 Task: Find connections with filter location Argentan with filter topic #happywith filter profile language German with filter current company Projects Today India with filter school North Maharashtra University with filter industry Periodical Publishing with filter service category Event Planning with filter keywords title Graphic Designer
Action: Mouse moved to (487, 67)
Screenshot: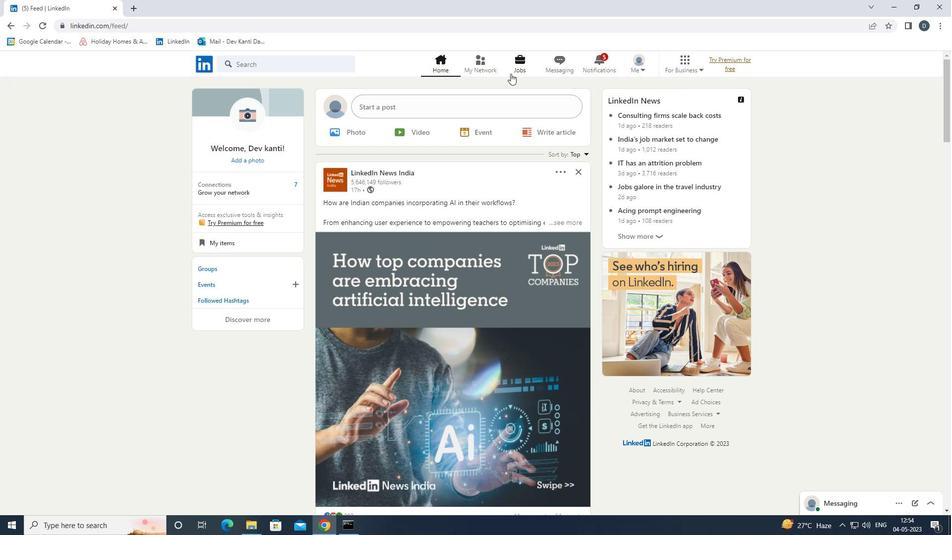 
Action: Mouse pressed left at (487, 67)
Screenshot: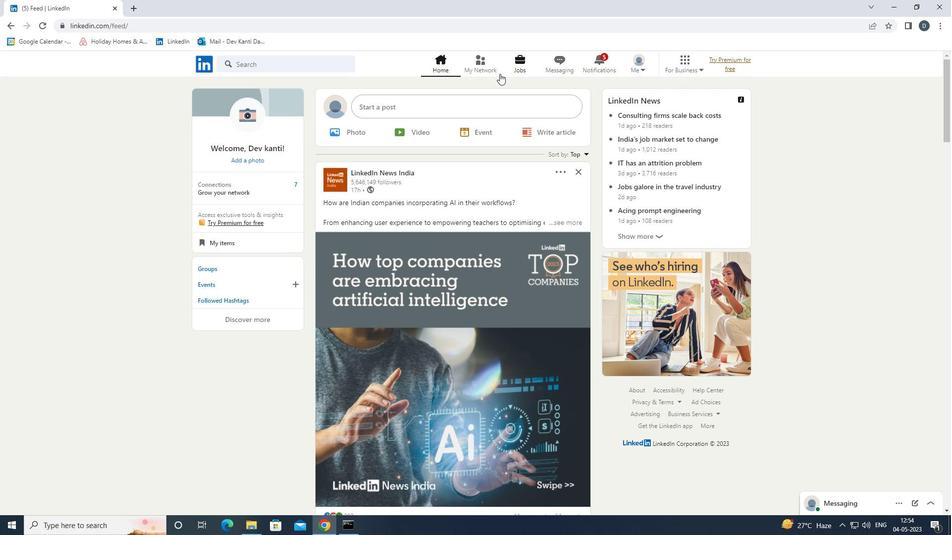 
Action: Mouse moved to (327, 120)
Screenshot: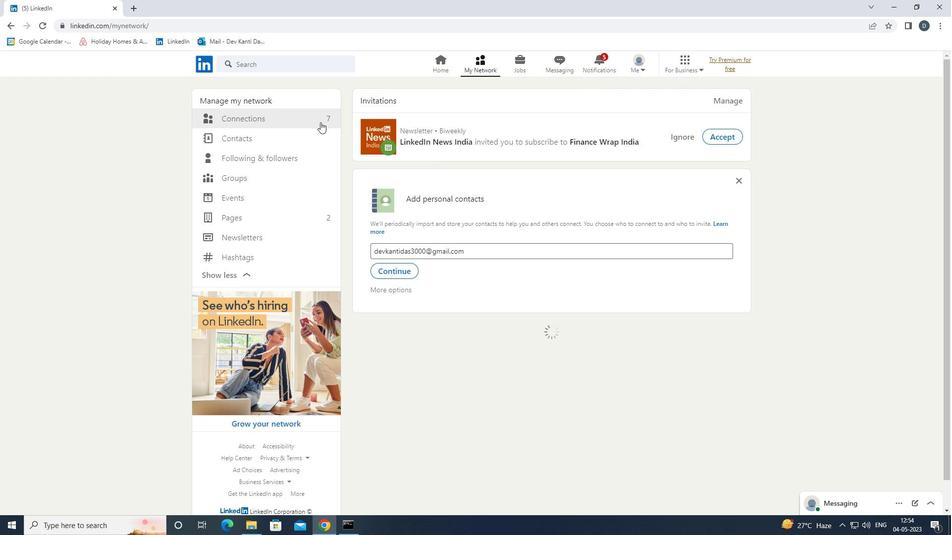 
Action: Mouse pressed left at (327, 120)
Screenshot: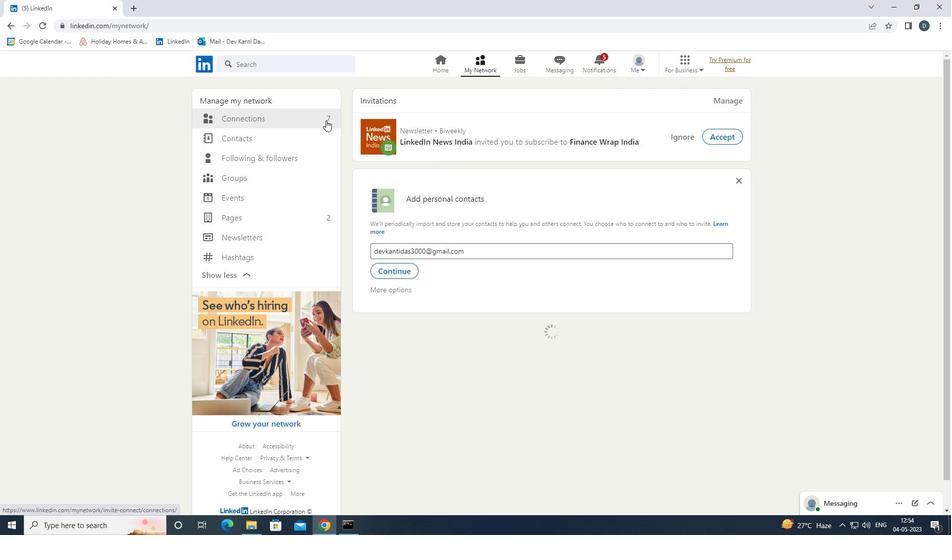 
Action: Mouse moved to (568, 119)
Screenshot: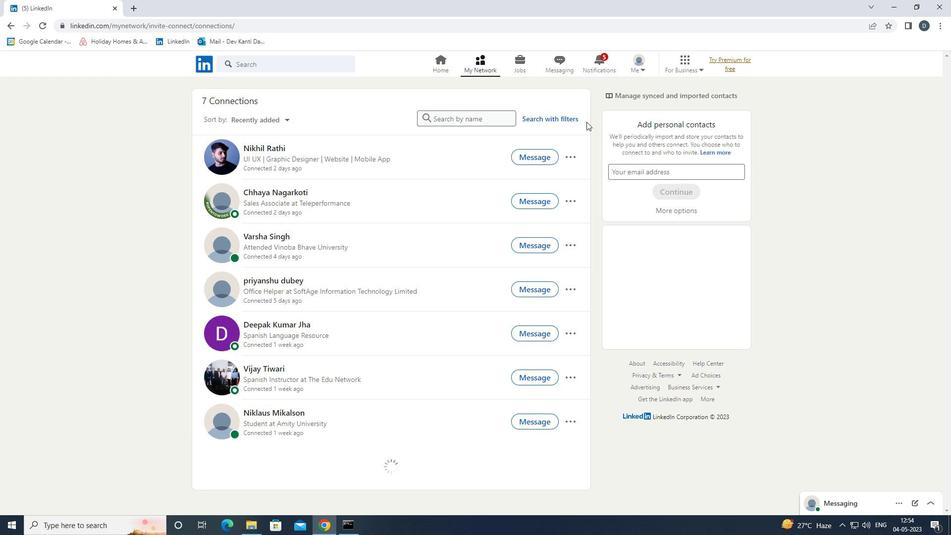 
Action: Mouse pressed left at (568, 119)
Screenshot: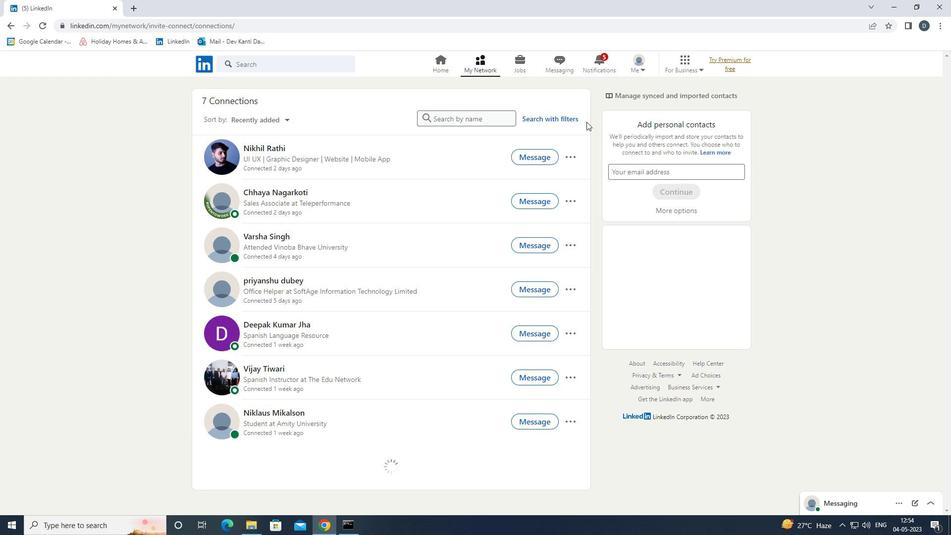 
Action: Mouse moved to (516, 95)
Screenshot: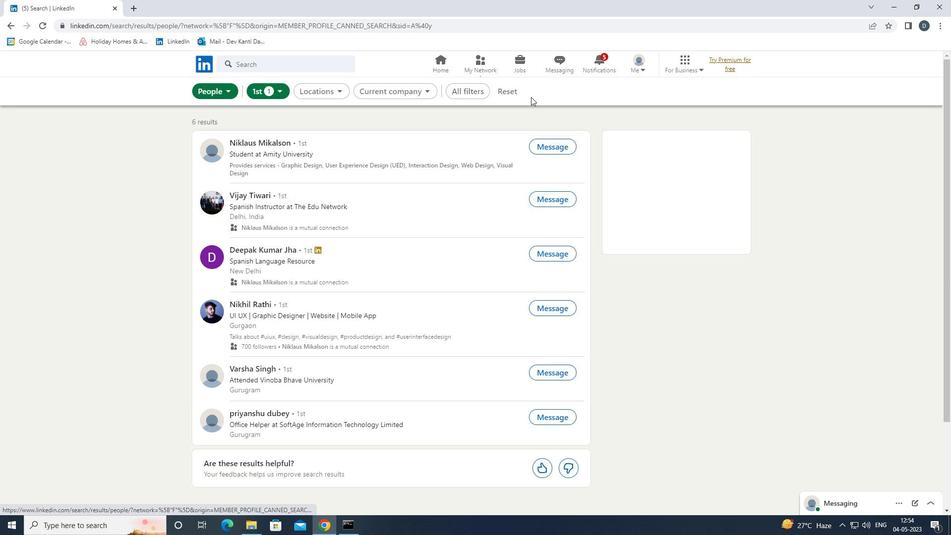 
Action: Mouse pressed left at (516, 95)
Screenshot: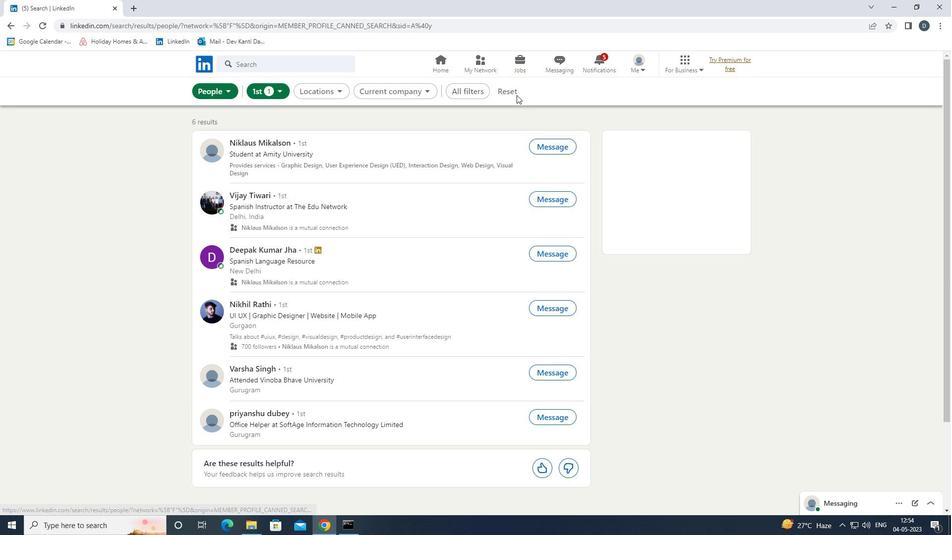 
Action: Mouse moved to (513, 94)
Screenshot: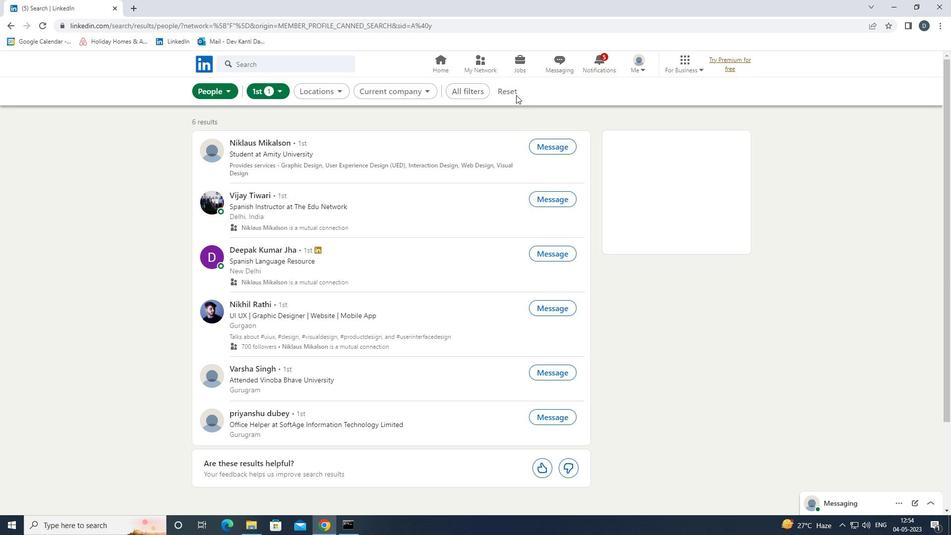 
Action: Mouse pressed left at (513, 94)
Screenshot: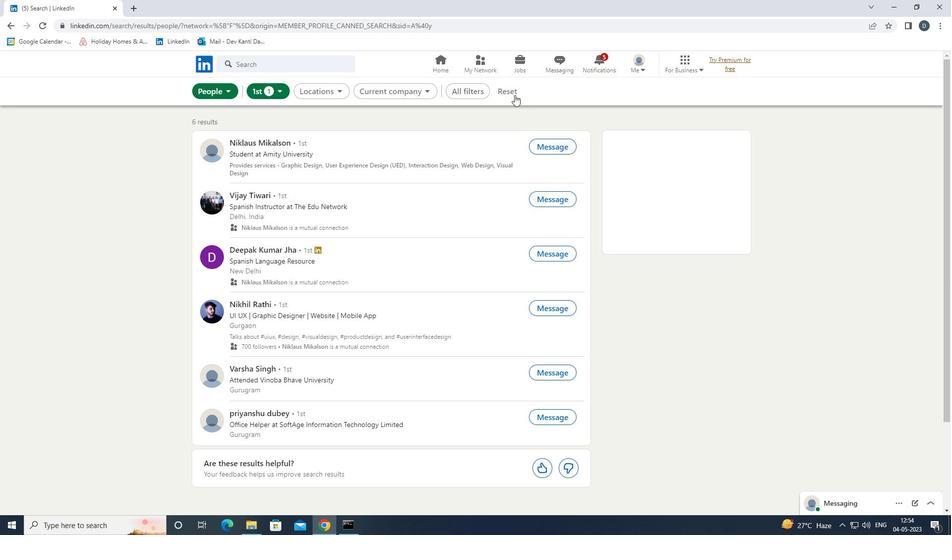 
Action: Mouse moved to (504, 92)
Screenshot: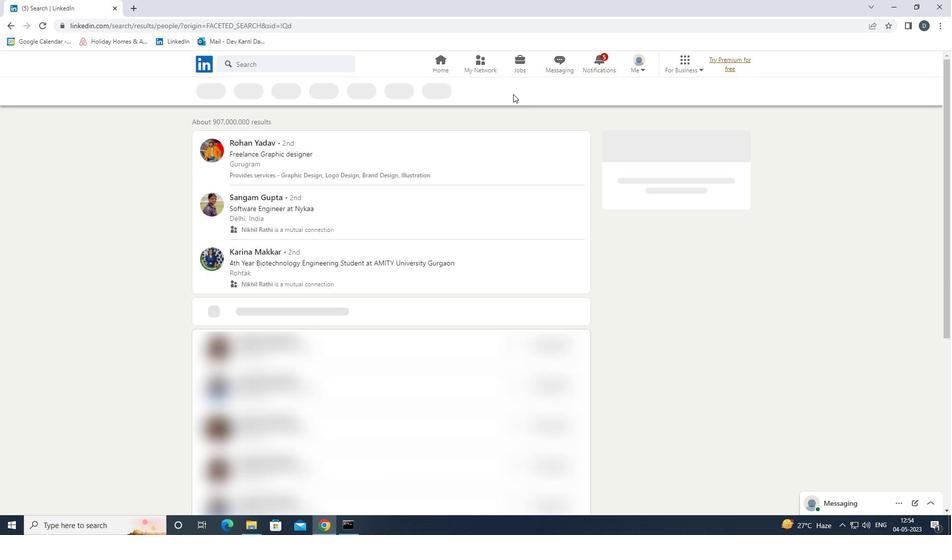 
Action: Mouse pressed left at (504, 92)
Screenshot: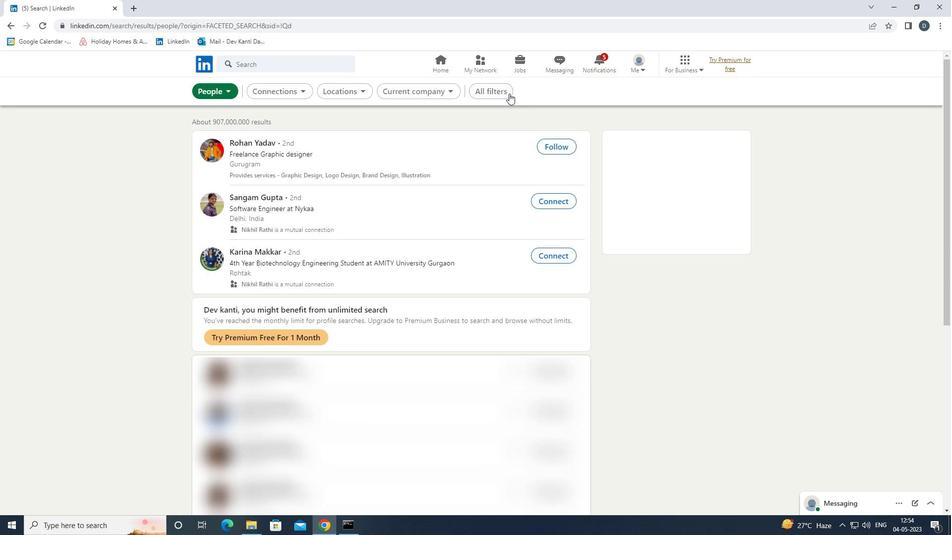 
Action: Mouse moved to (869, 306)
Screenshot: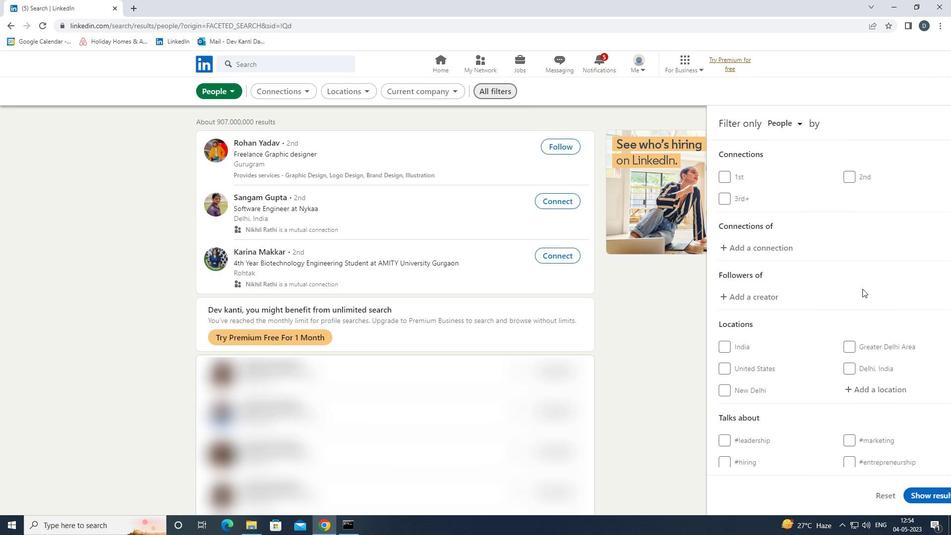 
Action: Mouse scrolled (869, 306) with delta (0, 0)
Screenshot: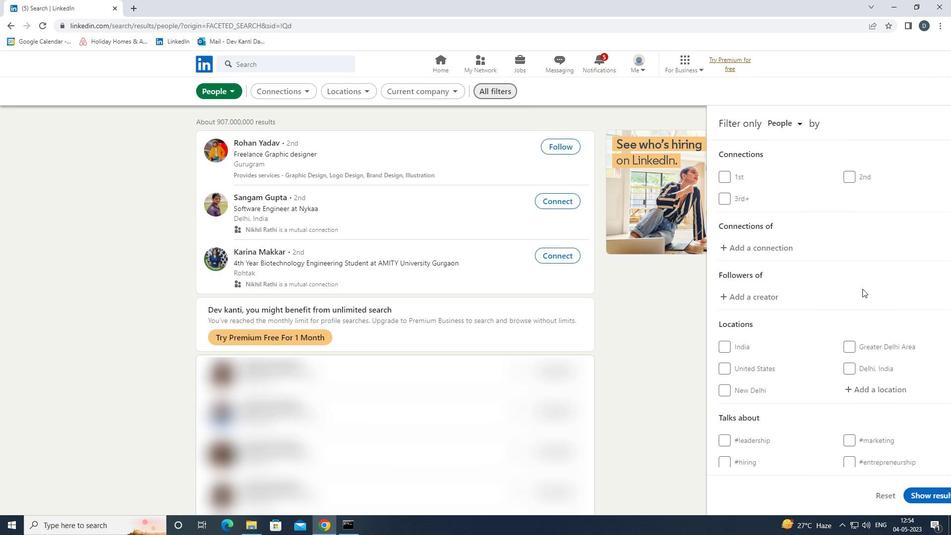 
Action: Mouse scrolled (869, 306) with delta (0, 0)
Screenshot: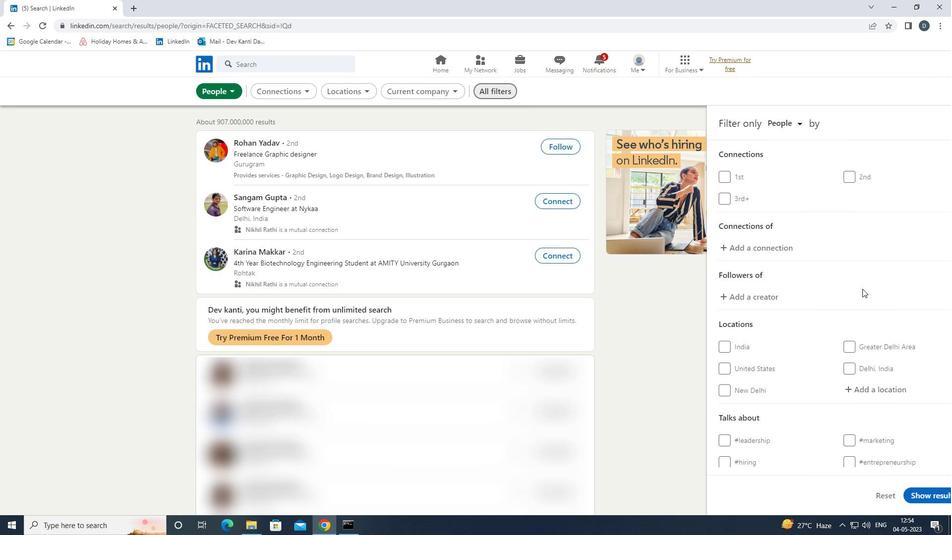 
Action: Mouse scrolled (869, 306) with delta (0, 0)
Screenshot: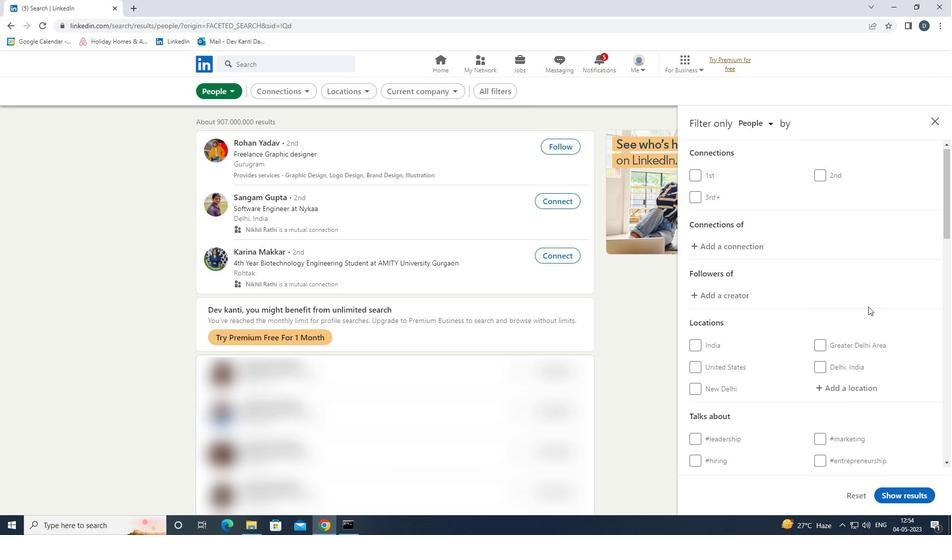 
Action: Mouse moved to (848, 240)
Screenshot: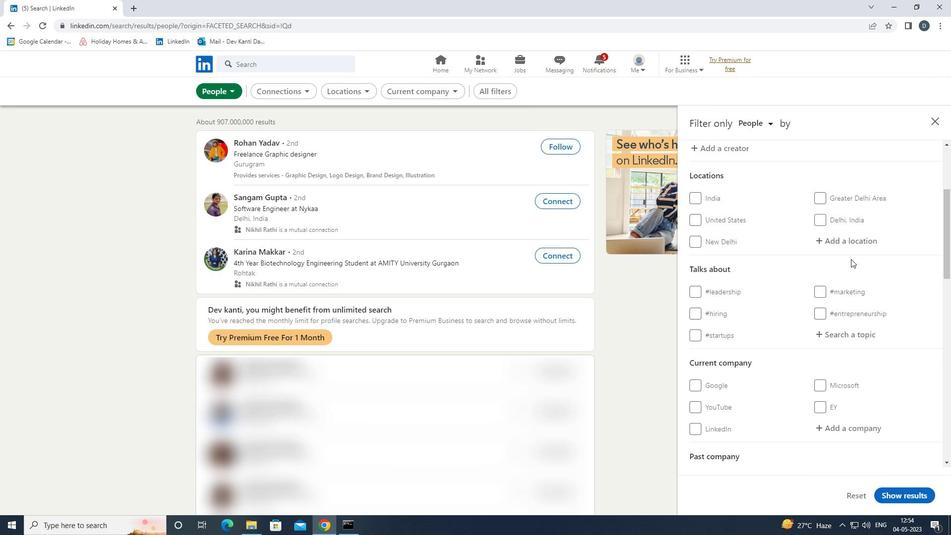 
Action: Mouse pressed left at (848, 240)
Screenshot: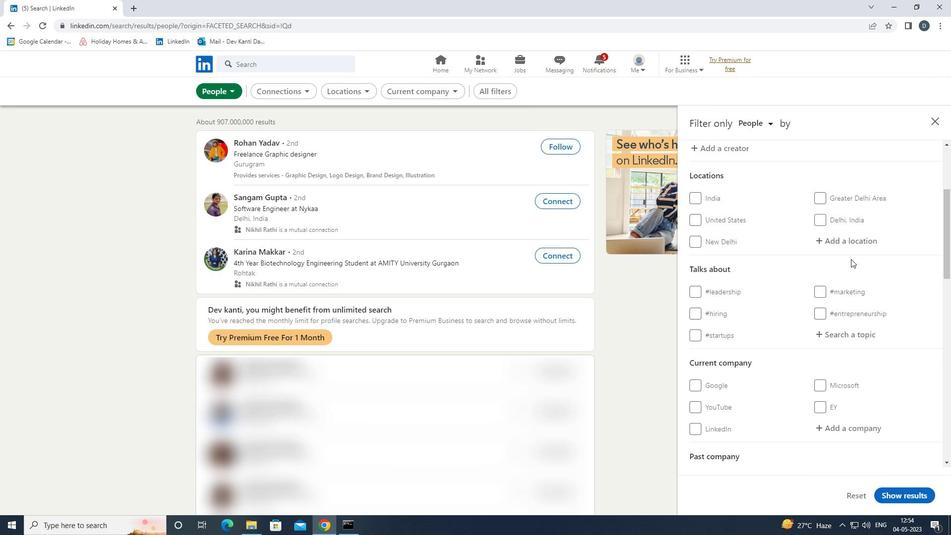 
Action: Mouse moved to (774, 233)
Screenshot: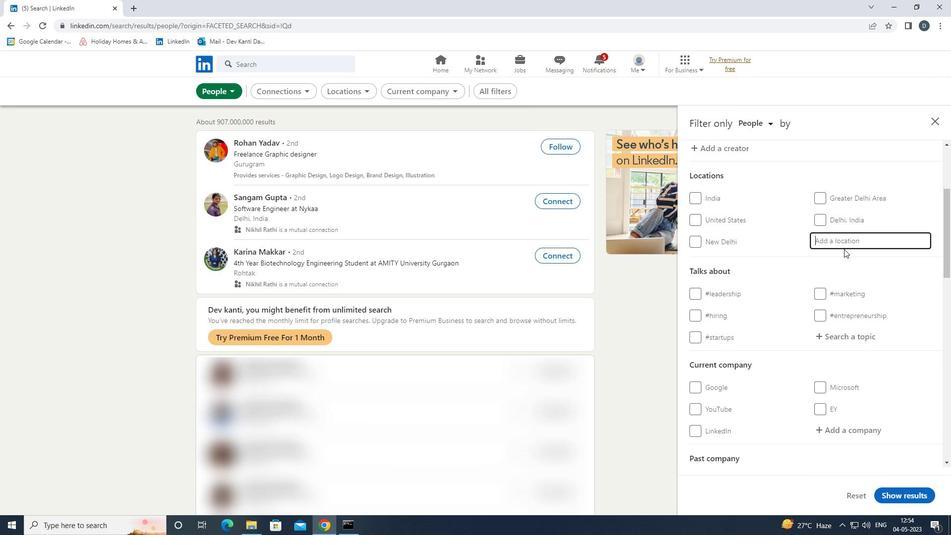 
Action: Key pressed <Key.shift>
Screenshot: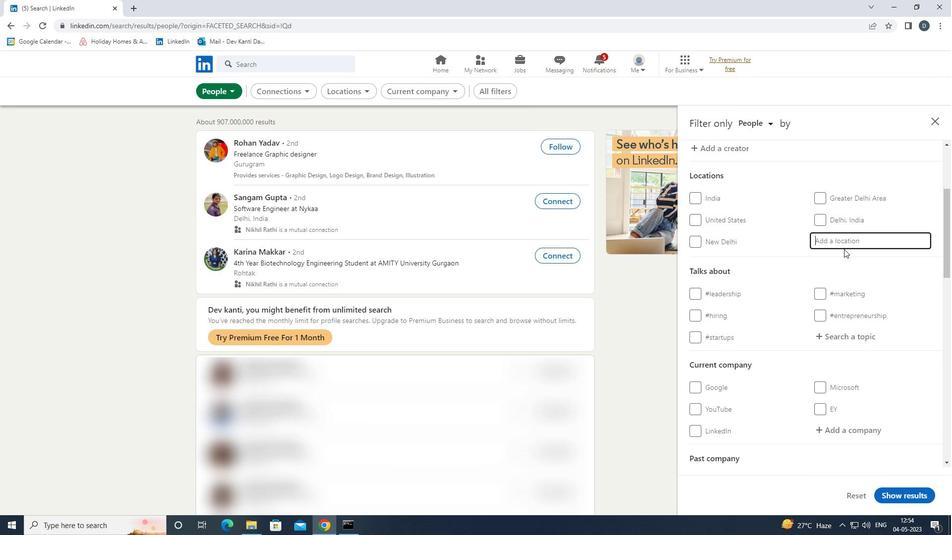 
Action: Mouse moved to (774, 233)
Screenshot: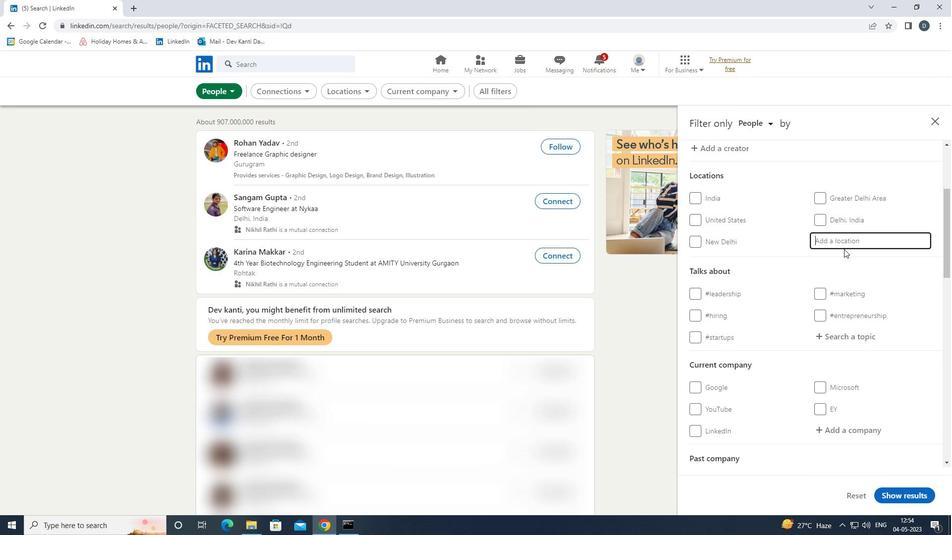 
Action: Key pressed ARGENTAN<Key.down><Key.enter>
Screenshot: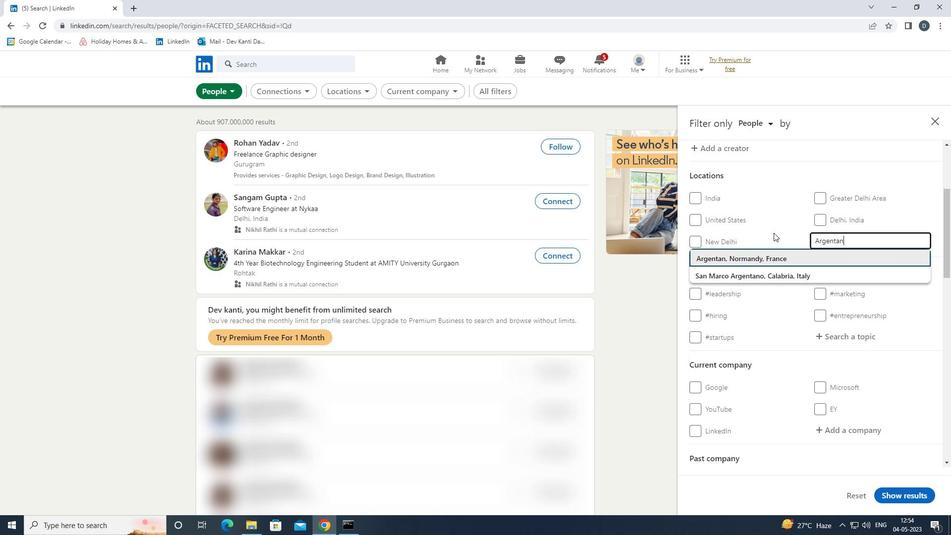 
Action: Mouse moved to (787, 237)
Screenshot: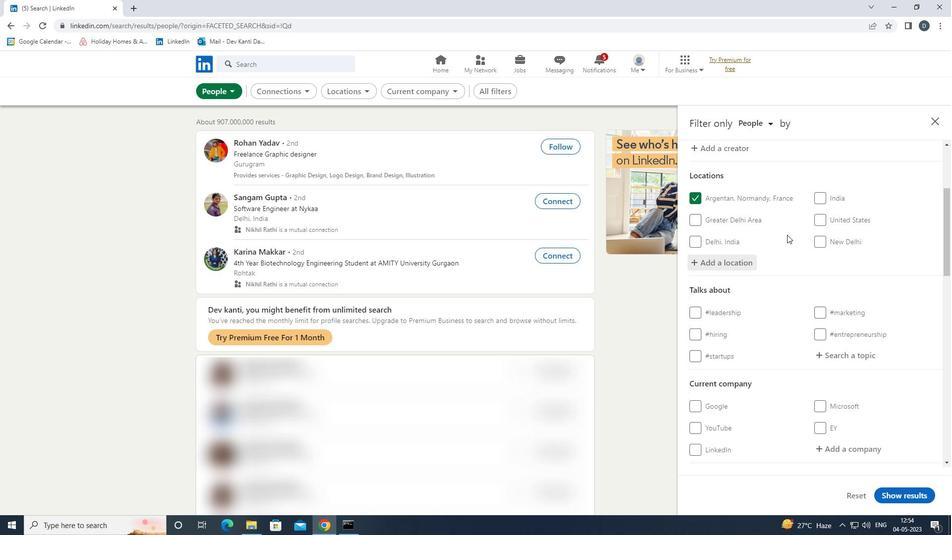 
Action: Mouse scrolled (787, 237) with delta (0, 0)
Screenshot: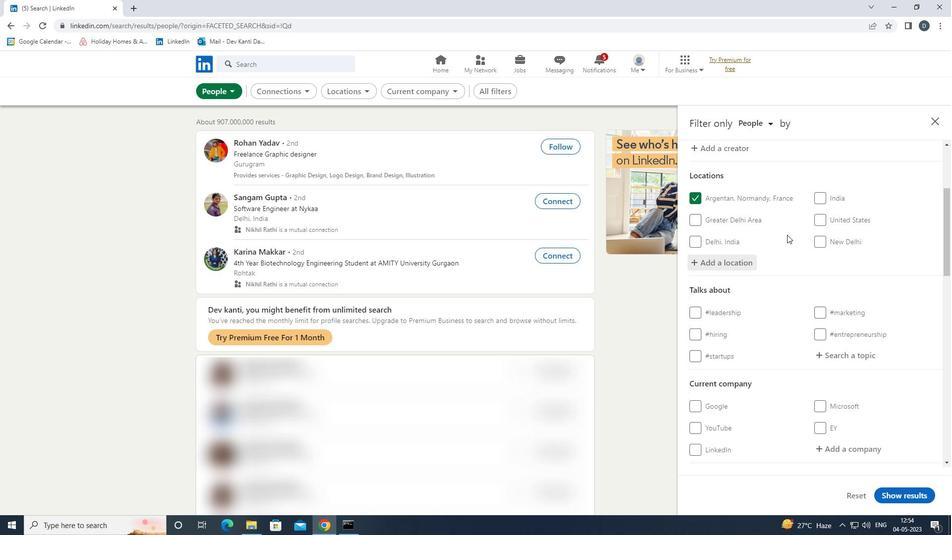 
Action: Mouse moved to (787, 240)
Screenshot: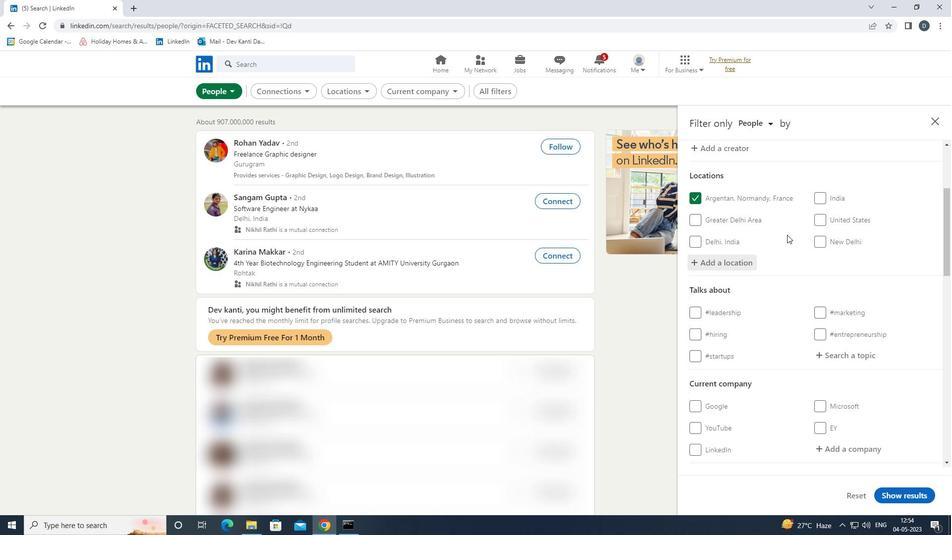 
Action: Mouse scrolled (787, 239) with delta (0, 0)
Screenshot: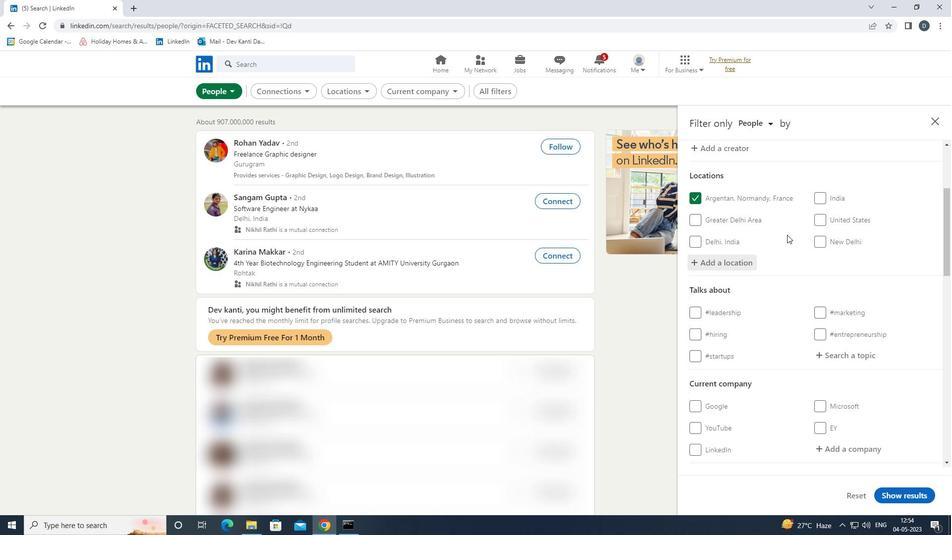 
Action: Mouse moved to (787, 241)
Screenshot: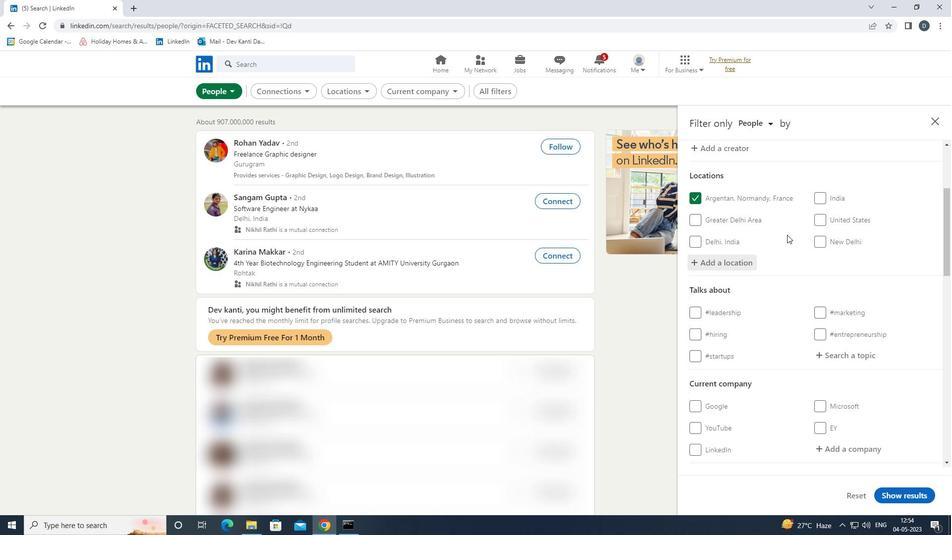 
Action: Mouse scrolled (787, 240) with delta (0, 0)
Screenshot: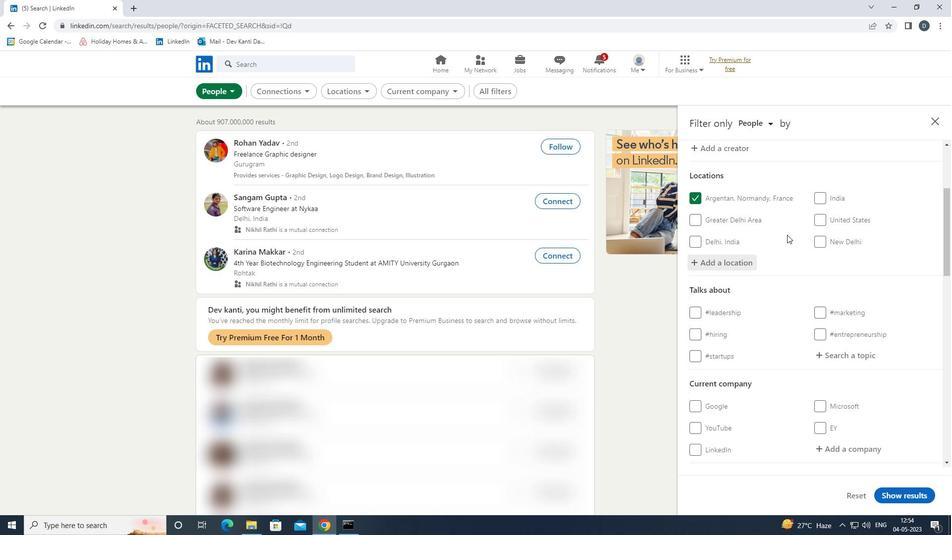 
Action: Mouse moved to (838, 208)
Screenshot: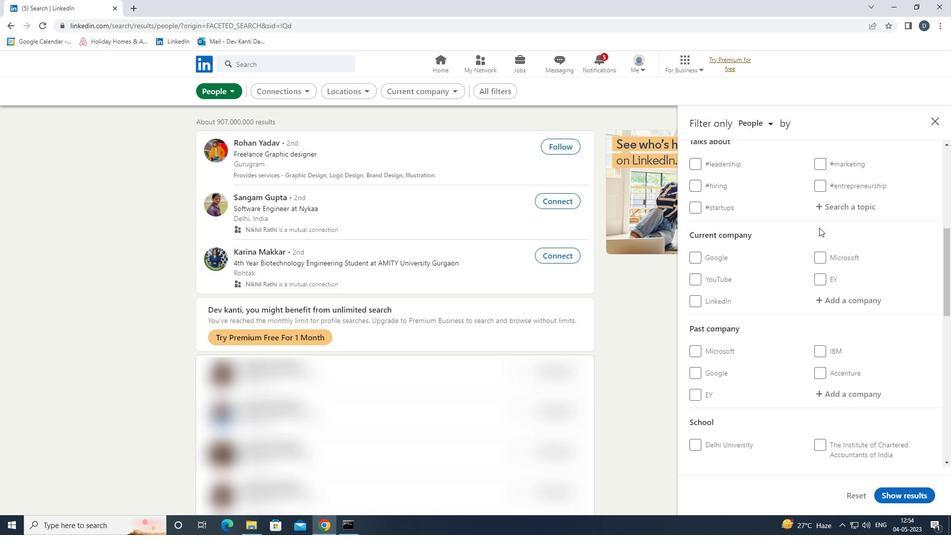 
Action: Mouse pressed left at (838, 208)
Screenshot: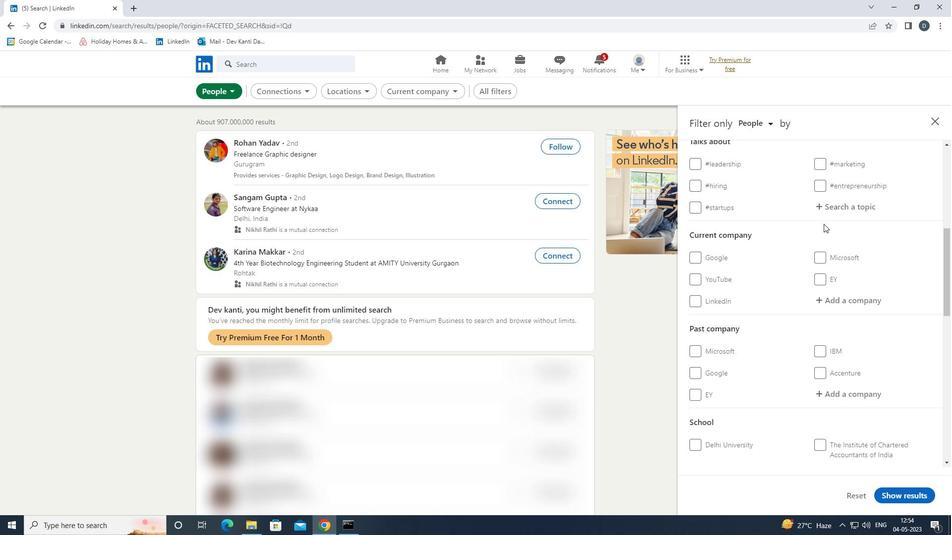 
Action: Mouse moved to (782, 196)
Screenshot: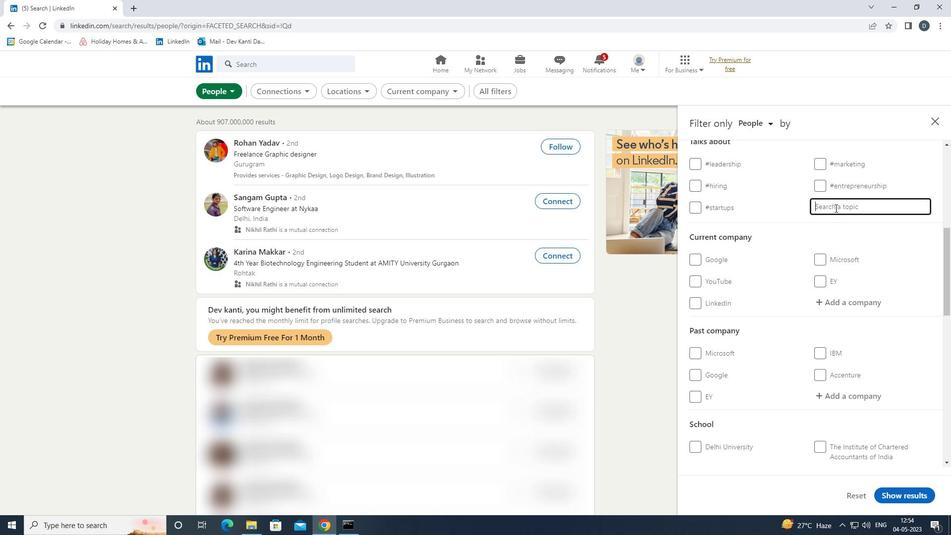 
Action: Key pressed <Key.shift>HAPPY<Key.down><Key.down><Key.enter>
Screenshot: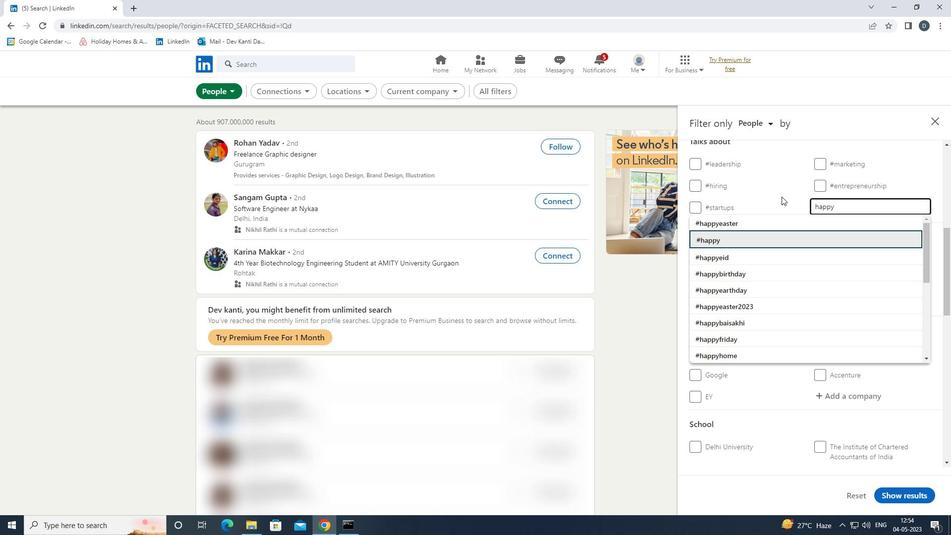 
Action: Mouse moved to (788, 220)
Screenshot: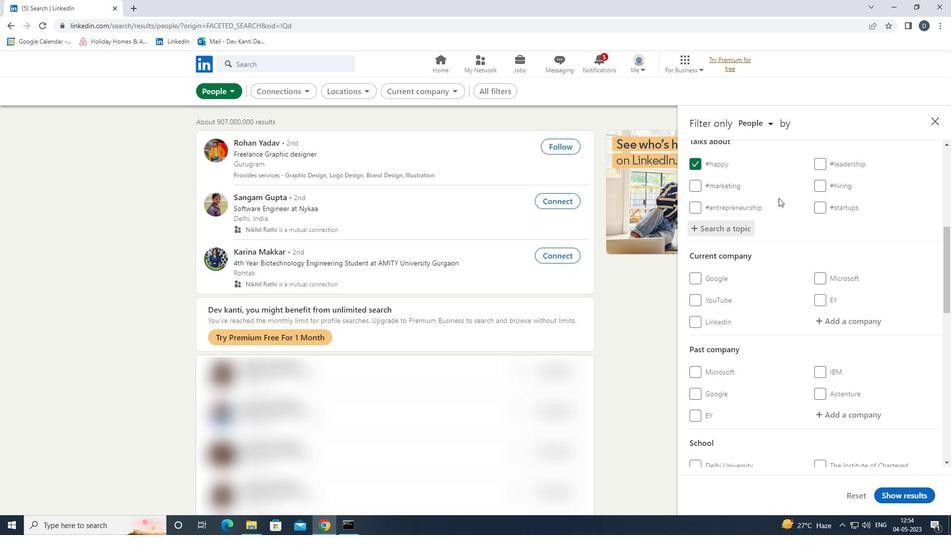 
Action: Mouse scrolled (788, 220) with delta (0, 0)
Screenshot: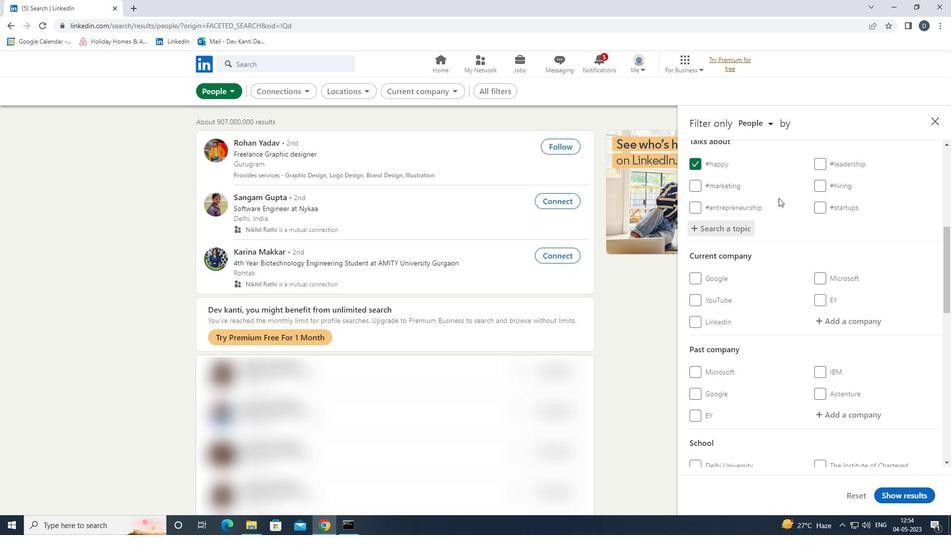 
Action: Mouse scrolled (788, 220) with delta (0, 0)
Screenshot: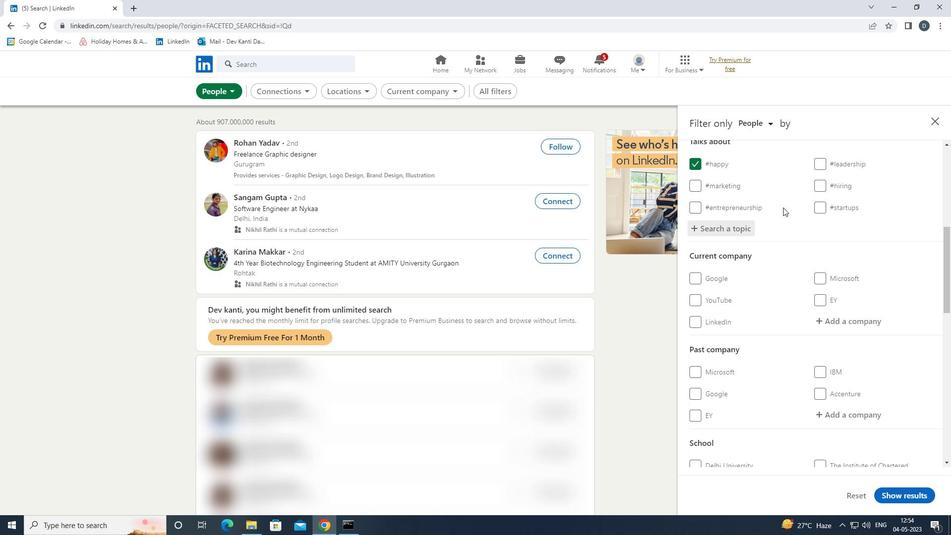 
Action: Mouse scrolled (788, 220) with delta (0, 0)
Screenshot: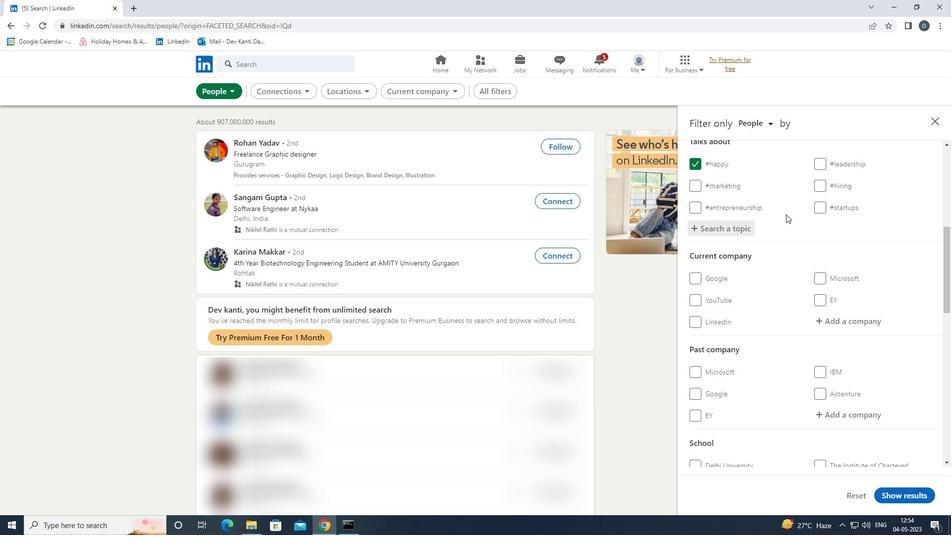 
Action: Mouse moved to (848, 210)
Screenshot: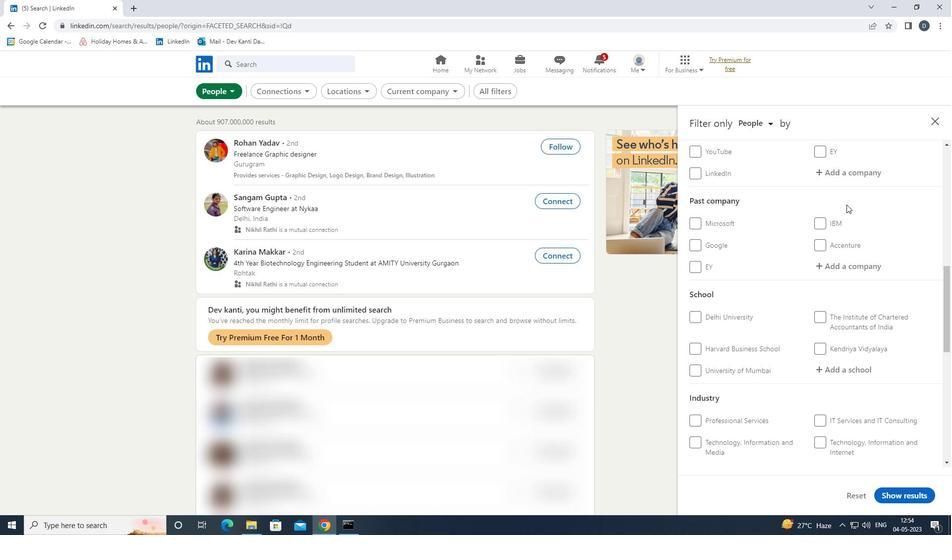 
Action: Mouse scrolled (848, 211) with delta (0, 0)
Screenshot: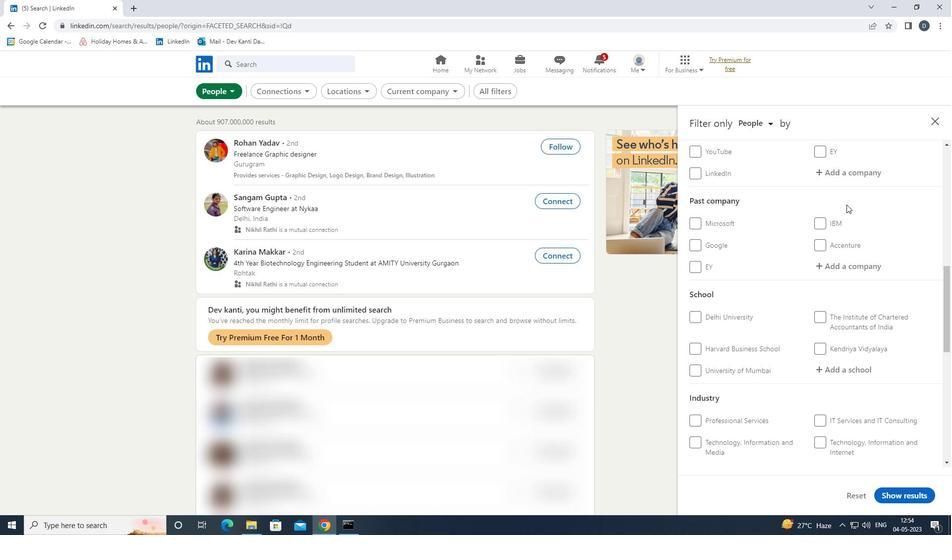 
Action: Mouse moved to (848, 211)
Screenshot: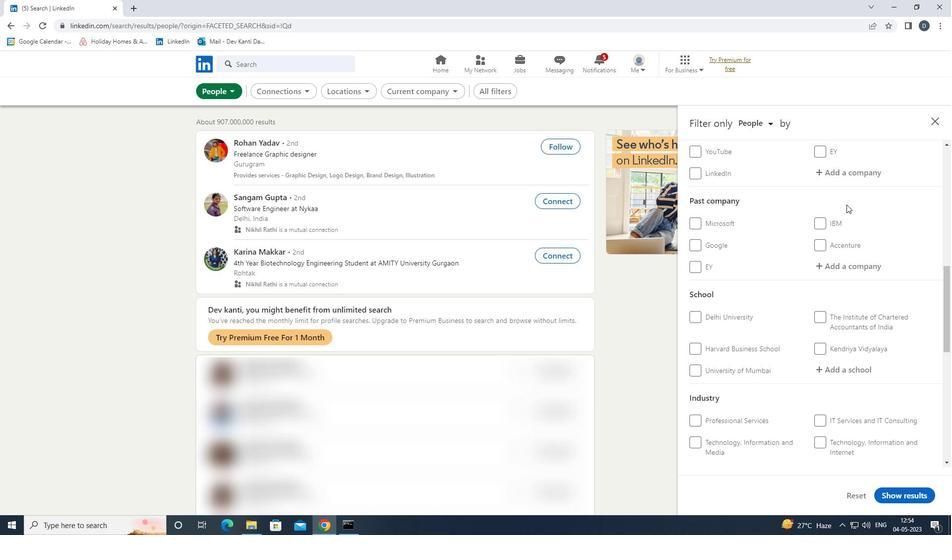 
Action: Mouse scrolled (848, 211) with delta (0, 0)
Screenshot: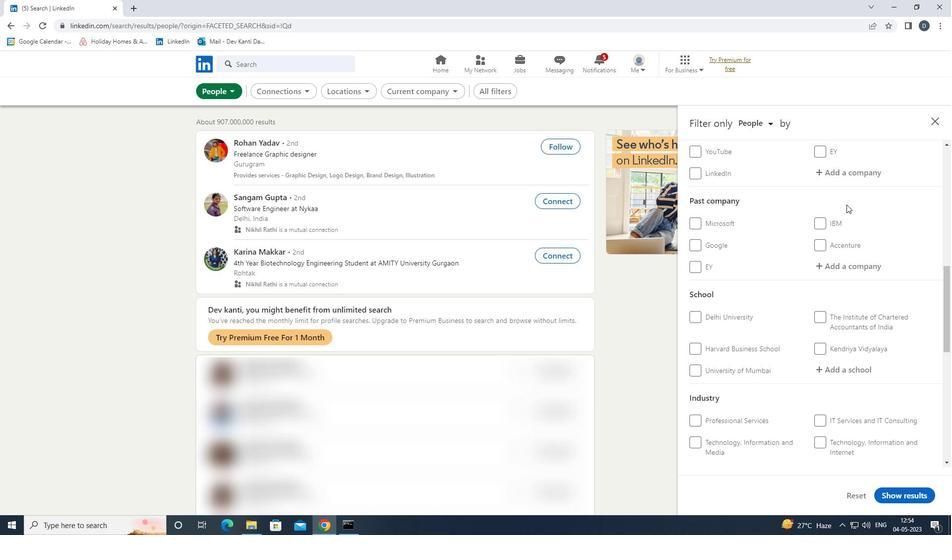
Action: Mouse moved to (848, 212)
Screenshot: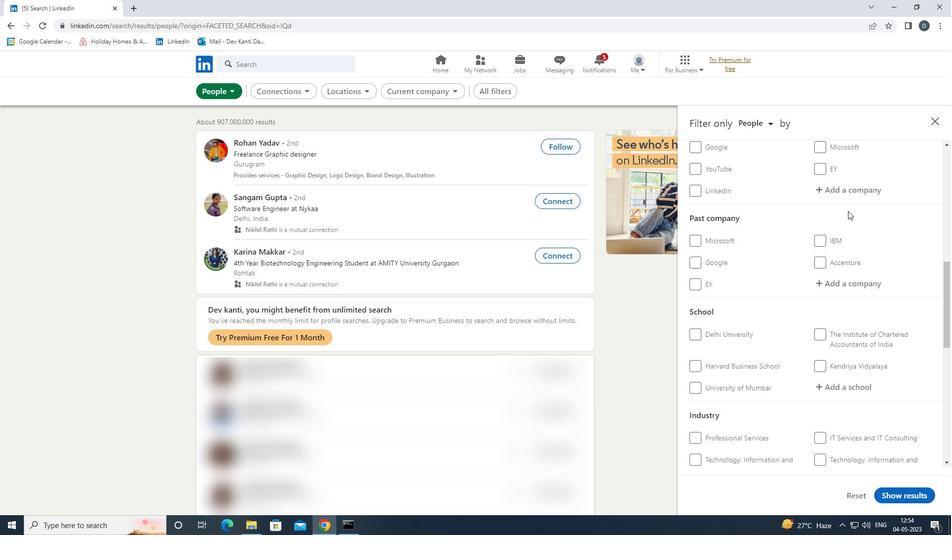 
Action: Mouse scrolled (848, 211) with delta (0, 0)
Screenshot: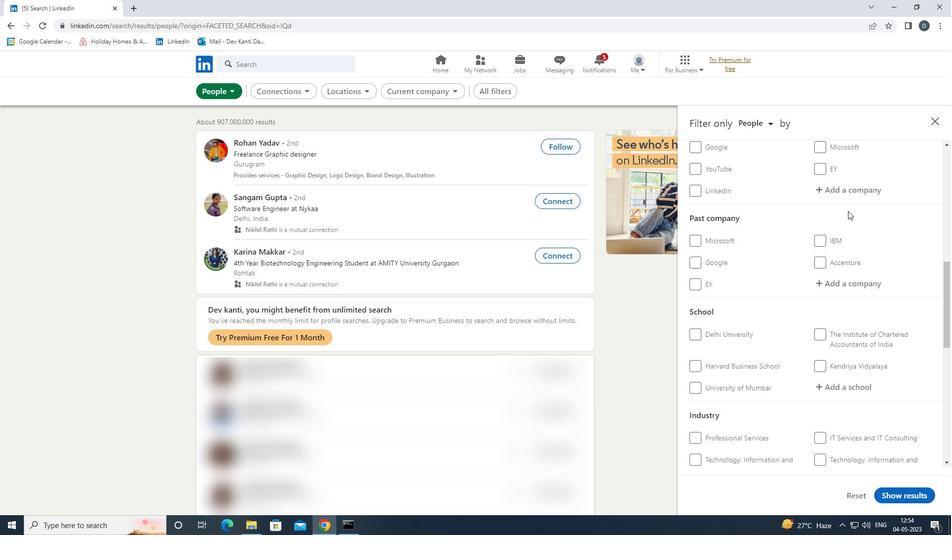 
Action: Mouse moved to (848, 216)
Screenshot: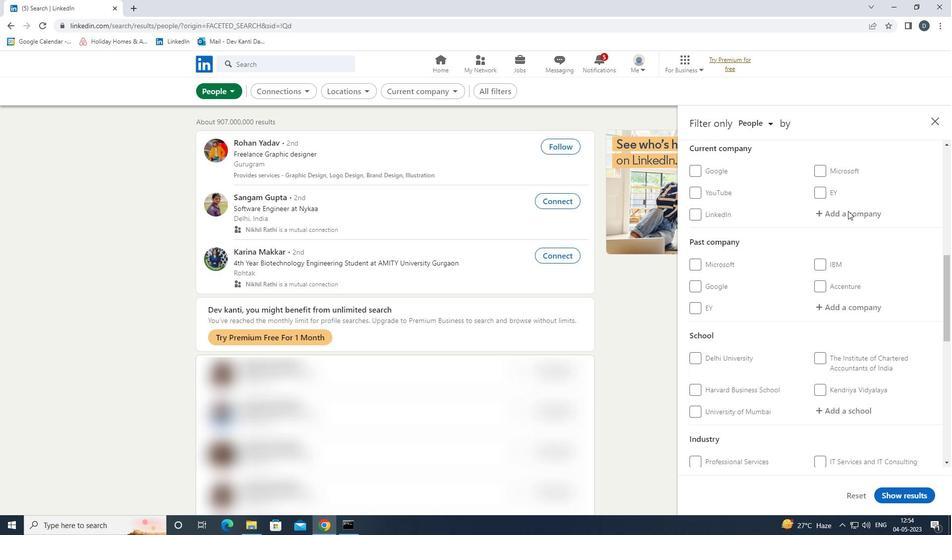 
Action: Mouse scrolled (848, 216) with delta (0, 0)
Screenshot: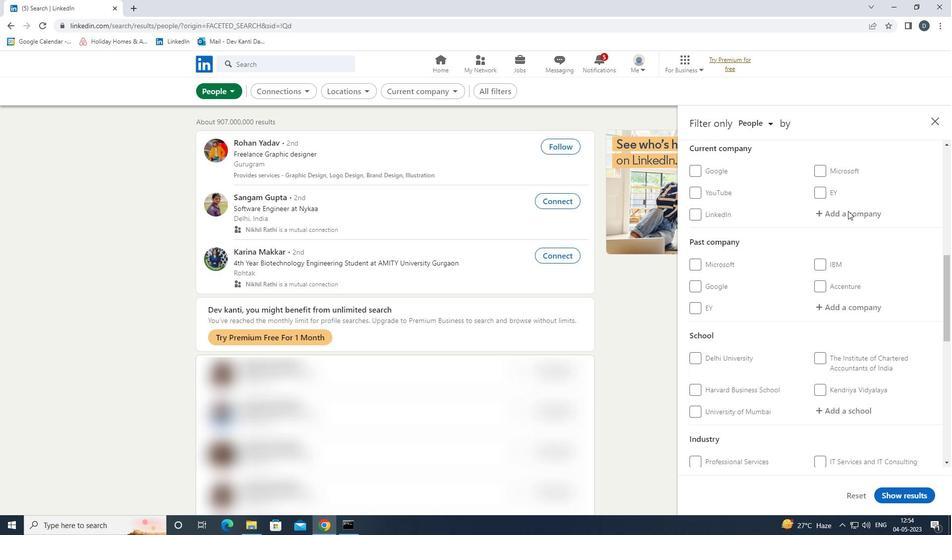 
Action: Mouse moved to (849, 217)
Screenshot: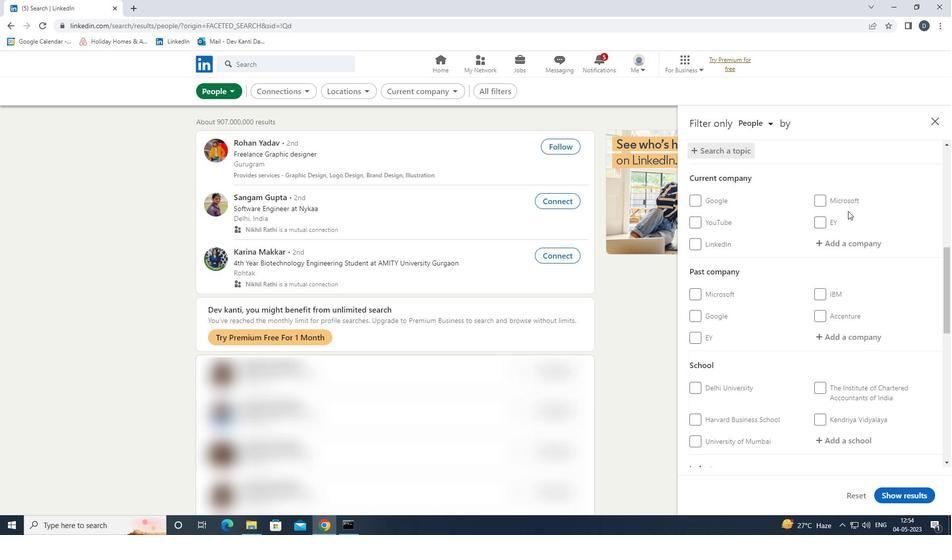 
Action: Mouse scrolled (849, 217) with delta (0, 0)
Screenshot: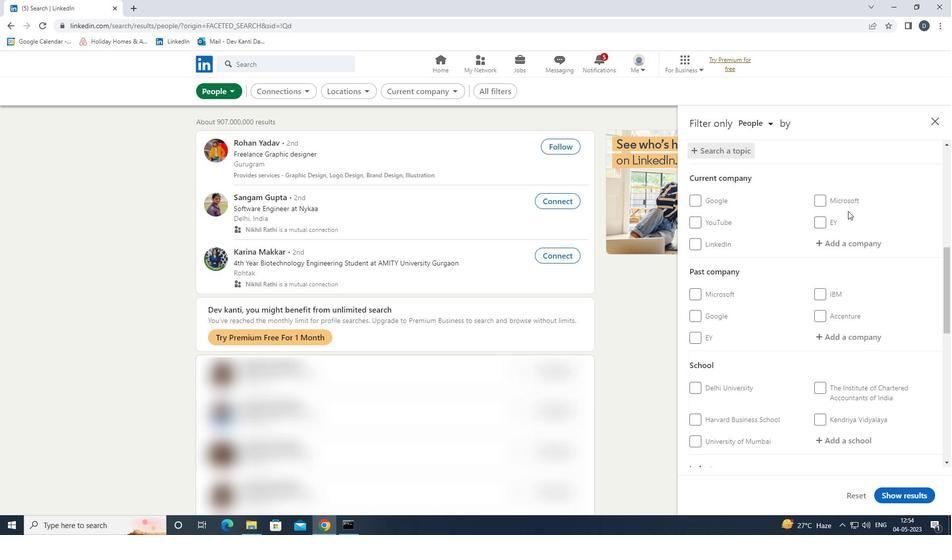 
Action: Mouse moved to (849, 218)
Screenshot: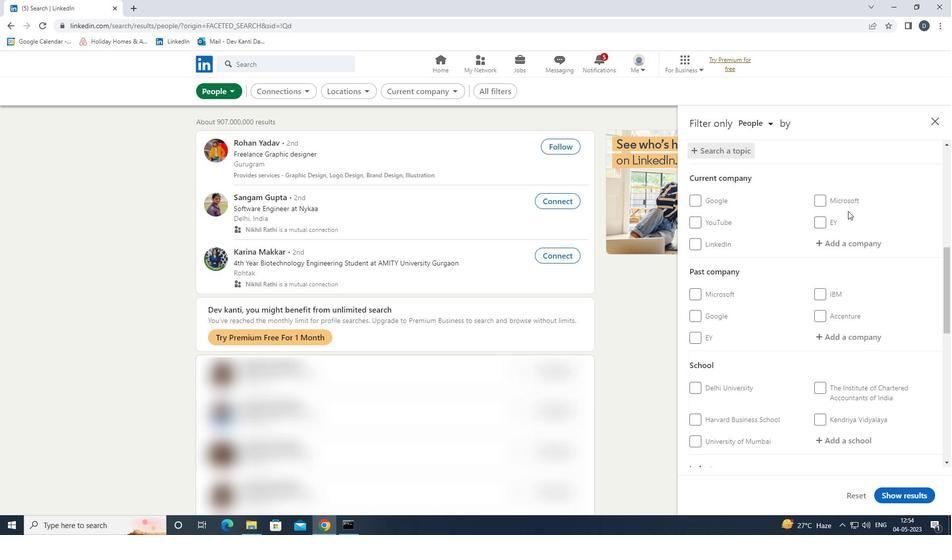 
Action: Mouse scrolled (849, 217) with delta (0, 0)
Screenshot: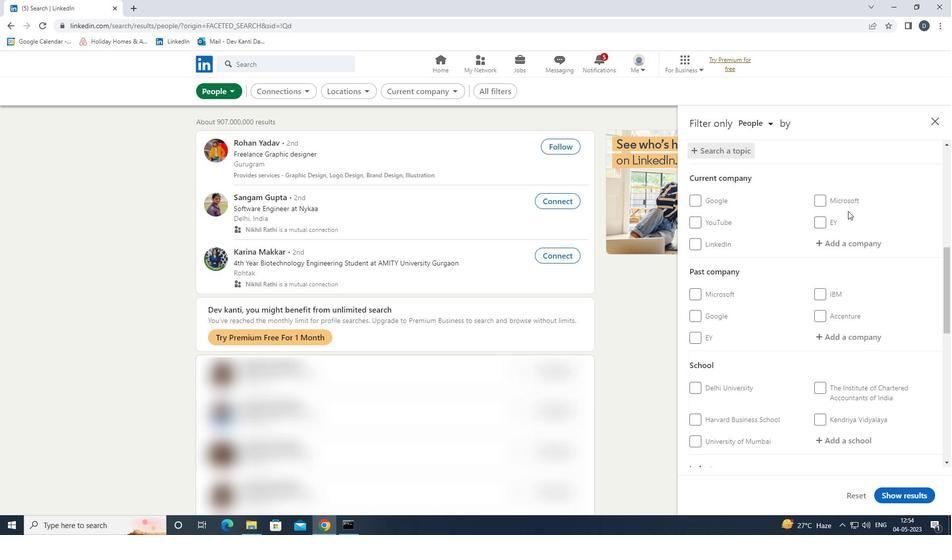 
Action: Mouse moved to (850, 218)
Screenshot: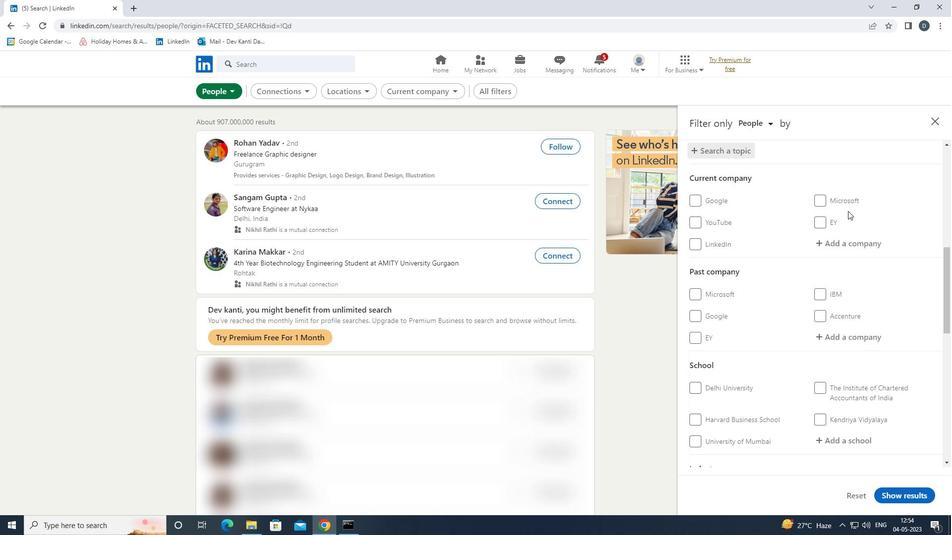 
Action: Mouse scrolled (850, 218) with delta (0, 0)
Screenshot: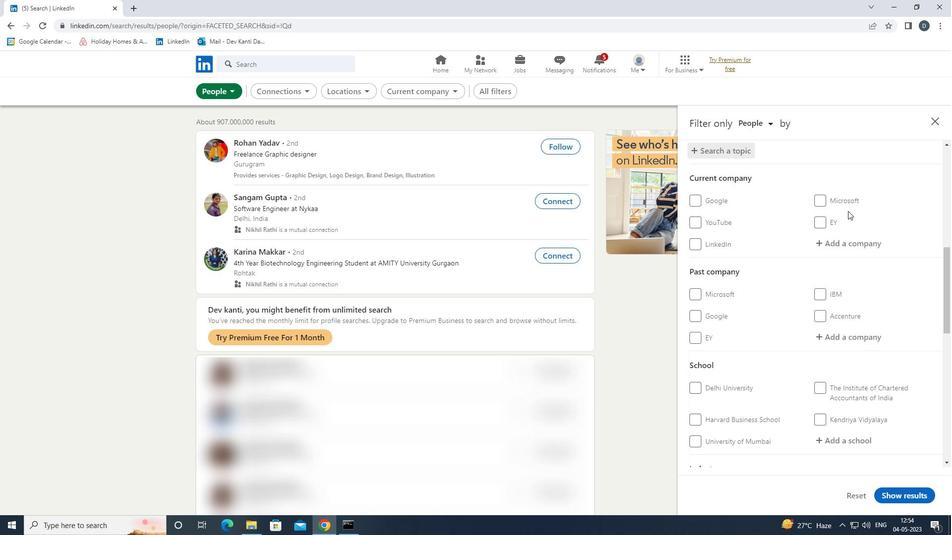 
Action: Mouse moved to (851, 220)
Screenshot: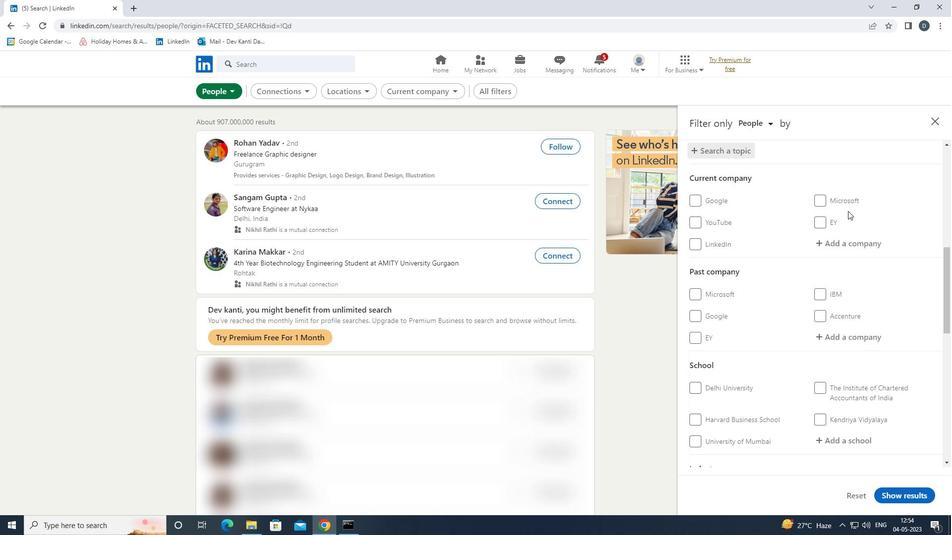
Action: Mouse scrolled (851, 219) with delta (0, 0)
Screenshot: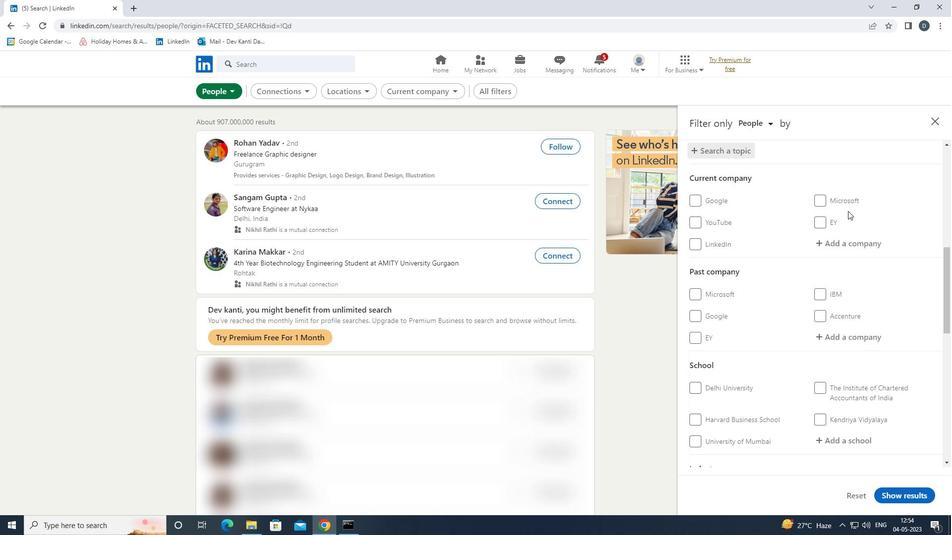 
Action: Mouse moved to (851, 225)
Screenshot: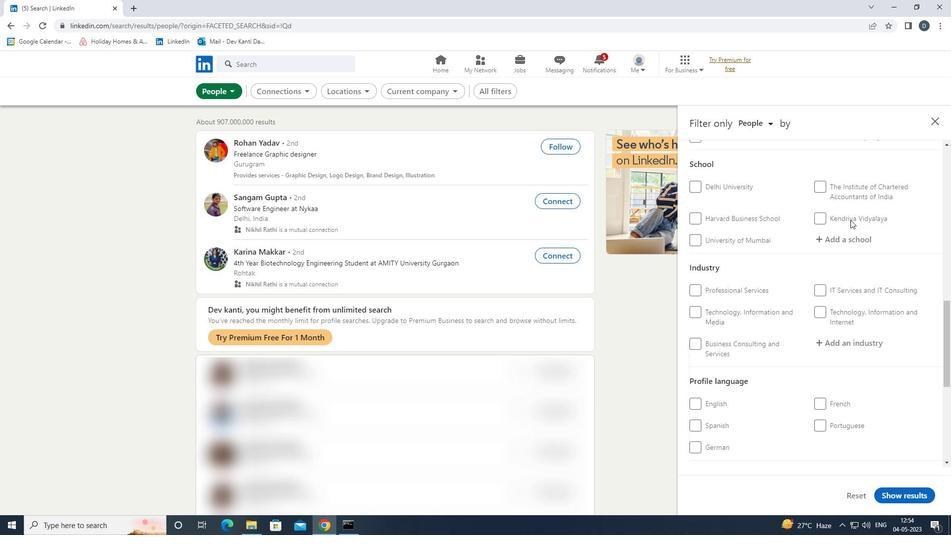 
Action: Mouse scrolled (851, 225) with delta (0, 0)
Screenshot: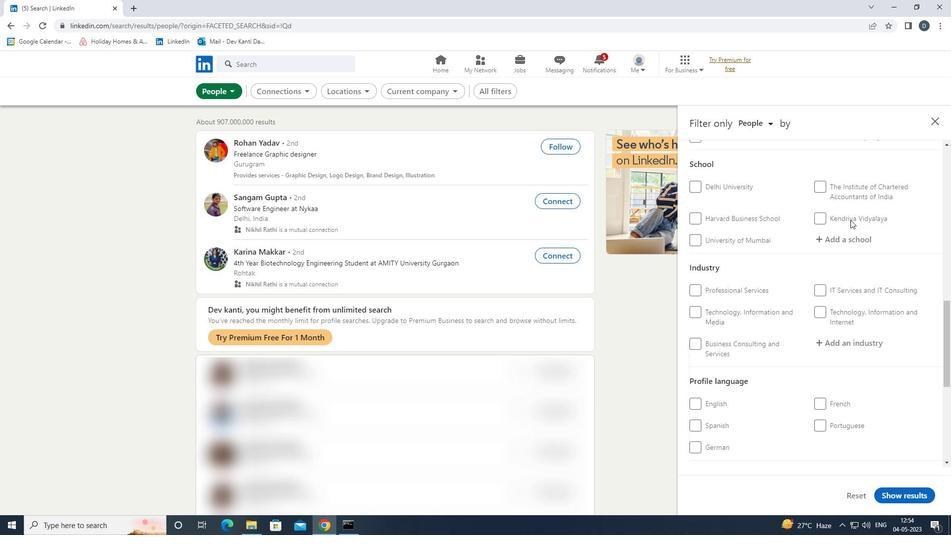 
Action: Mouse moved to (851, 227)
Screenshot: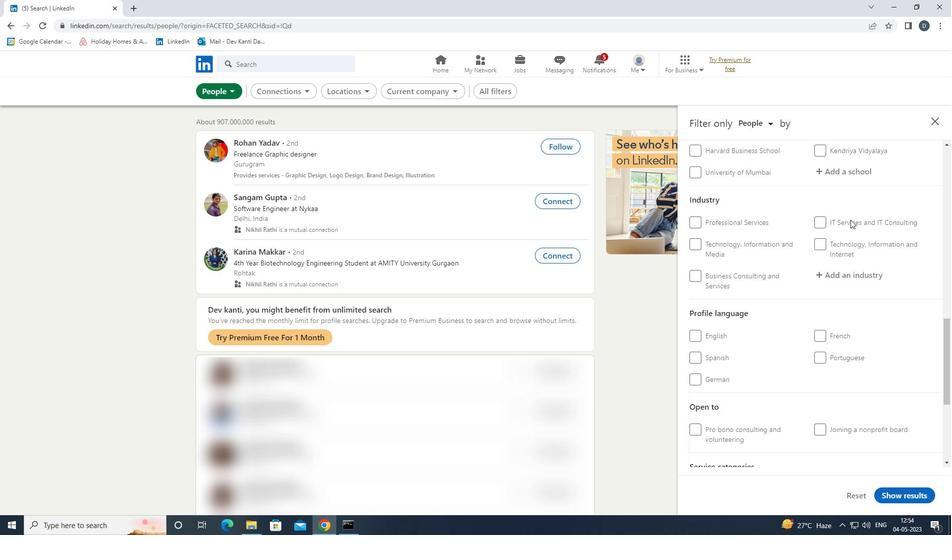 
Action: Mouse scrolled (851, 226) with delta (0, 0)
Screenshot: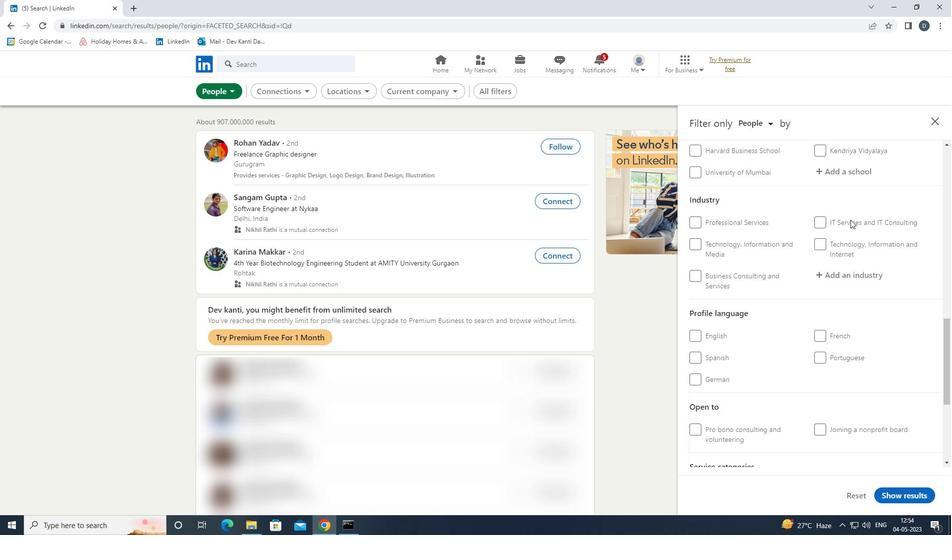 
Action: Mouse scrolled (851, 226) with delta (0, 0)
Screenshot: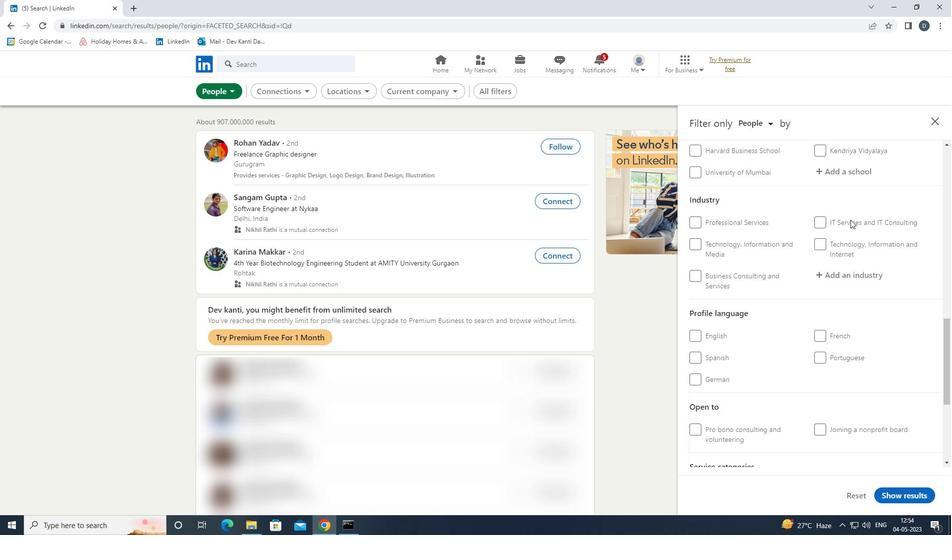 
Action: Mouse scrolled (851, 226) with delta (0, 0)
Screenshot: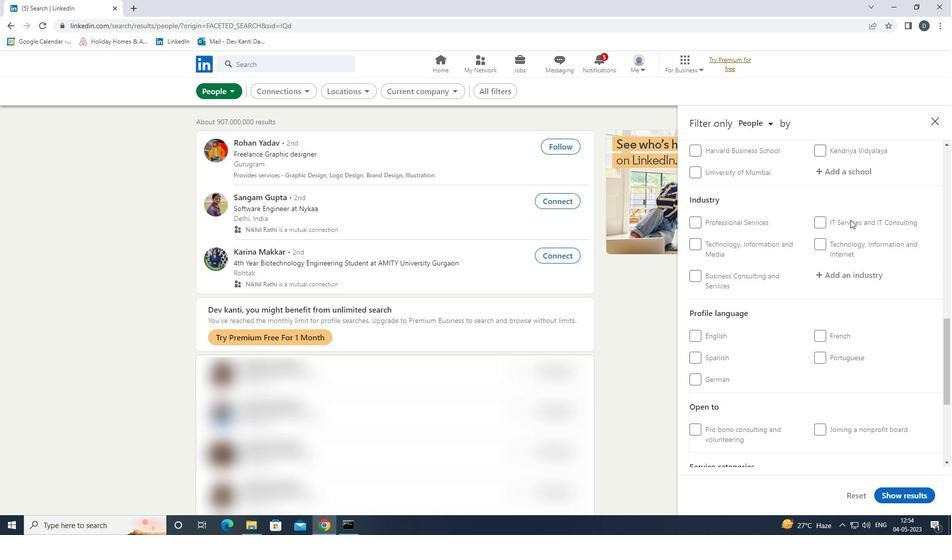 
Action: Mouse moved to (702, 182)
Screenshot: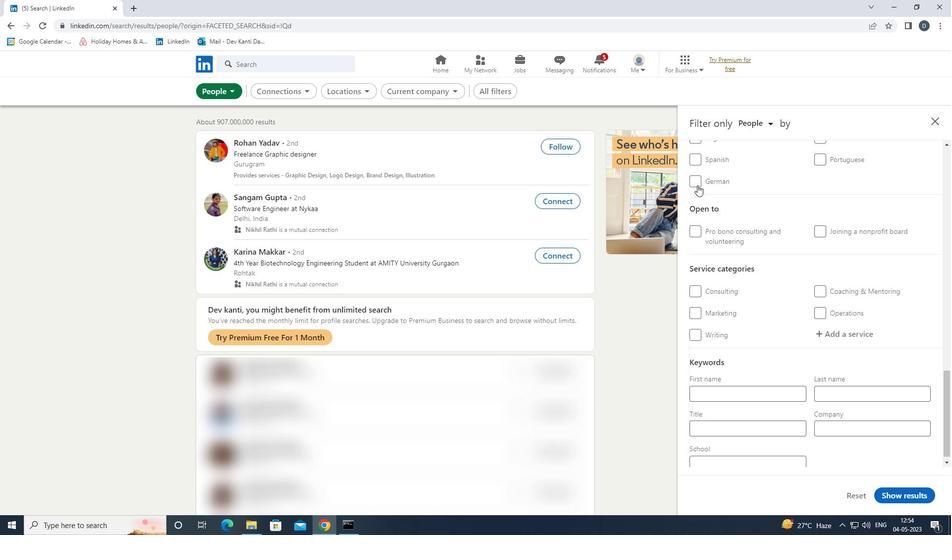 
Action: Mouse pressed left at (702, 182)
Screenshot: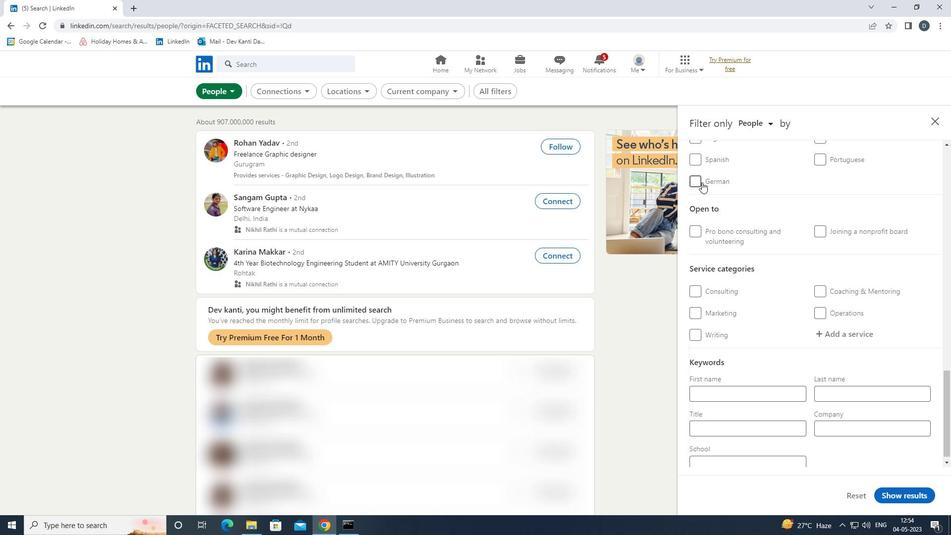 
Action: Mouse moved to (834, 237)
Screenshot: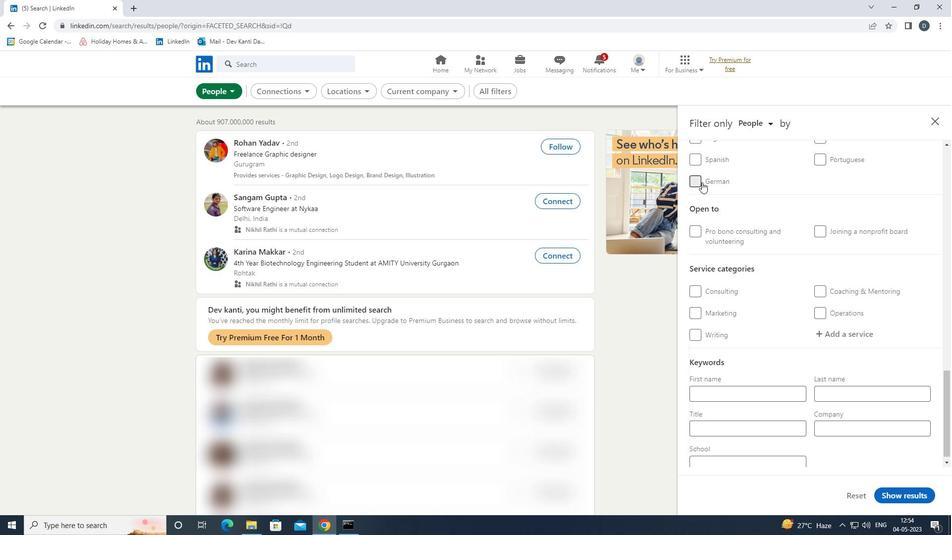 
Action: Mouse scrolled (834, 238) with delta (0, 0)
Screenshot: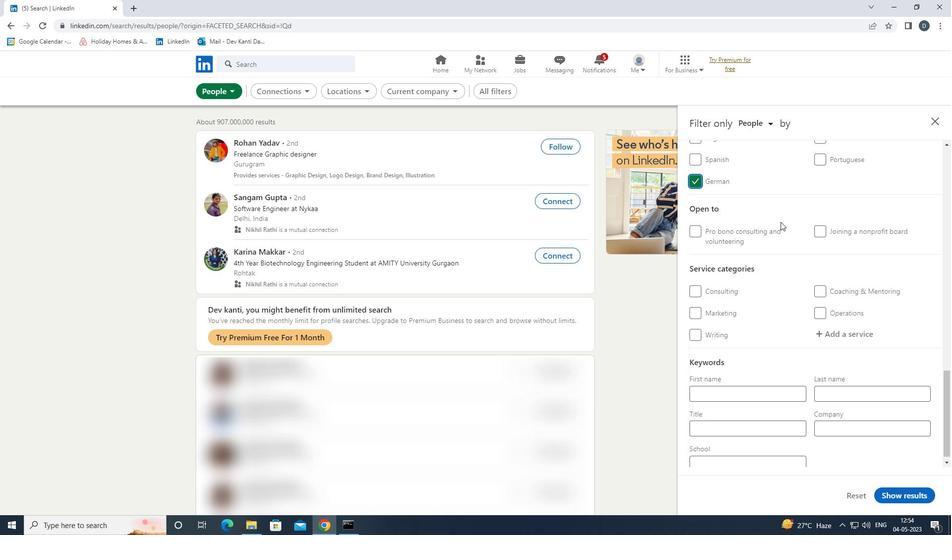 
Action: Mouse scrolled (834, 238) with delta (0, 0)
Screenshot: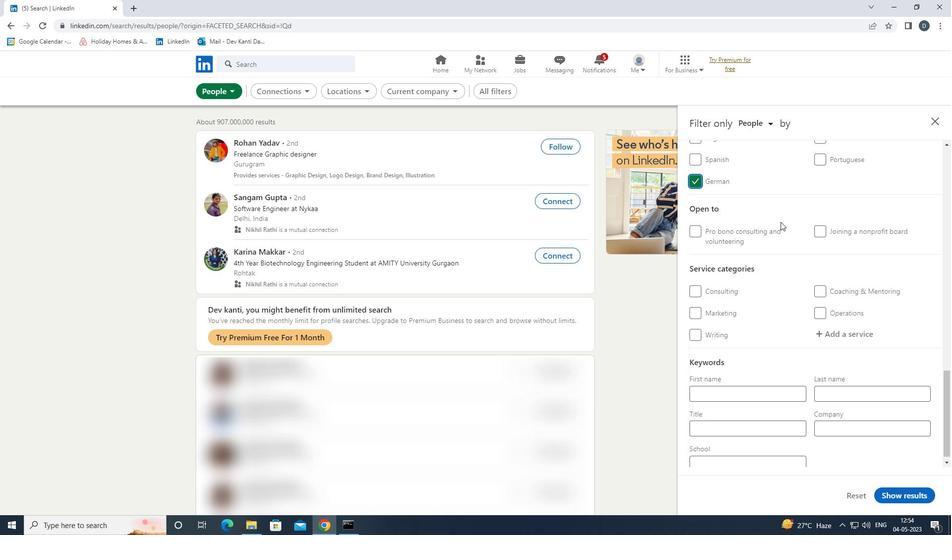 
Action: Mouse scrolled (834, 238) with delta (0, 0)
Screenshot: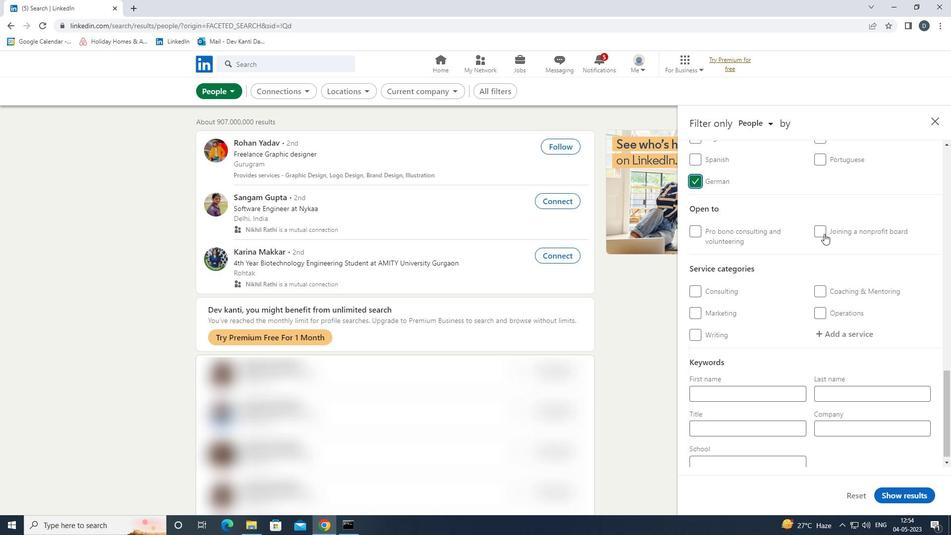 
Action: Mouse moved to (834, 238)
Screenshot: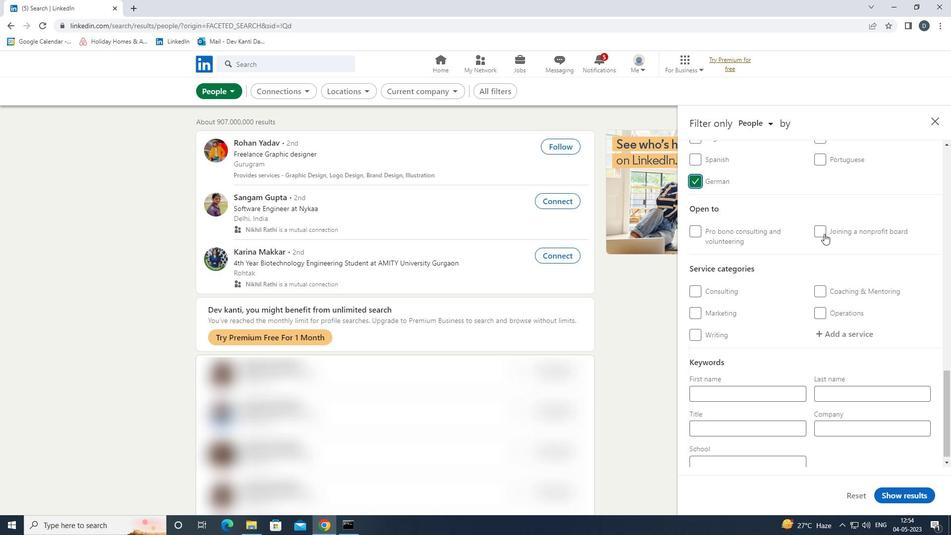 
Action: Mouse scrolled (834, 238) with delta (0, 0)
Screenshot: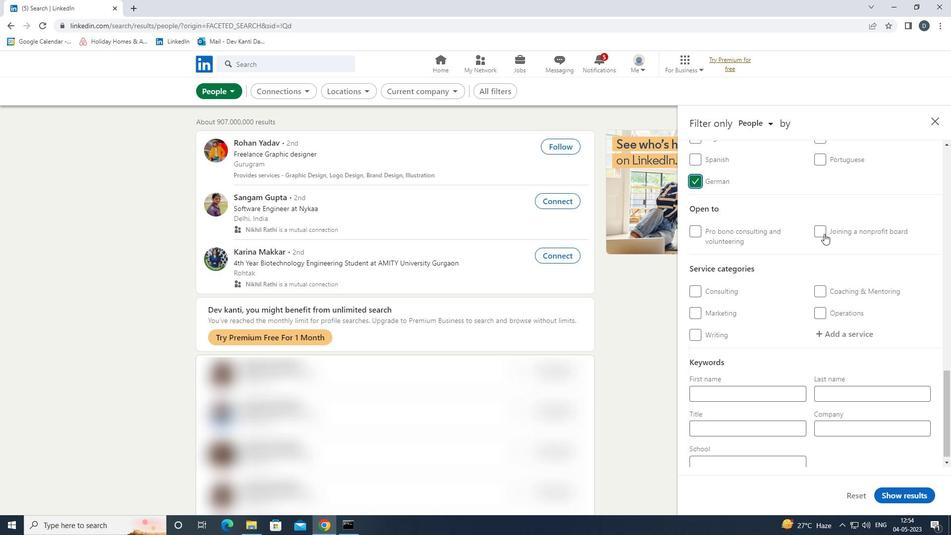 
Action: Mouse moved to (834, 238)
Screenshot: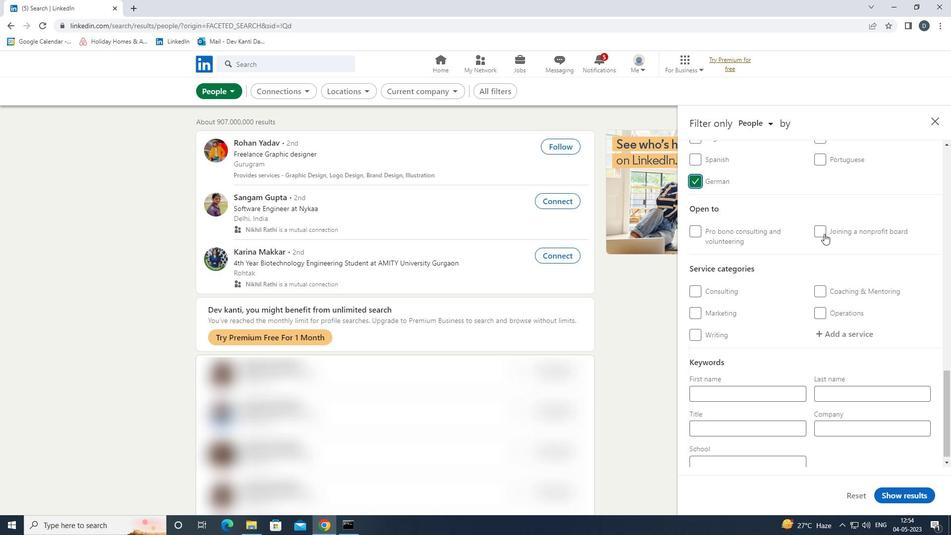 
Action: Mouse scrolled (834, 239) with delta (0, 0)
Screenshot: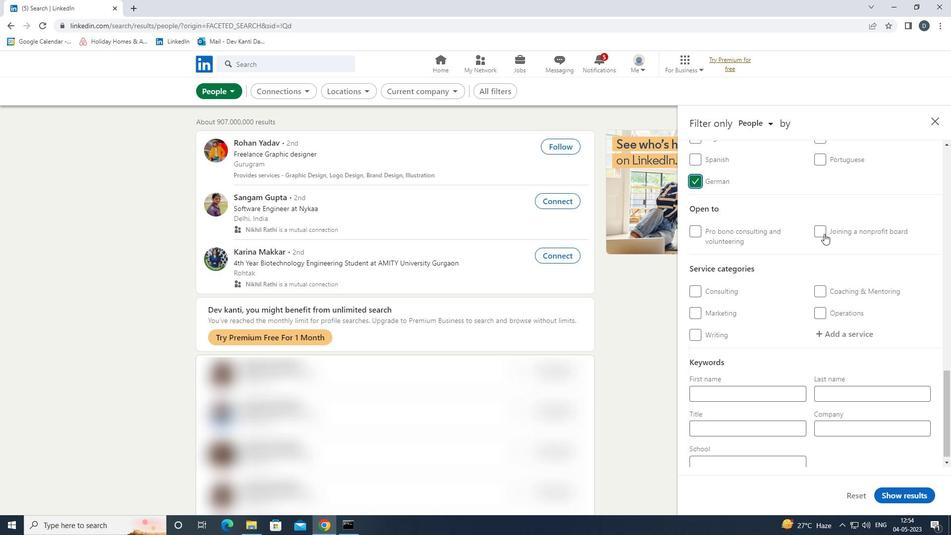 
Action: Mouse moved to (834, 239)
Screenshot: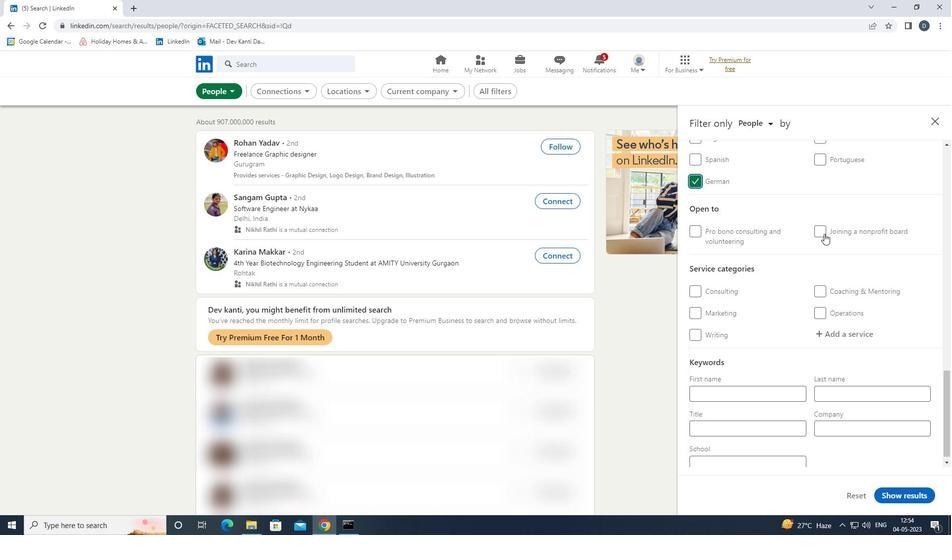 
Action: Mouse scrolled (834, 239) with delta (0, 0)
Screenshot: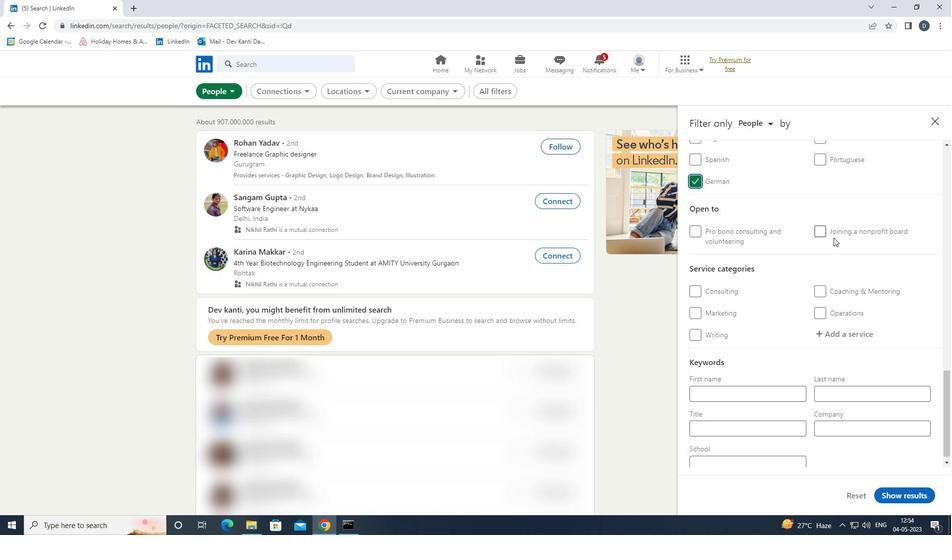 
Action: Mouse moved to (833, 239)
Screenshot: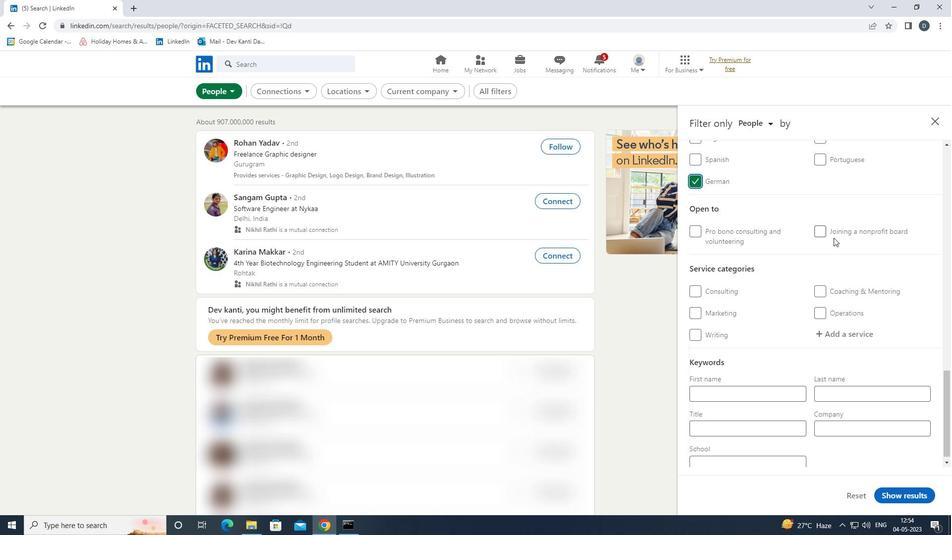 
Action: Mouse scrolled (833, 239) with delta (0, 0)
Screenshot: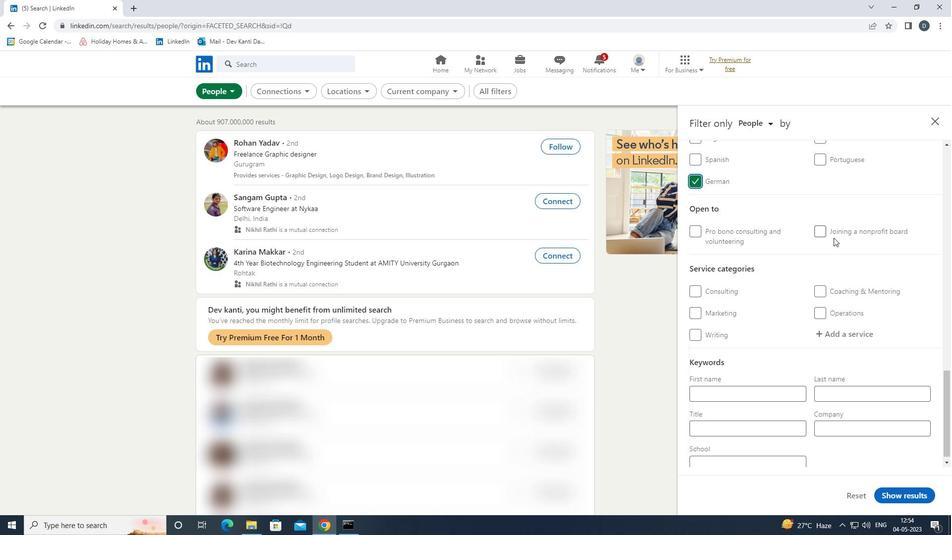 
Action: Mouse scrolled (833, 239) with delta (0, 0)
Screenshot: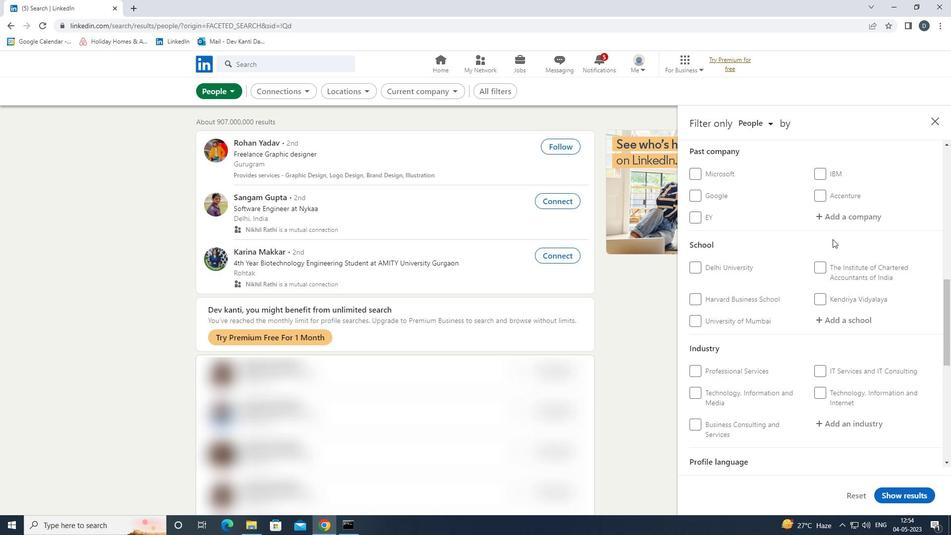 
Action: Mouse scrolled (833, 239) with delta (0, 0)
Screenshot: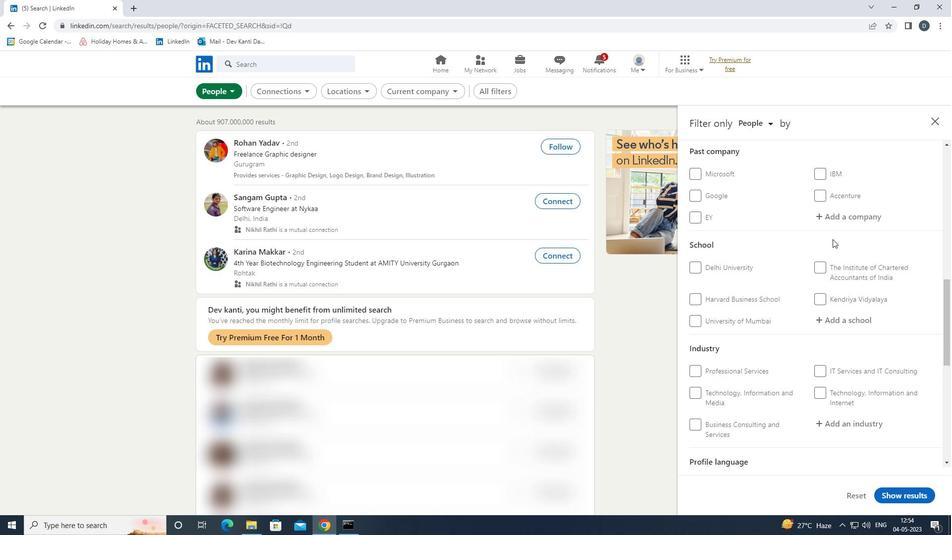 
Action: Mouse moved to (835, 215)
Screenshot: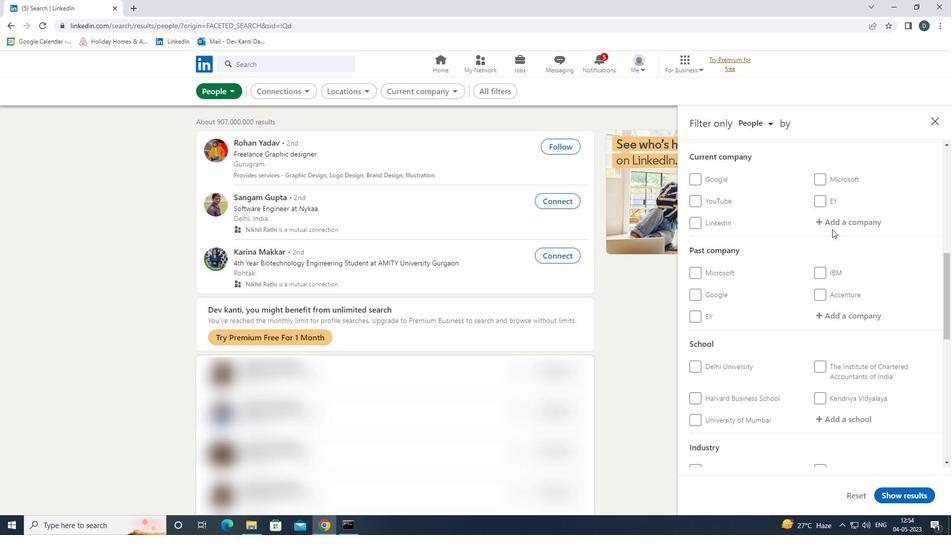 
Action: Mouse pressed left at (835, 215)
Screenshot: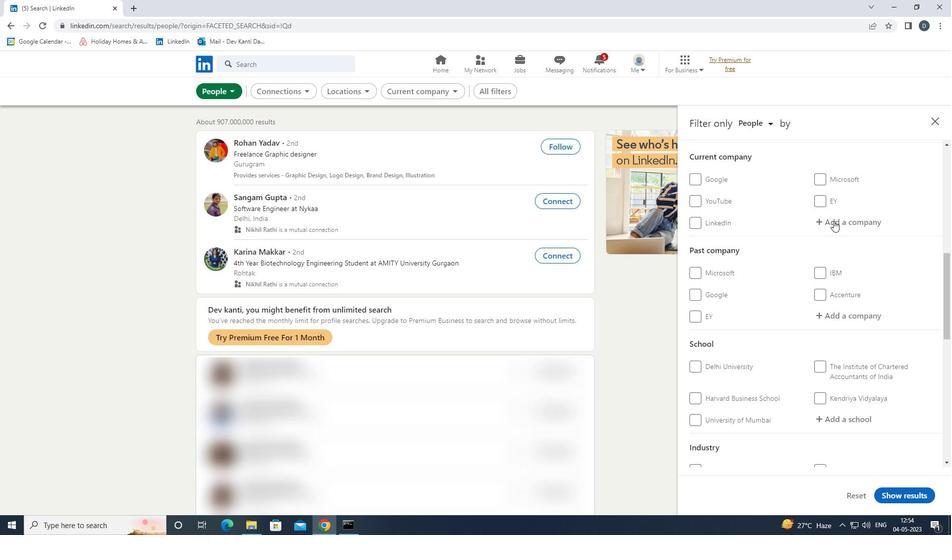 
Action: Mouse moved to (731, 183)
Screenshot: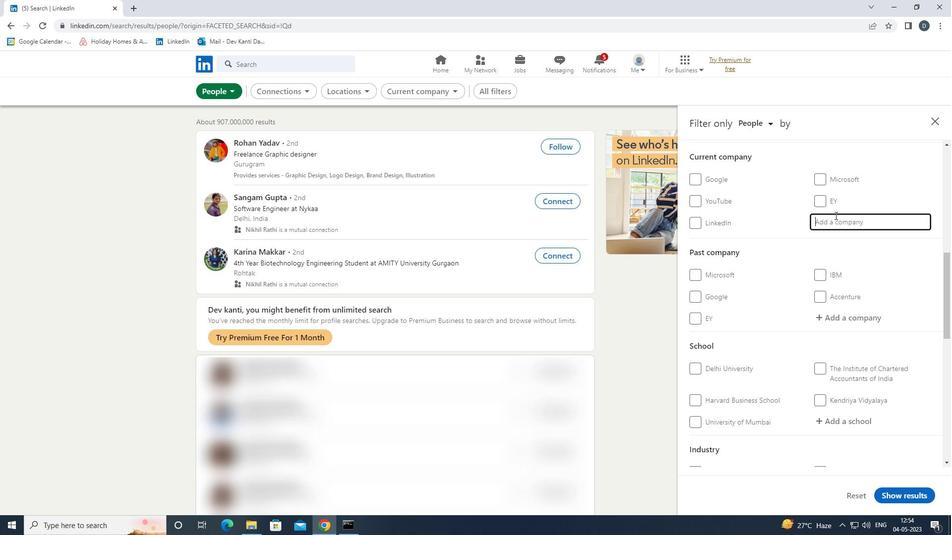 
Action: Key pressed <Key.shift><Key.shift><Key.shift><Key.shift>PROHECT<Key.space><Key.backspace><Key.backspace><Key.backspace><Key.backspace><Key.backspace>JECT<Key.space><Key.shift>TODAY<Key.space><Key.shift>INDIA<Key.left><Key.left><Key.left><Key.left><Key.left><Key.left><Key.left><Key.left><Key.left><Key.left><Key.left><Key.left>X<Key.backspace>S<Key.right><Key.right><Key.right><Key.right><Key.right><Key.right><Key.right><Key.right><Key.right><Key.right><Key.right><Key.right><Key.right><Key.right><Key.down><Key.enter>
Screenshot: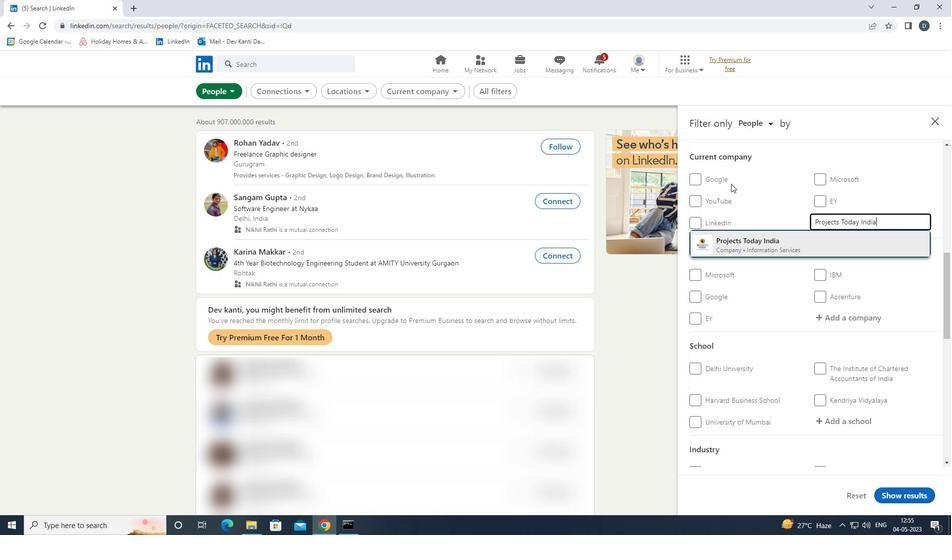 
Action: Mouse moved to (818, 305)
Screenshot: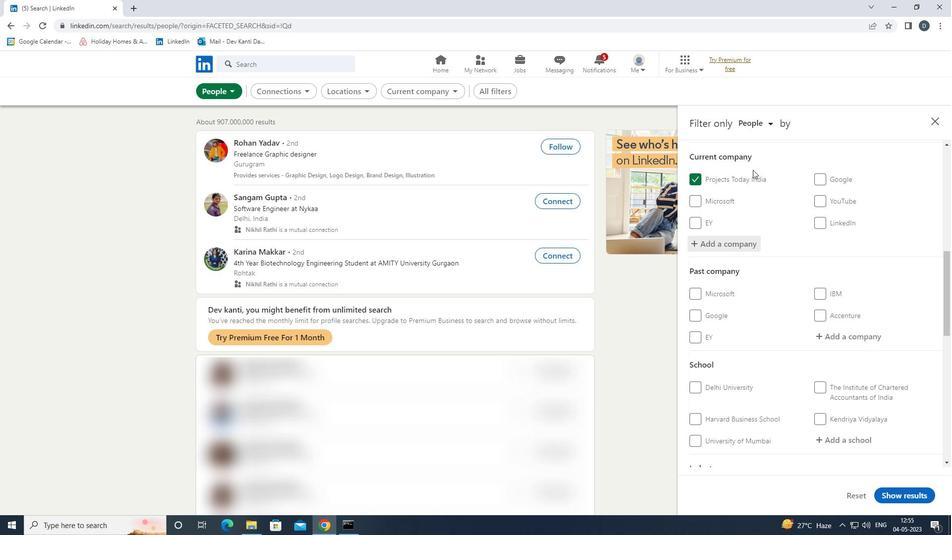 
Action: Mouse scrolled (818, 304) with delta (0, 0)
Screenshot: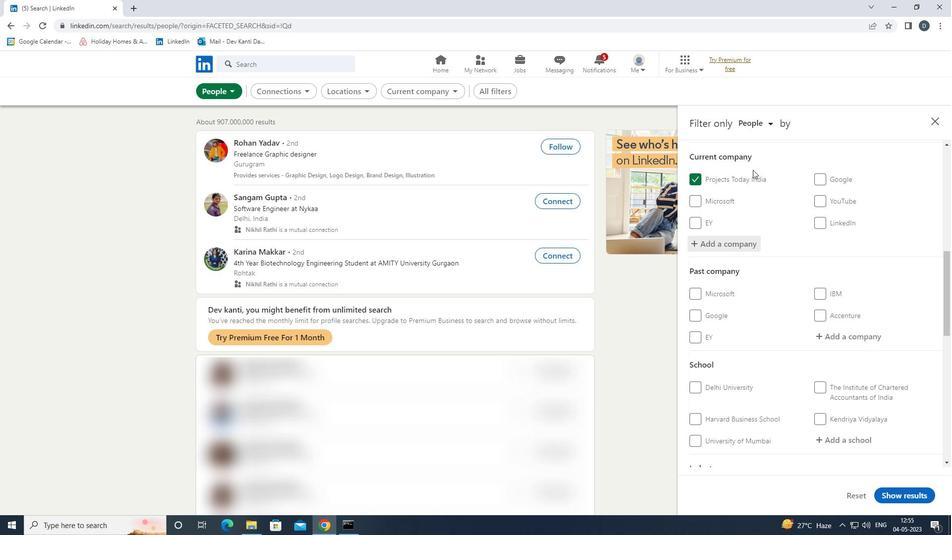 
Action: Mouse moved to (817, 310)
Screenshot: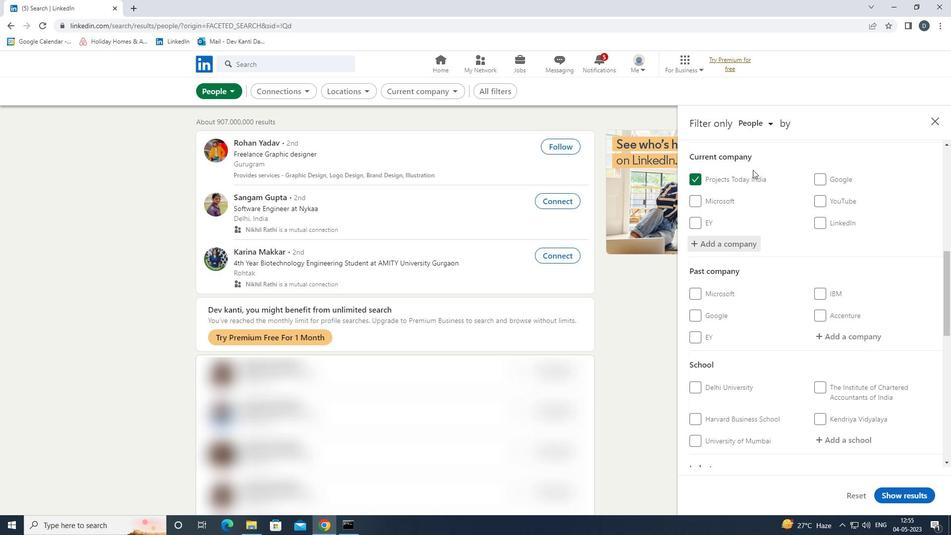 
Action: Mouse scrolled (817, 309) with delta (0, 0)
Screenshot: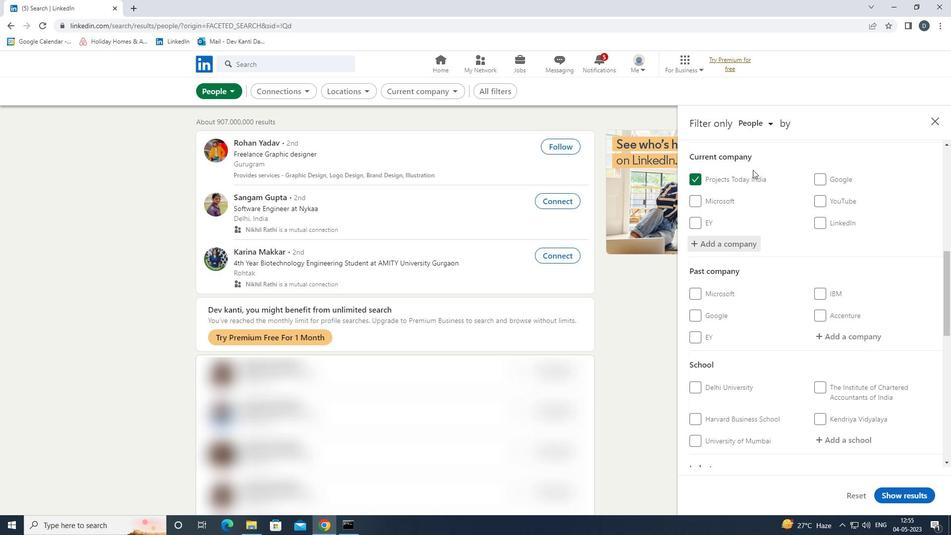 
Action: Mouse moved to (817, 310)
Screenshot: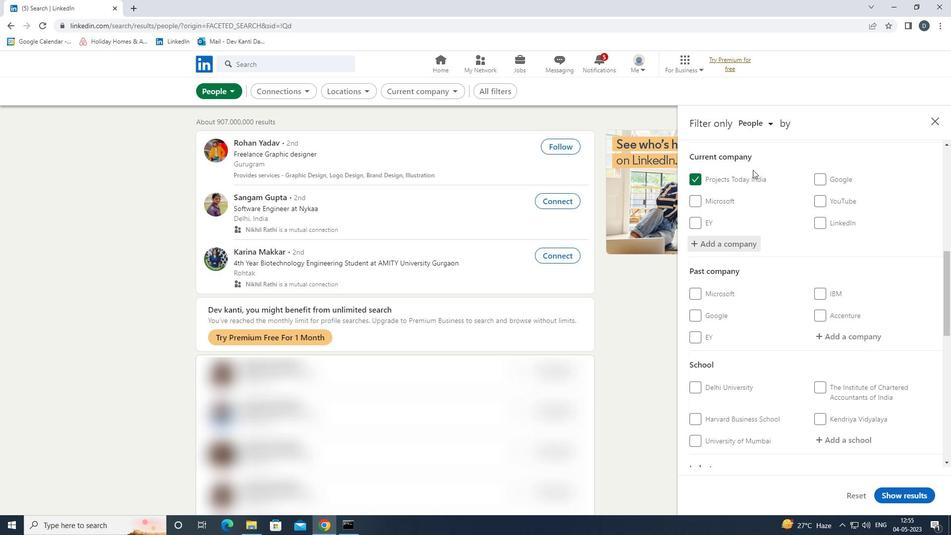 
Action: Mouse scrolled (817, 310) with delta (0, 0)
Screenshot: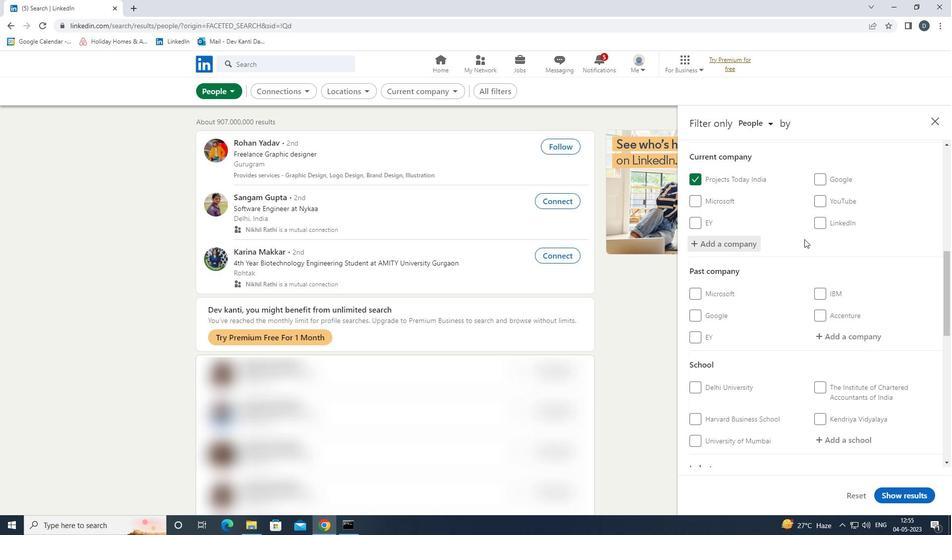 
Action: Mouse scrolled (817, 310) with delta (0, 0)
Screenshot: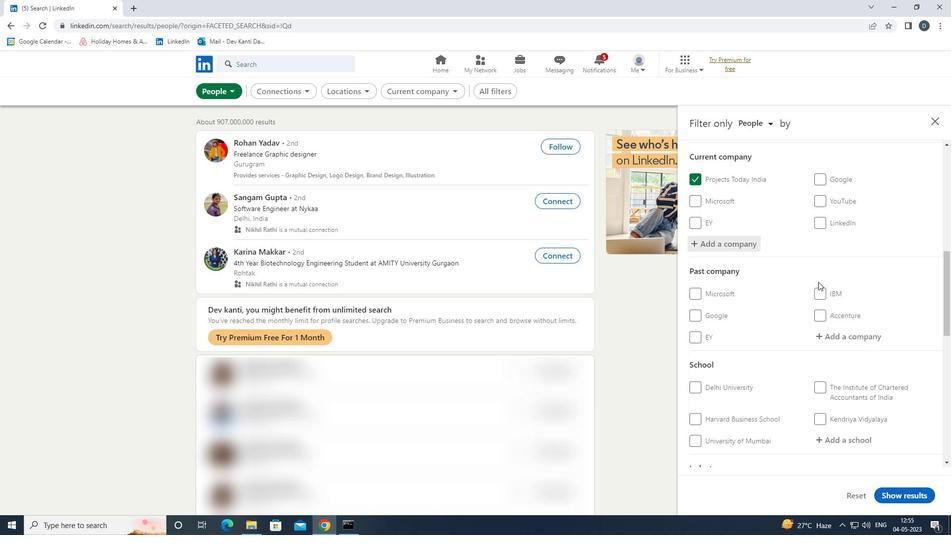 
Action: Mouse moved to (841, 248)
Screenshot: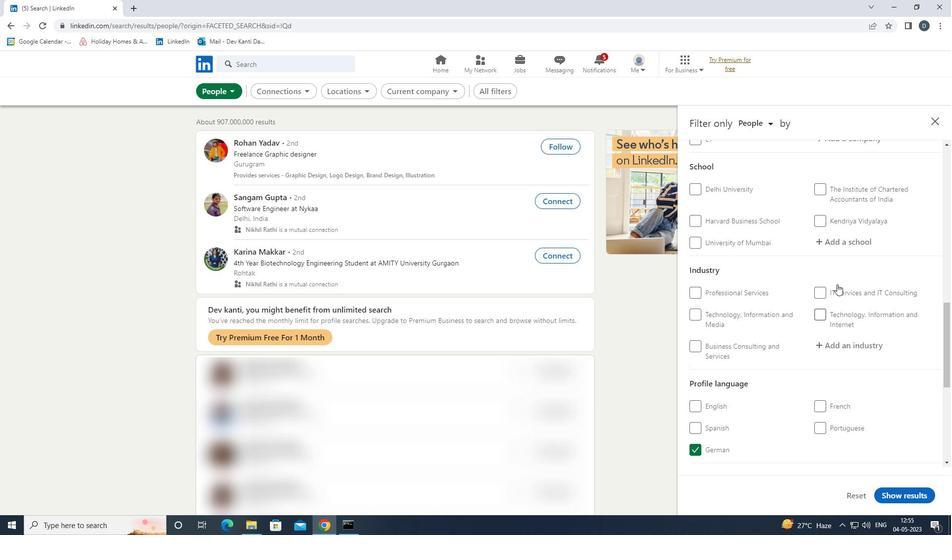 
Action: Mouse pressed left at (841, 248)
Screenshot: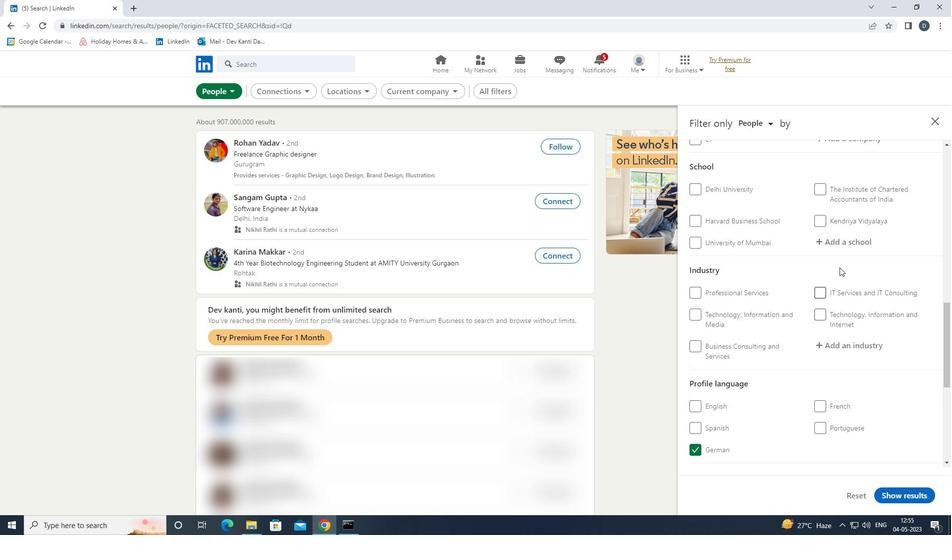
Action: Mouse moved to (800, 235)
Screenshot: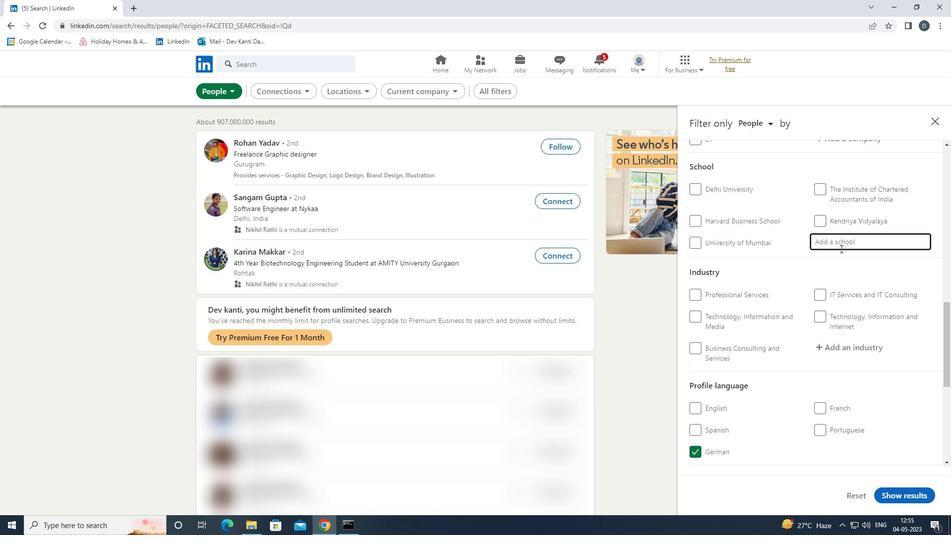 
Action: Key pressed <Key.shift>NOR
Screenshot: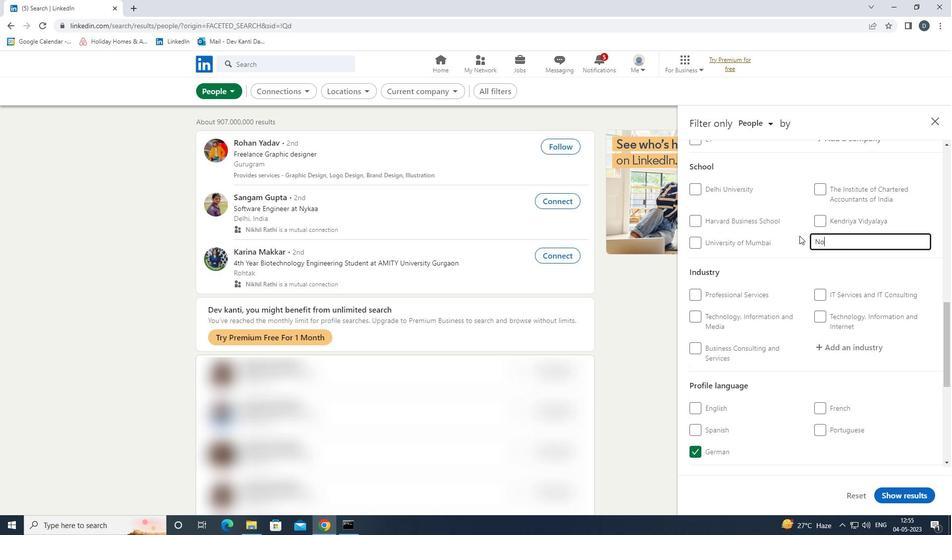 
Action: Mouse moved to (799, 235)
Screenshot: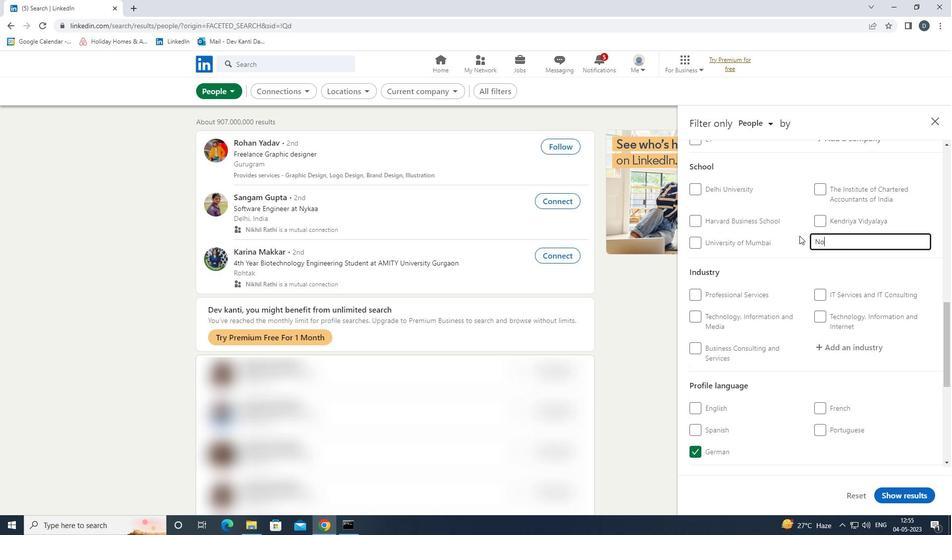 
Action: Key pressed TH<Key.space><Key.shift><Key.shift><Key.shift><Key.shift><Key.shift><Key.shift><Key.shift><Key.shift><Key.shift><Key.shift>MAHARAS<Key.down><Key.down><Key.enter>
Screenshot: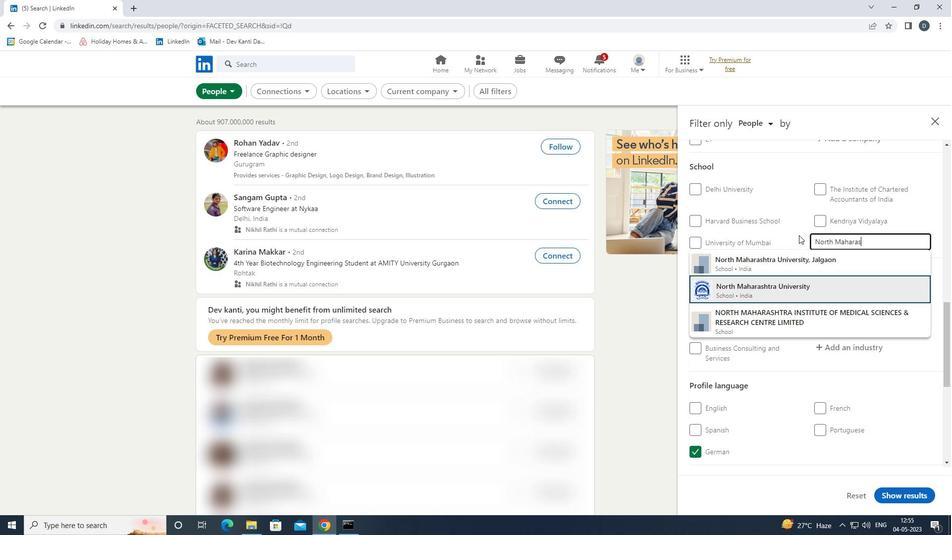 
Action: Mouse moved to (809, 245)
Screenshot: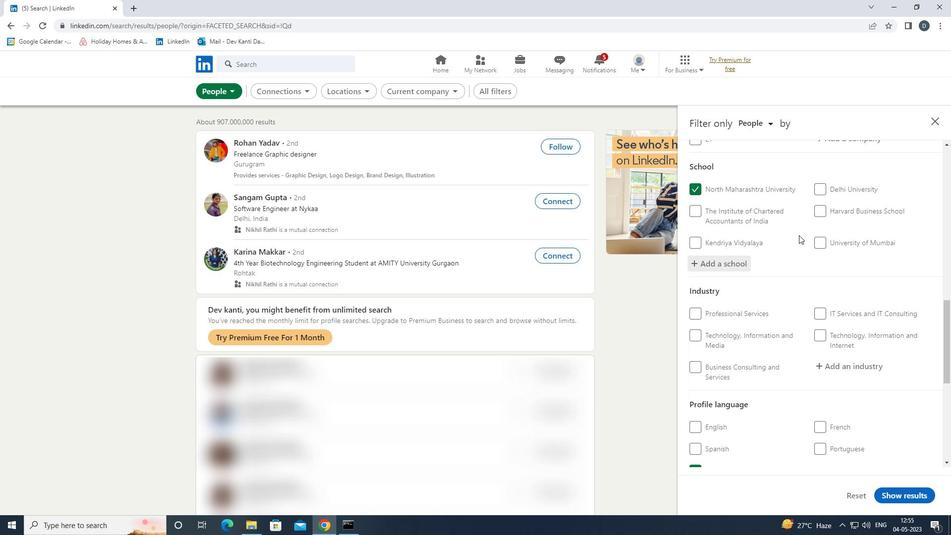 
Action: Mouse scrolled (809, 245) with delta (0, 0)
Screenshot: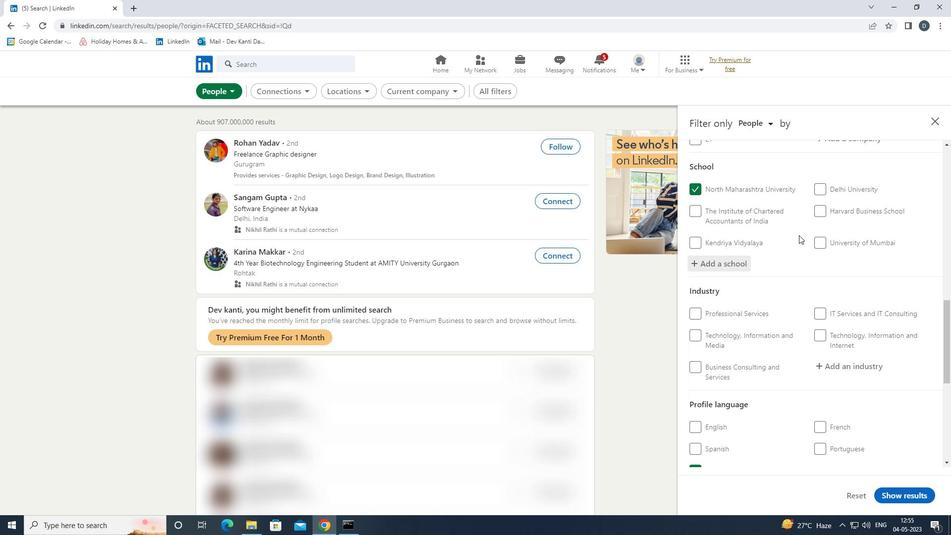 
Action: Mouse moved to (810, 246)
Screenshot: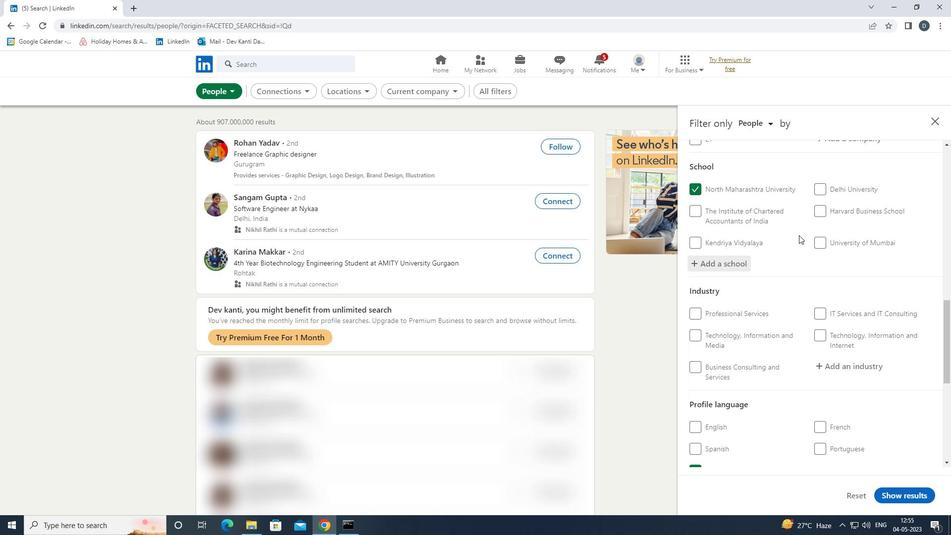 
Action: Mouse scrolled (810, 246) with delta (0, 0)
Screenshot: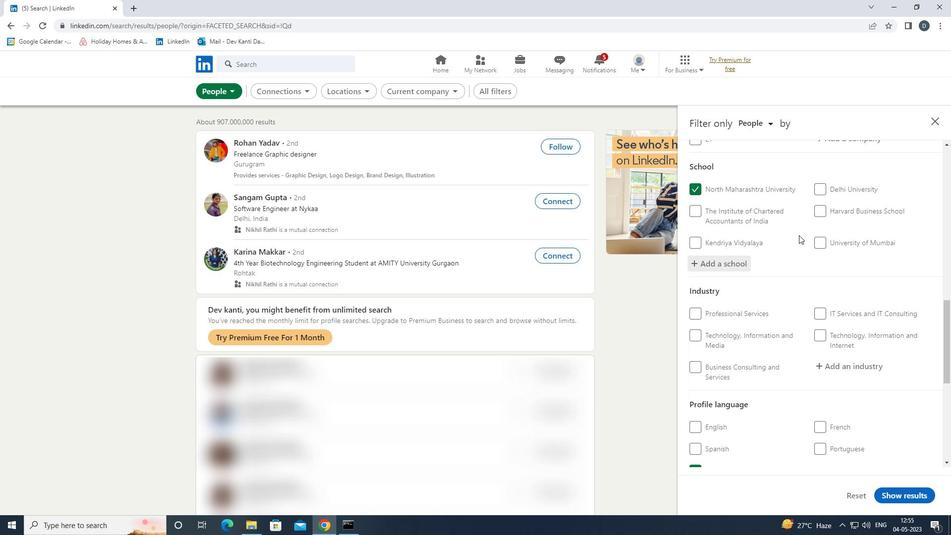 
Action: Mouse moved to (841, 282)
Screenshot: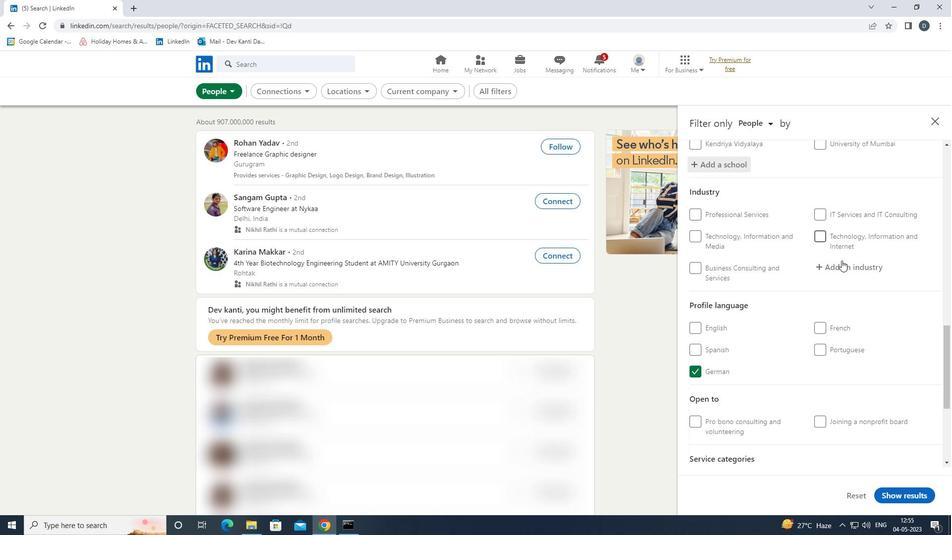 
Action: Mouse pressed left at (841, 282)
Screenshot: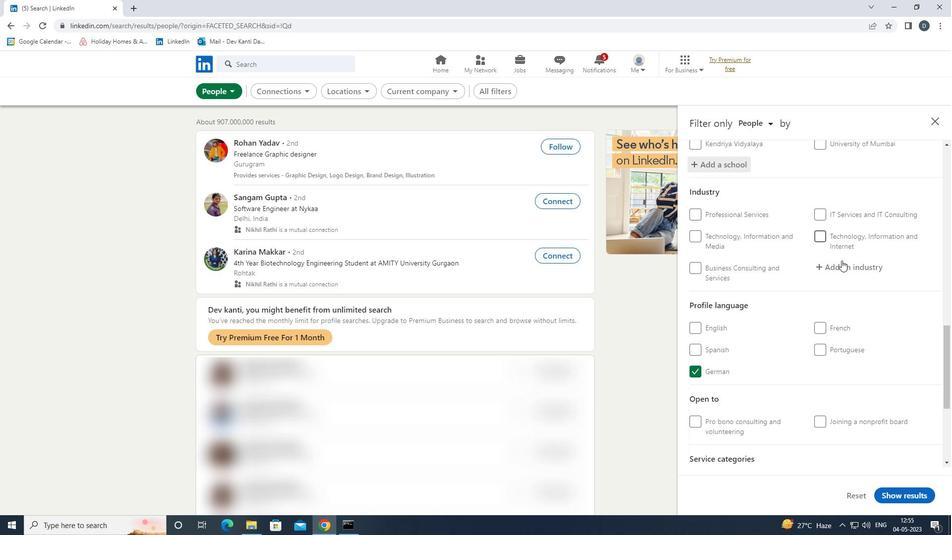 
Action: Mouse moved to (848, 265)
Screenshot: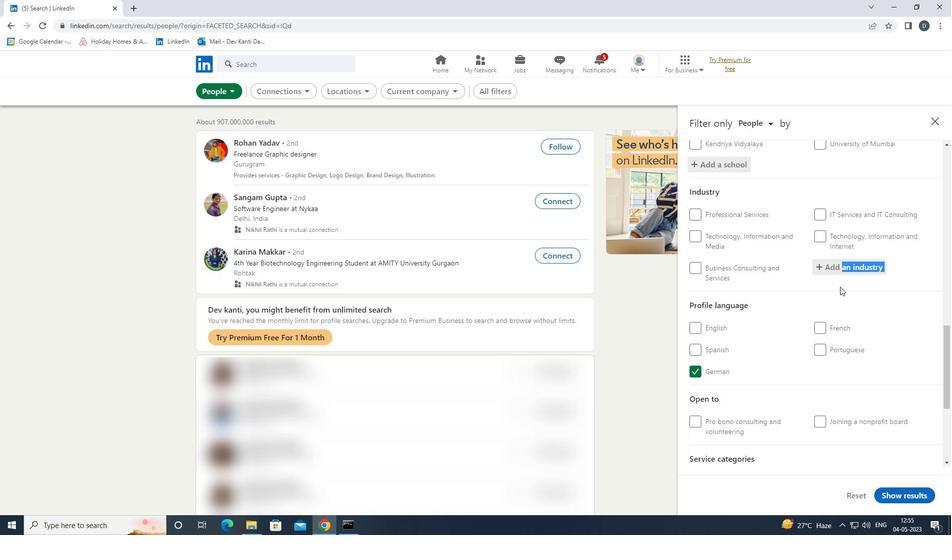 
Action: Mouse pressed left at (848, 265)
Screenshot: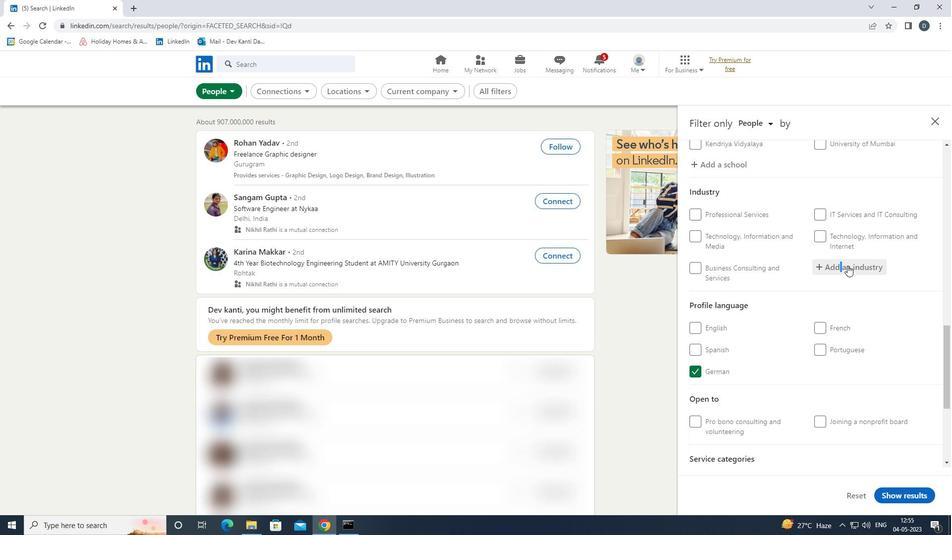 
Action: Mouse moved to (859, 156)
Screenshot: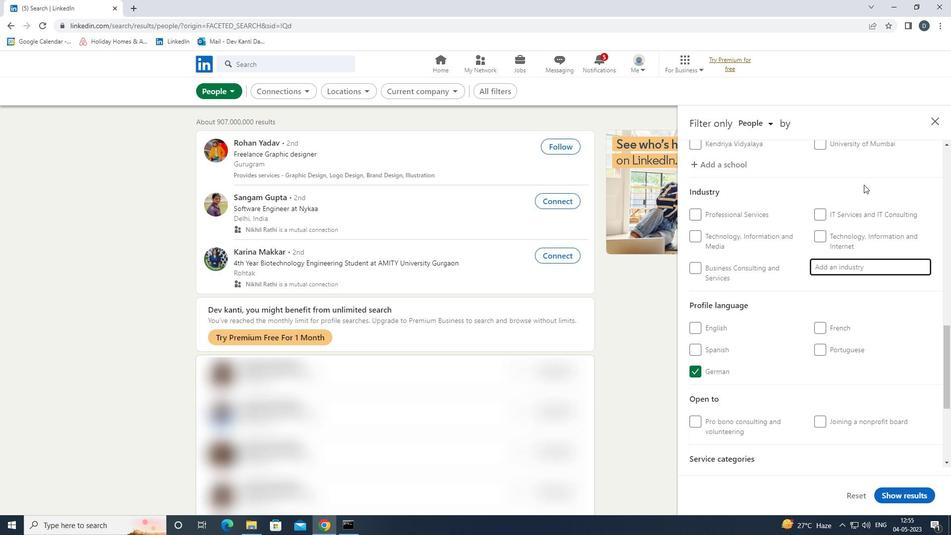 
Action: Key pressed <Key.shift>
Screenshot: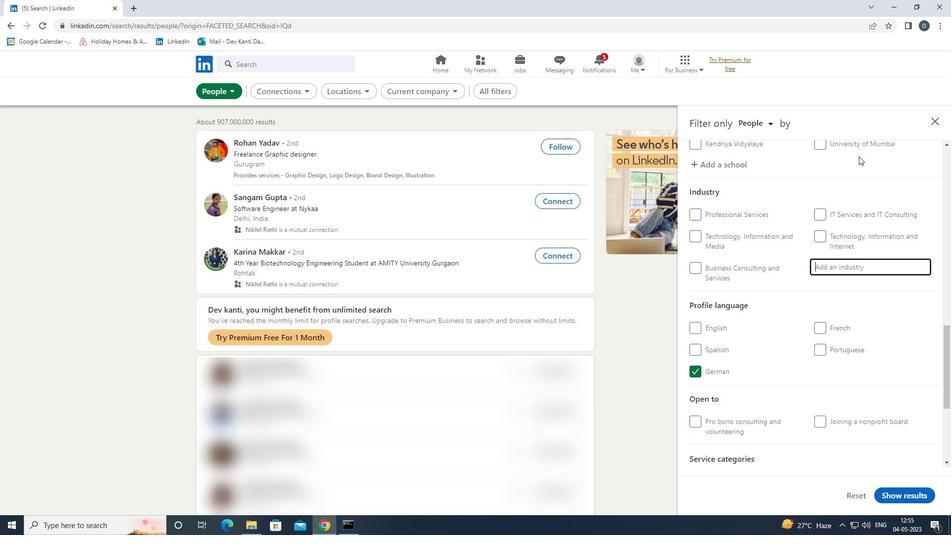 
Action: Mouse moved to (859, 156)
Screenshot: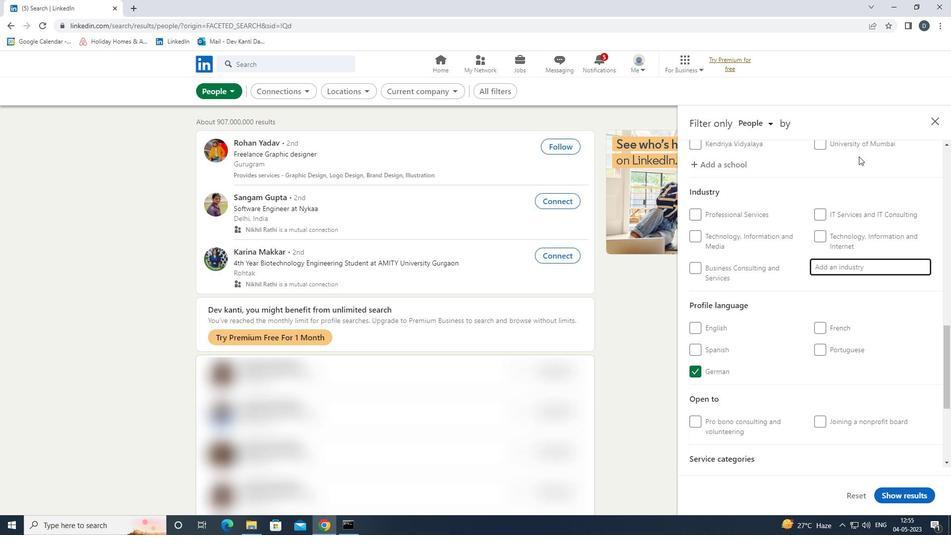 
Action: Key pressed <Key.shift>PERIODI<Key.down><Key.down><Key.enter>
Screenshot: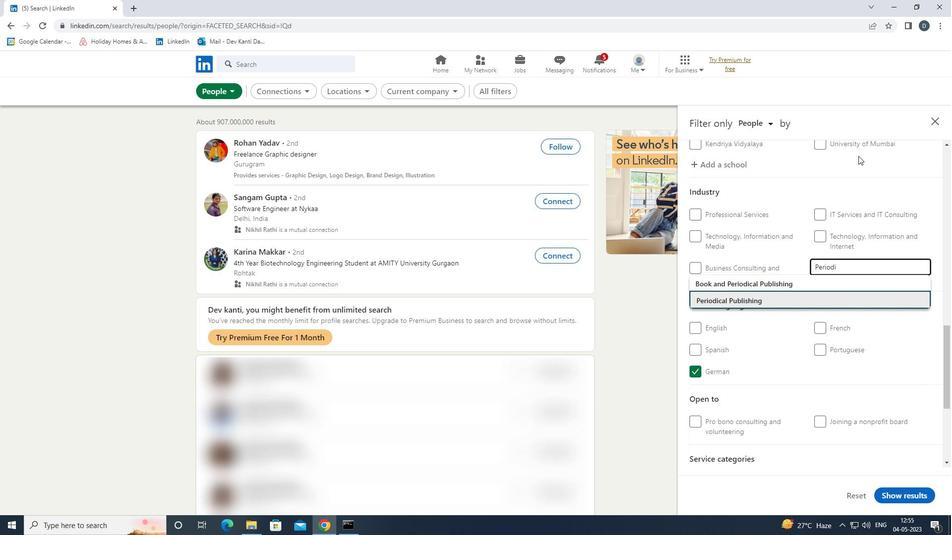 
Action: Mouse moved to (833, 247)
Screenshot: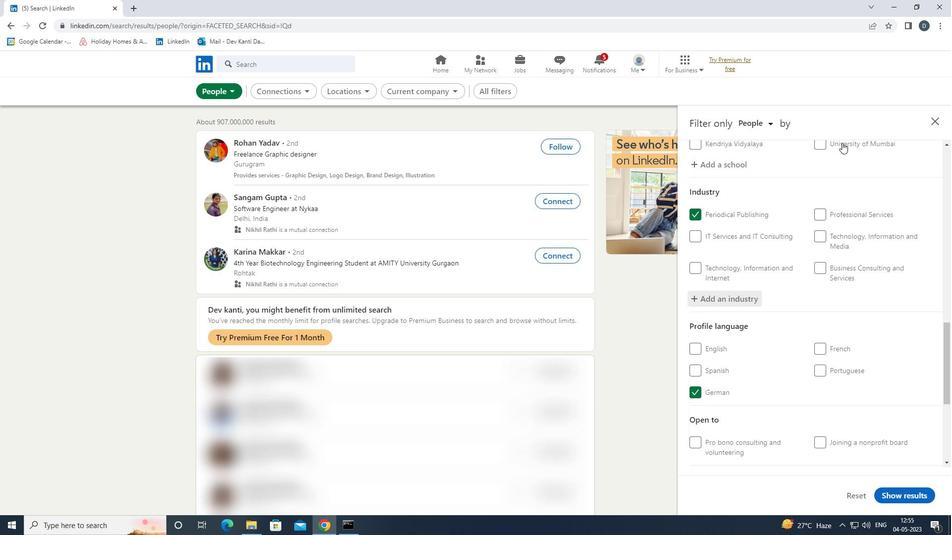 
Action: Mouse scrolled (833, 247) with delta (0, 0)
Screenshot: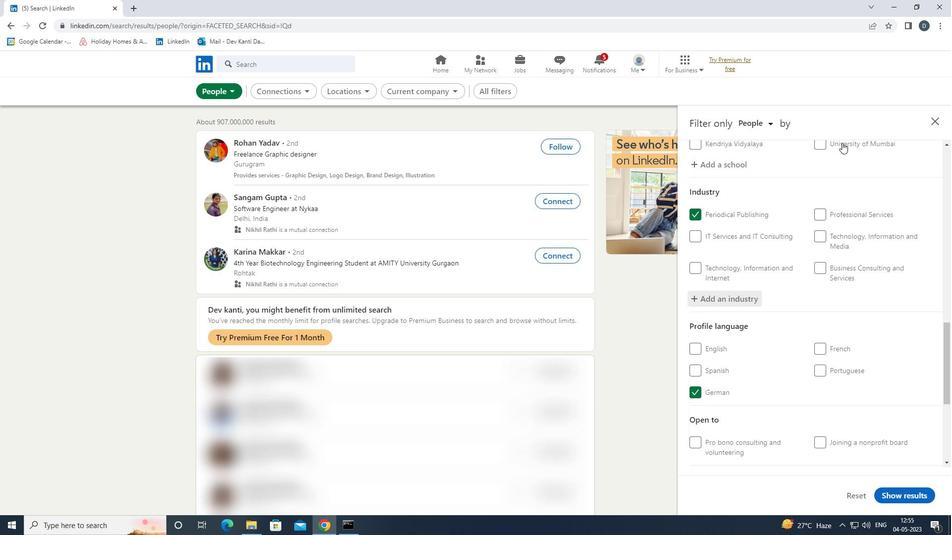 
Action: Mouse moved to (832, 259)
Screenshot: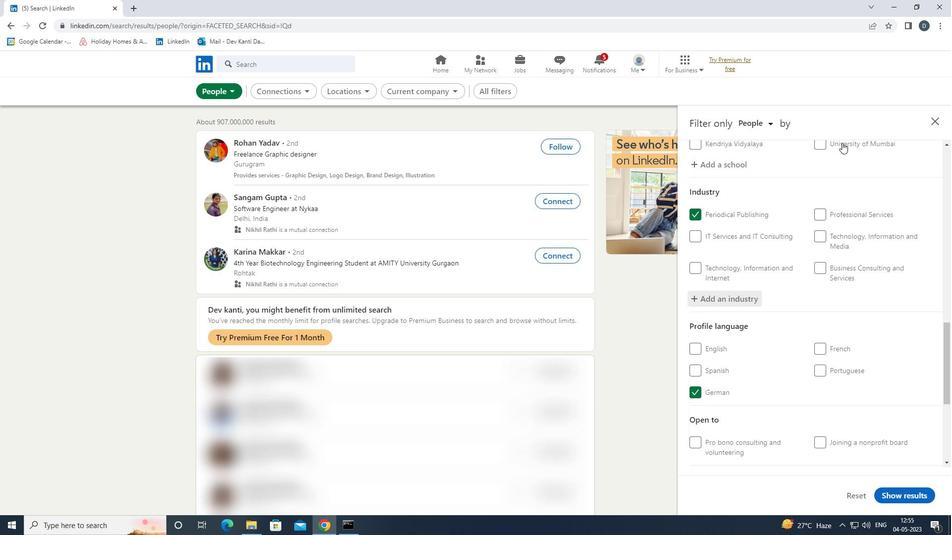 
Action: Mouse scrolled (832, 258) with delta (0, 0)
Screenshot: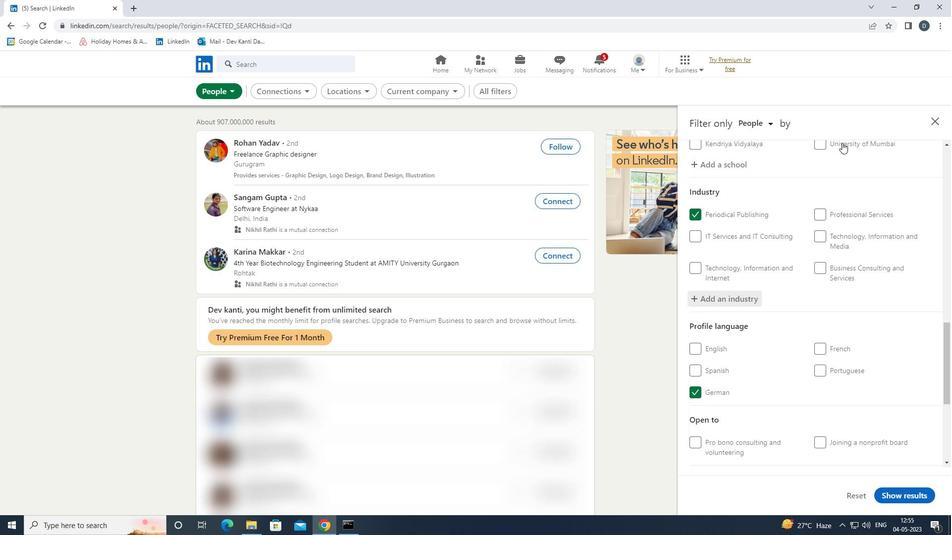 
Action: Mouse moved to (831, 264)
Screenshot: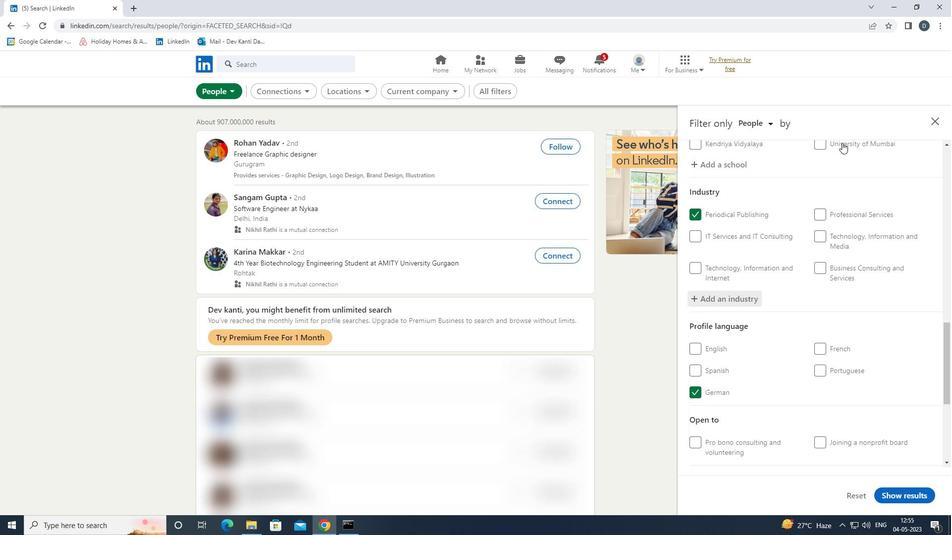
Action: Mouse scrolled (831, 264) with delta (0, 0)
Screenshot: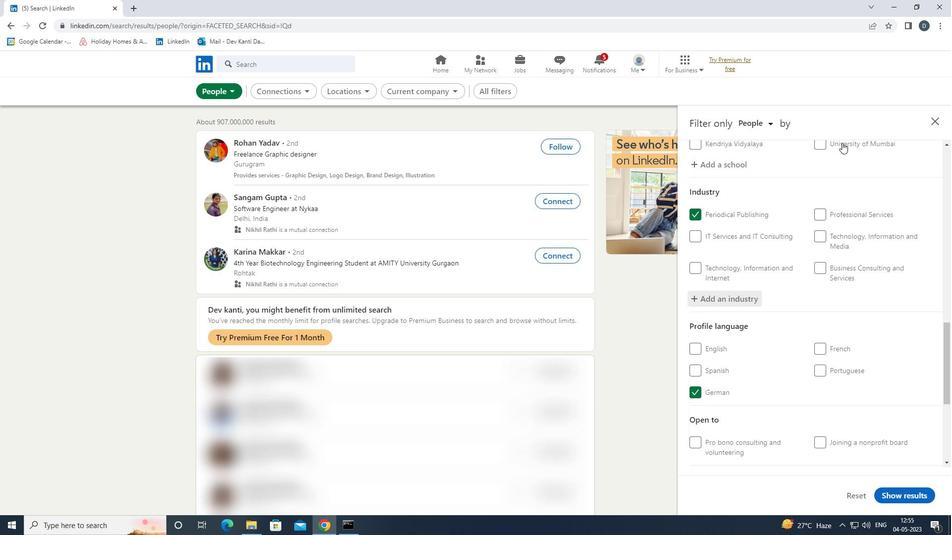 
Action: Mouse moved to (831, 265)
Screenshot: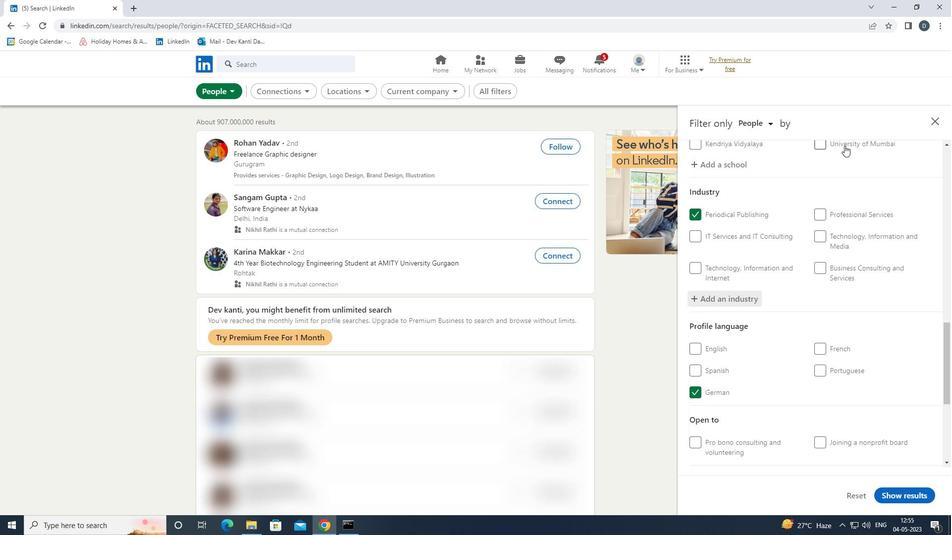 
Action: Mouse scrolled (831, 264) with delta (0, 0)
Screenshot: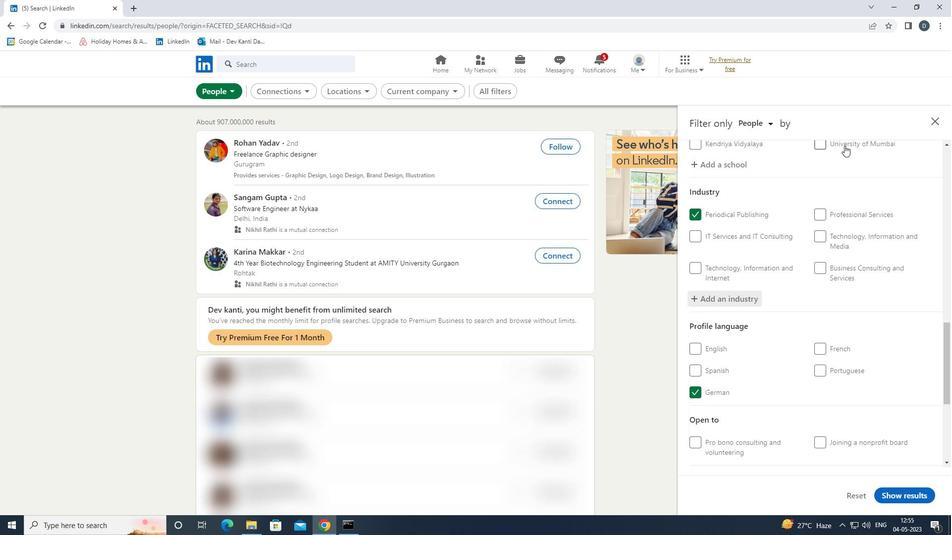 
Action: Mouse moved to (833, 271)
Screenshot: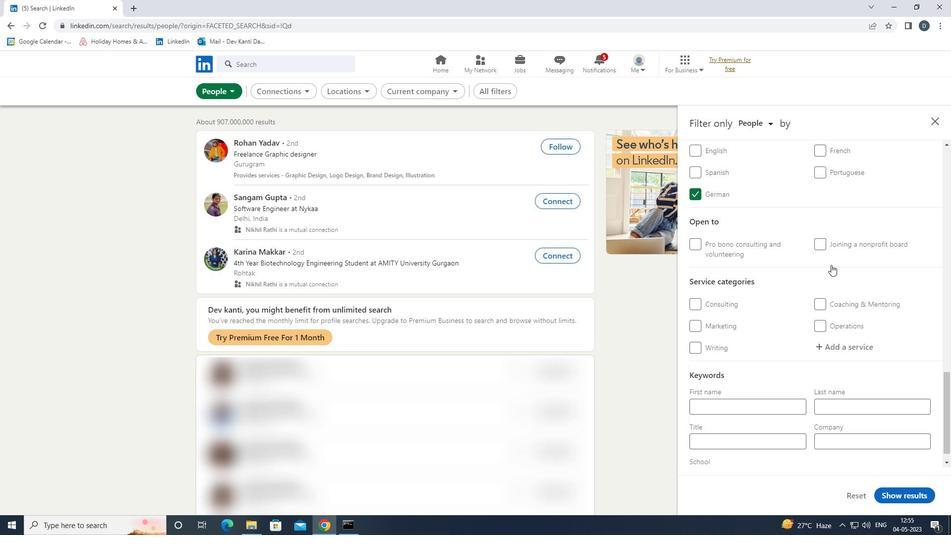
Action: Mouse scrolled (833, 270) with delta (0, 0)
Screenshot: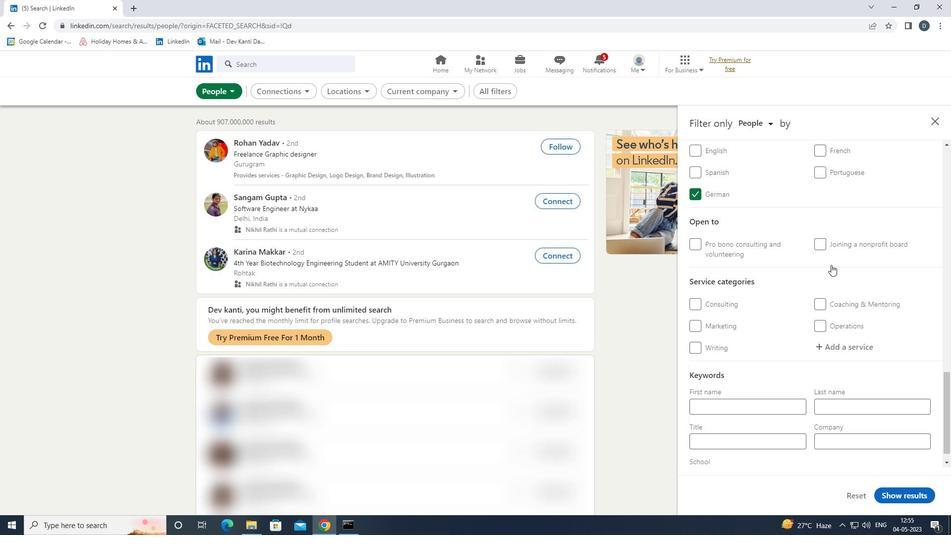 
Action: Mouse moved to (838, 325)
Screenshot: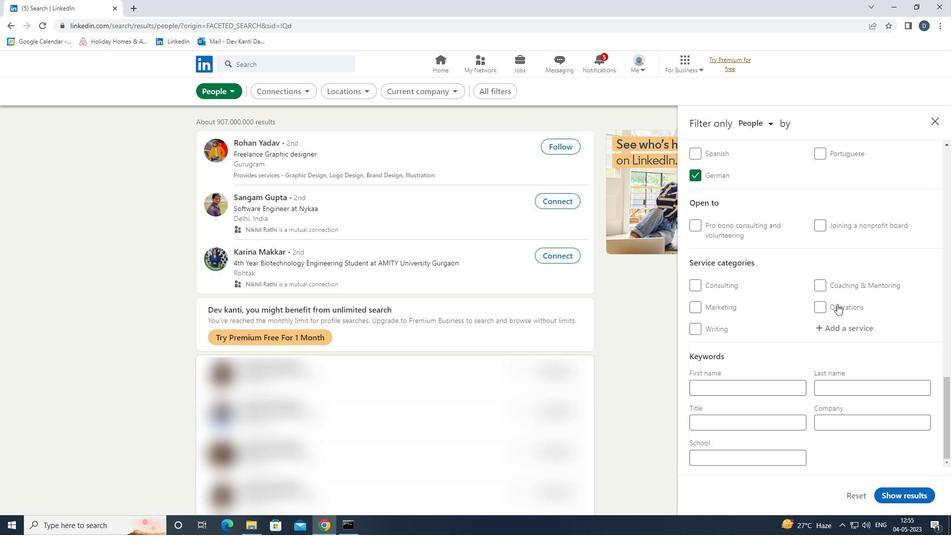 
Action: Mouse pressed left at (838, 325)
Screenshot: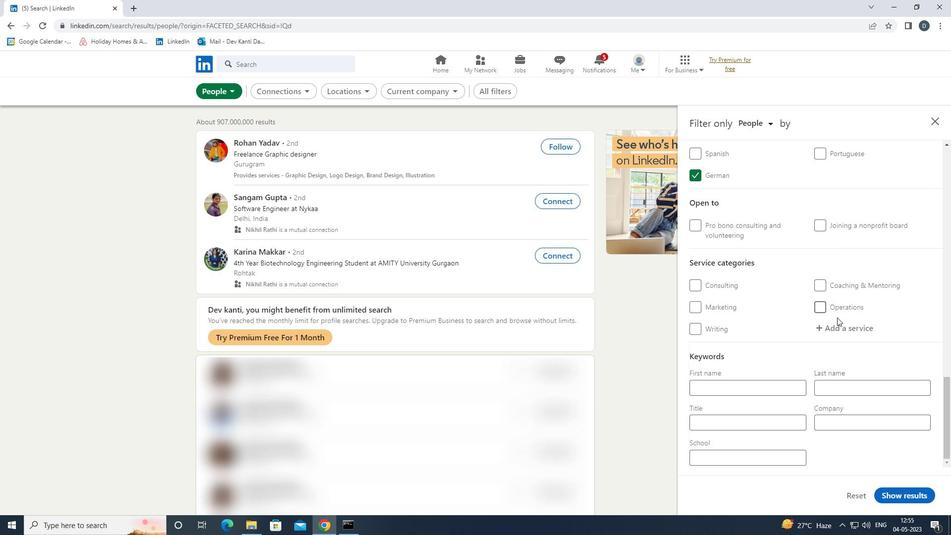 
Action: Mouse moved to (814, 336)
Screenshot: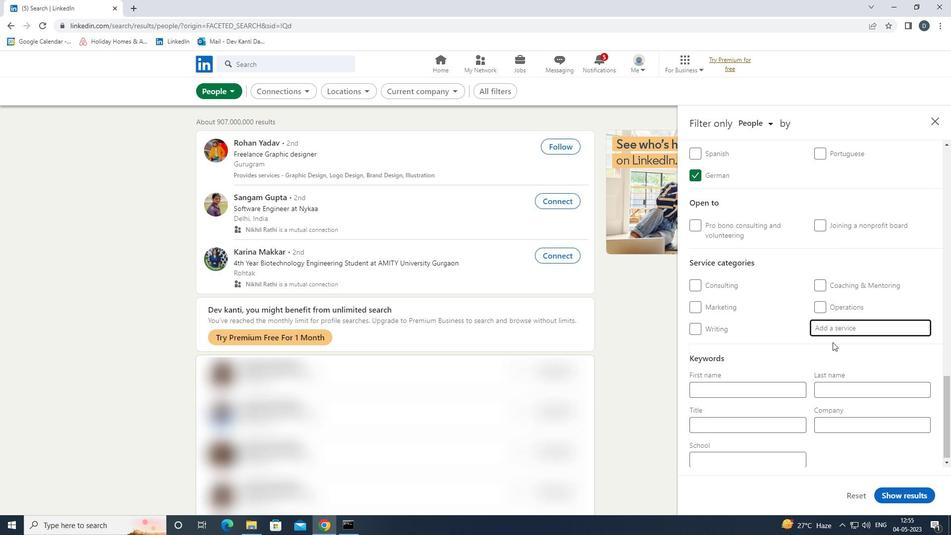 
Action: Key pressed <Key.shift>EVENT<Key.space><Key.down><Key.enter>
Screenshot: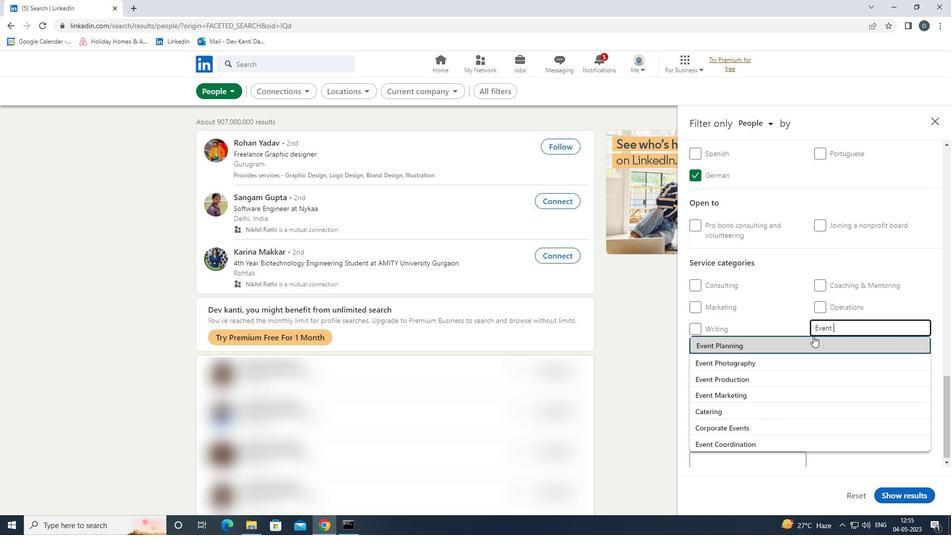 
Action: Mouse moved to (808, 322)
Screenshot: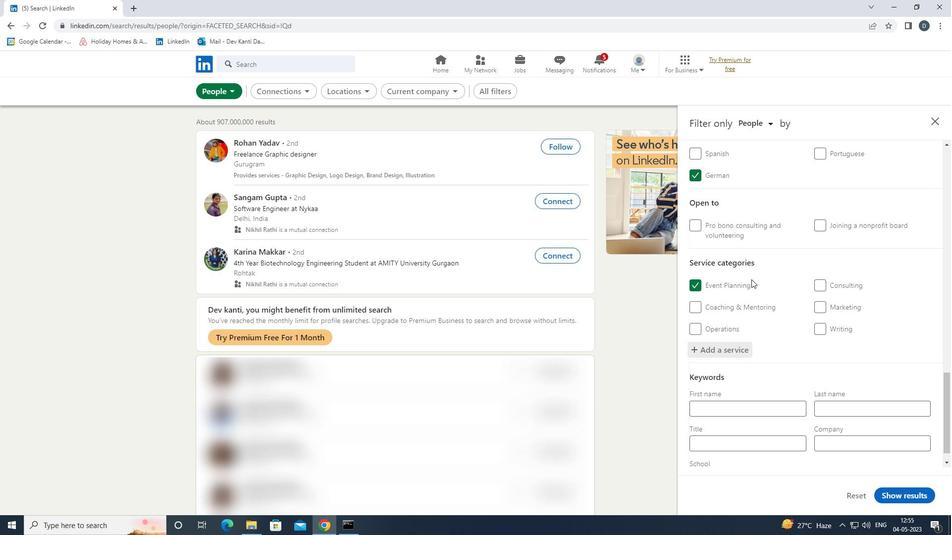 
Action: Mouse scrolled (808, 322) with delta (0, 0)
Screenshot: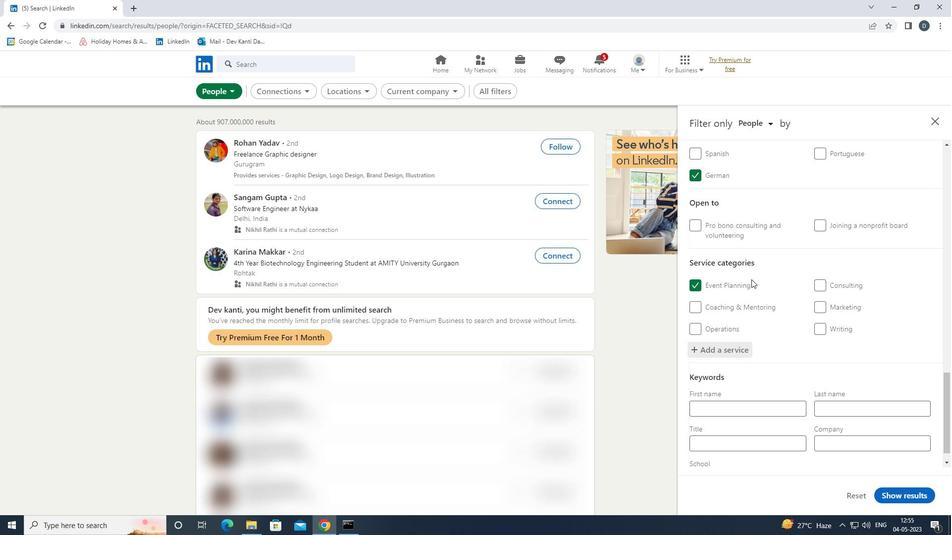 
Action: Mouse moved to (808, 322)
Screenshot: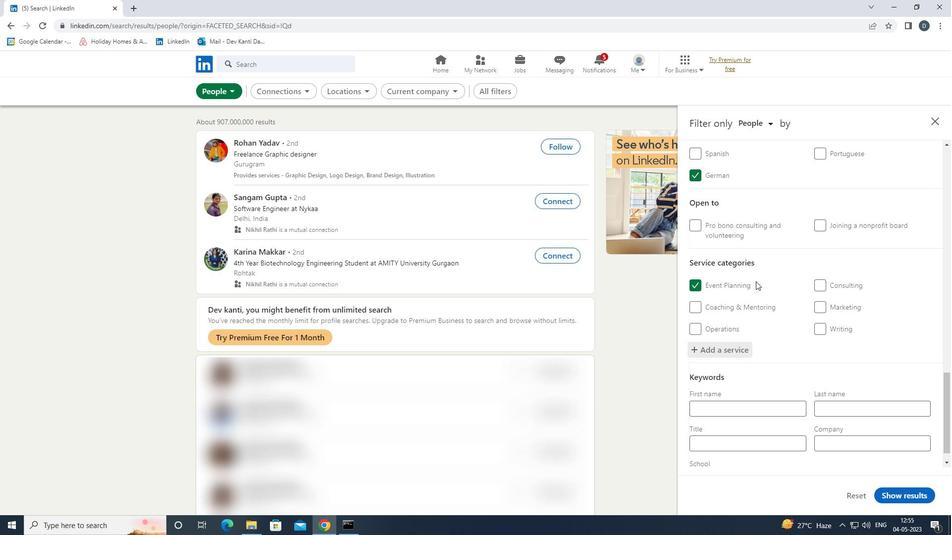 
Action: Mouse scrolled (808, 322) with delta (0, 0)
Screenshot: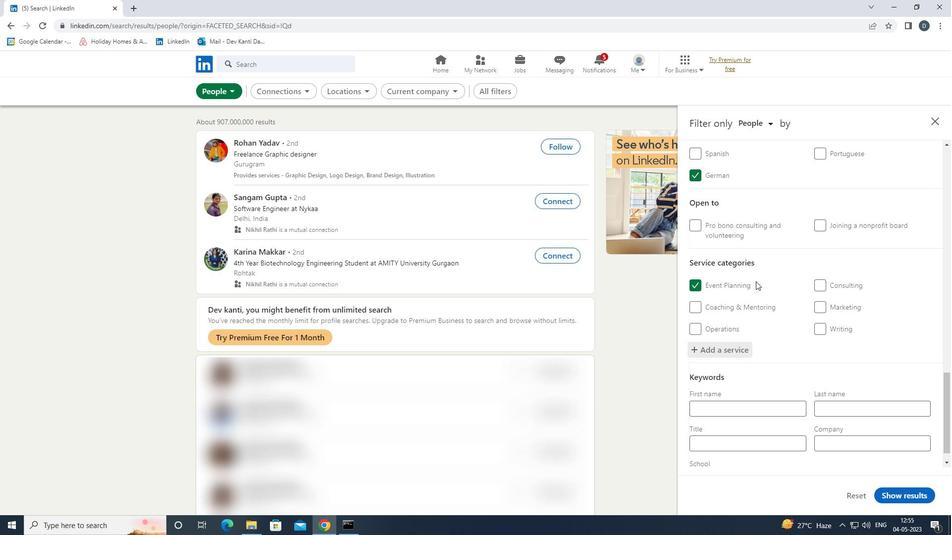 
Action: Mouse scrolled (808, 322) with delta (0, 0)
Screenshot: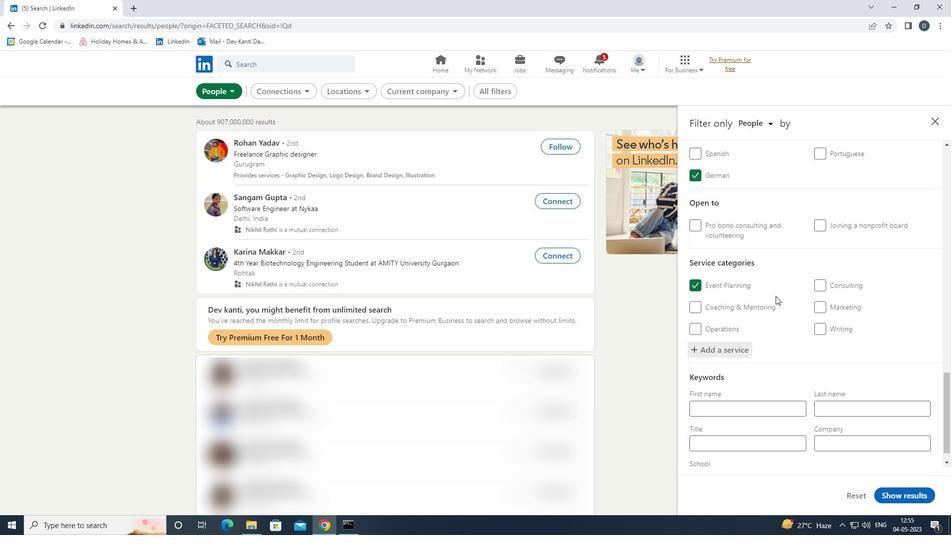 
Action: Mouse moved to (808, 323)
Screenshot: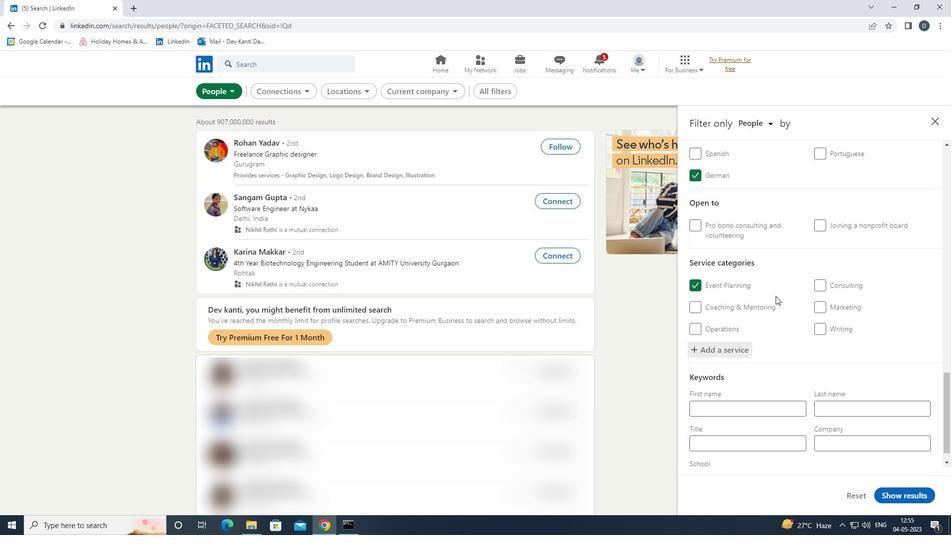 
Action: Mouse scrolled (808, 322) with delta (0, 0)
Screenshot: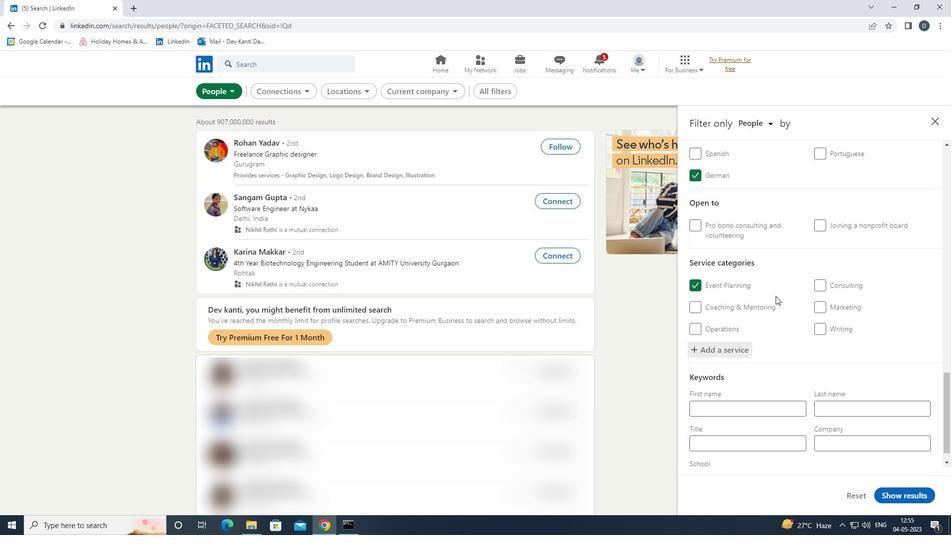 
Action: Mouse moved to (772, 418)
Screenshot: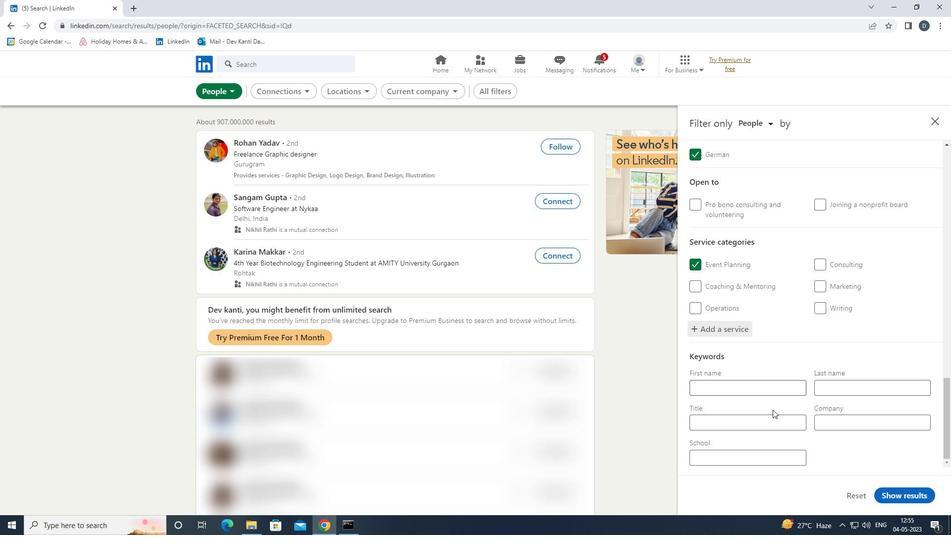 
Action: Mouse pressed left at (772, 418)
Screenshot: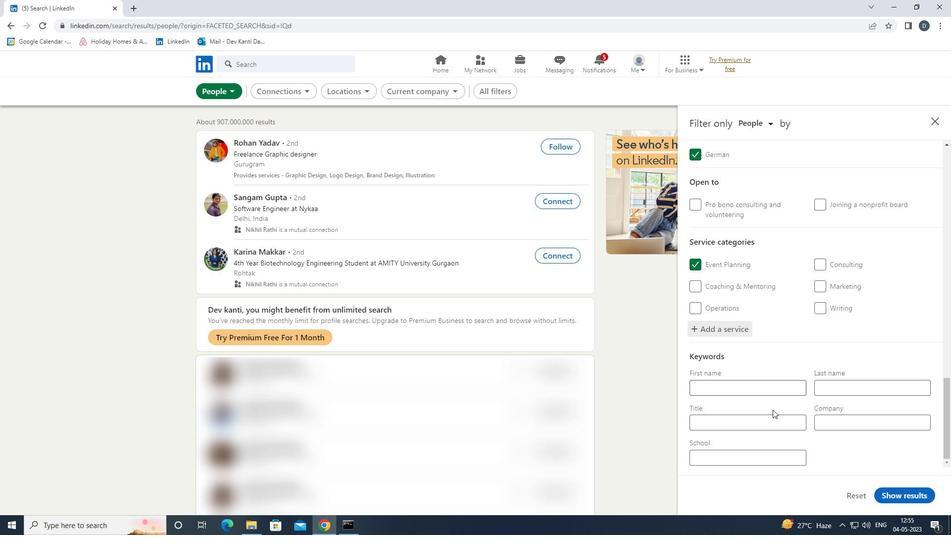 
Action: Mouse moved to (813, 295)
Screenshot: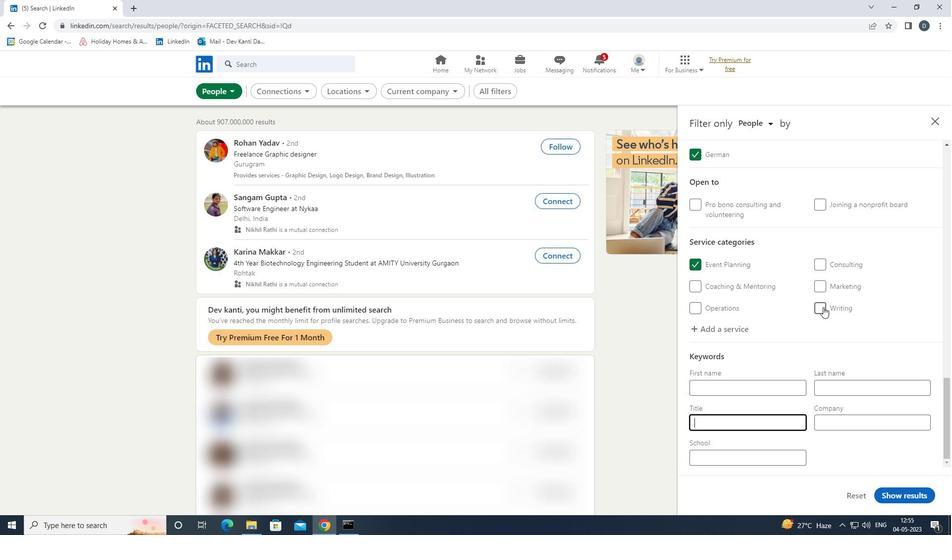 
Action: Key pressed <Key.shift><Key.shift><Key.shift>GRAPHIC<Key.space><Key.shift>DESIGN
Screenshot: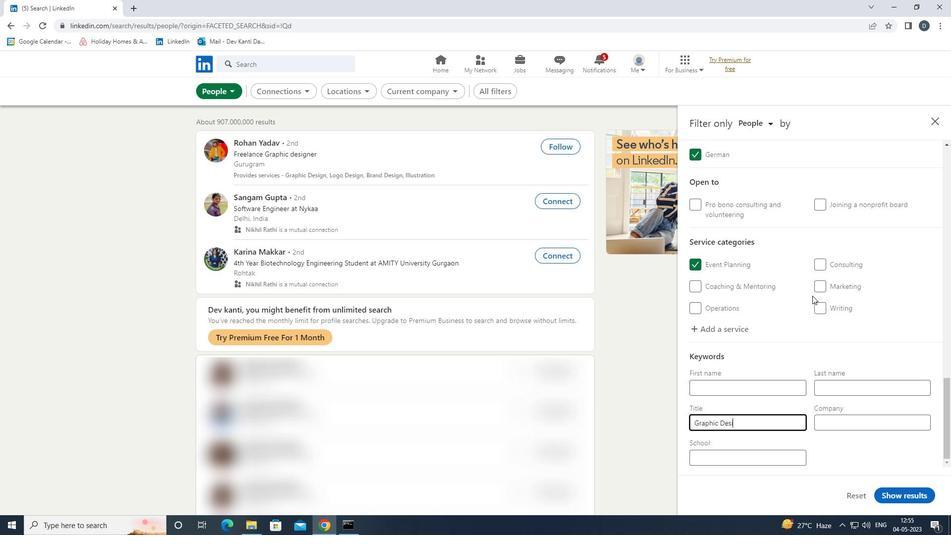 
Action: Mouse moved to (906, 491)
Screenshot: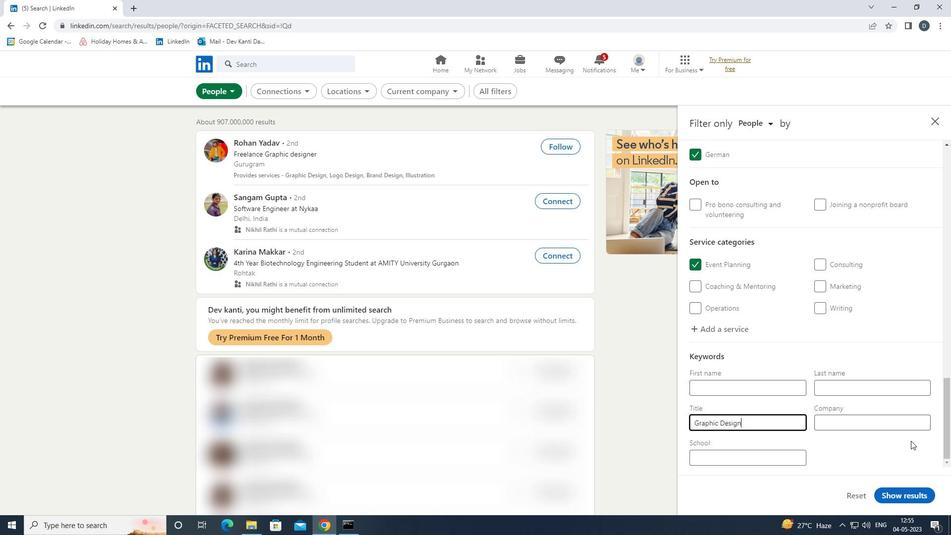 
Action: Mouse pressed left at (906, 491)
Screenshot: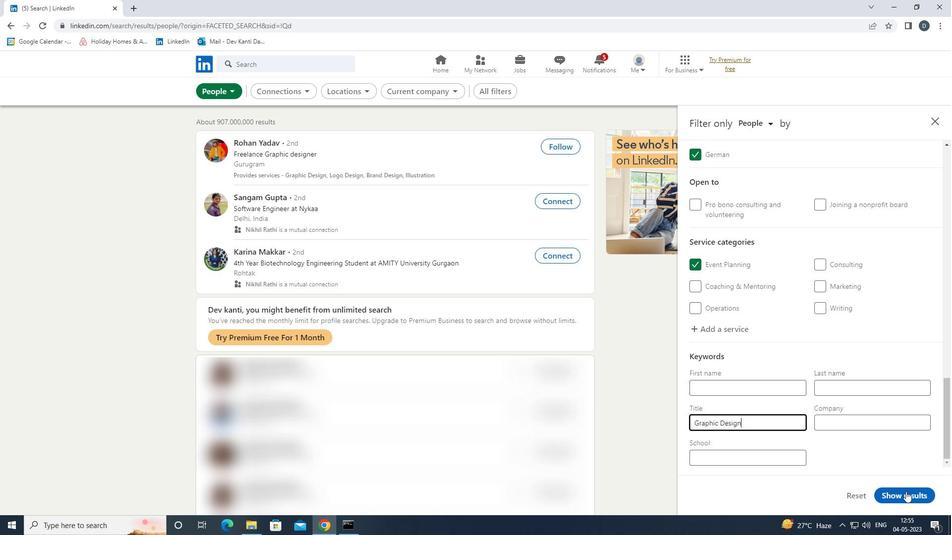 
Action: Mouse moved to (298, 167)
Screenshot: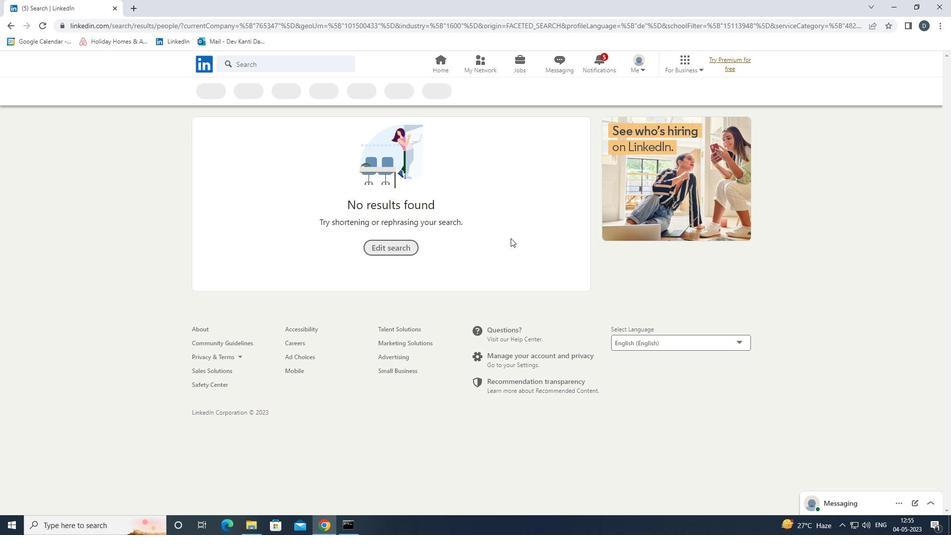 
